 Task: Add a signature Jazmin Davis containing Best wishes for a happy National Teachers Day, Jazmin Davis to email address softage.8@softage.net and add a label Assignments
Action: Mouse moved to (1030, 58)
Screenshot: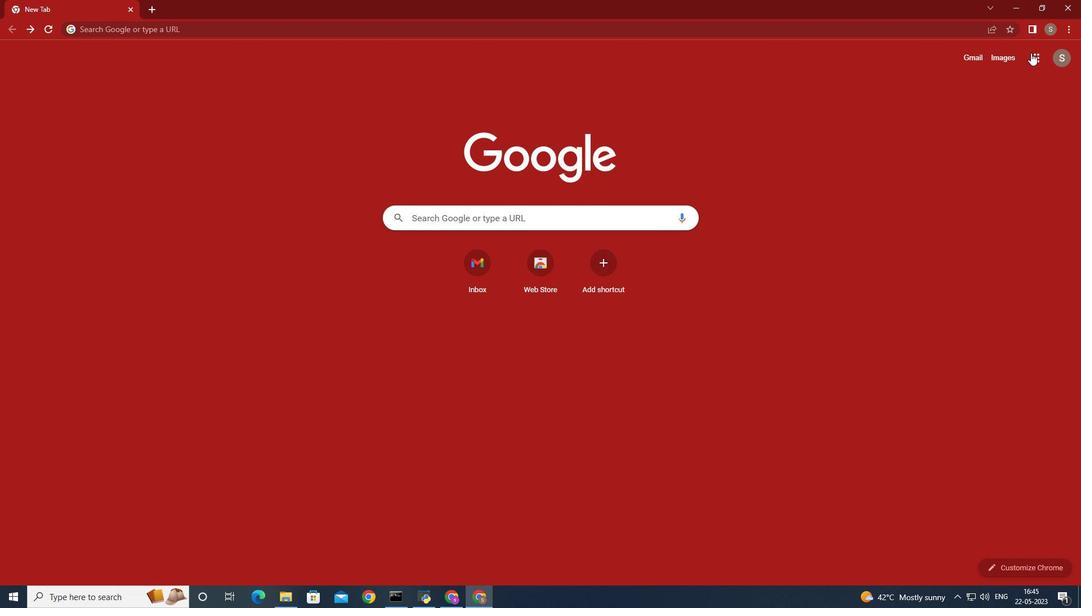 
Action: Mouse pressed left at (1030, 58)
Screenshot: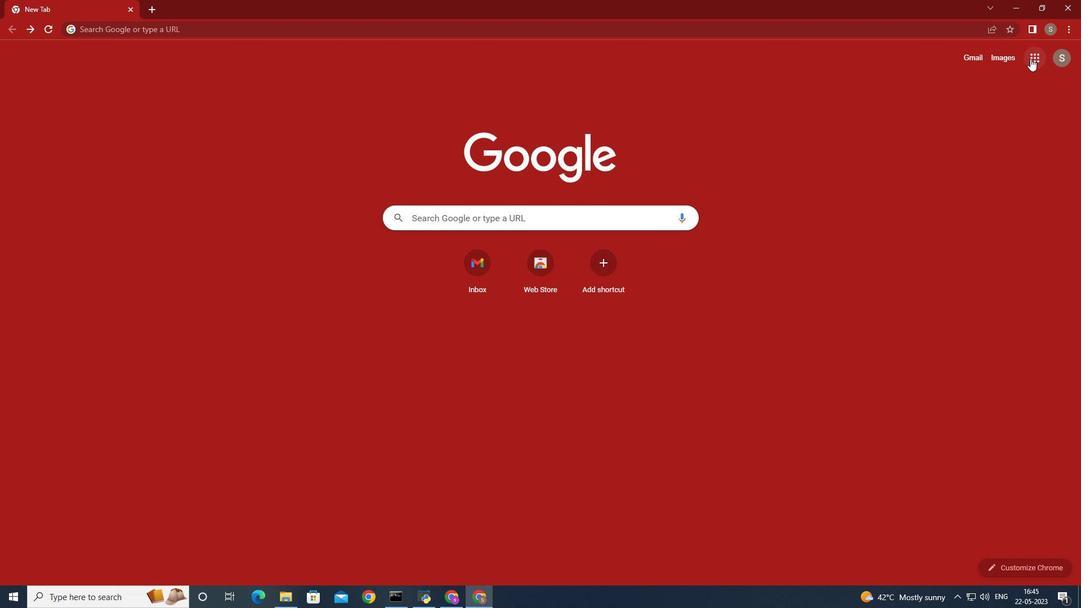 
Action: Mouse moved to (985, 114)
Screenshot: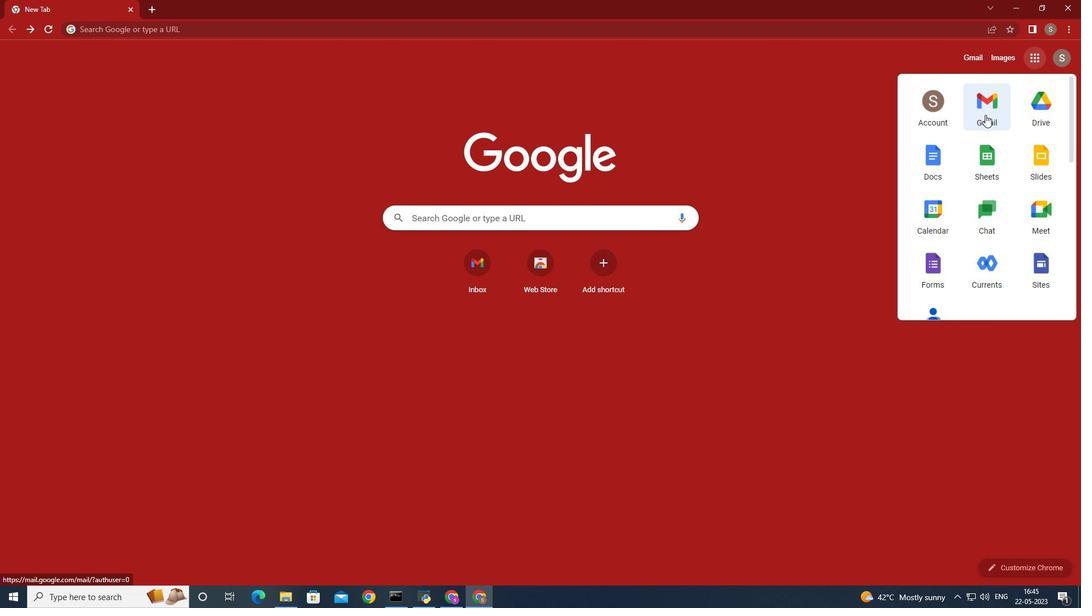 
Action: Mouse pressed left at (985, 114)
Screenshot: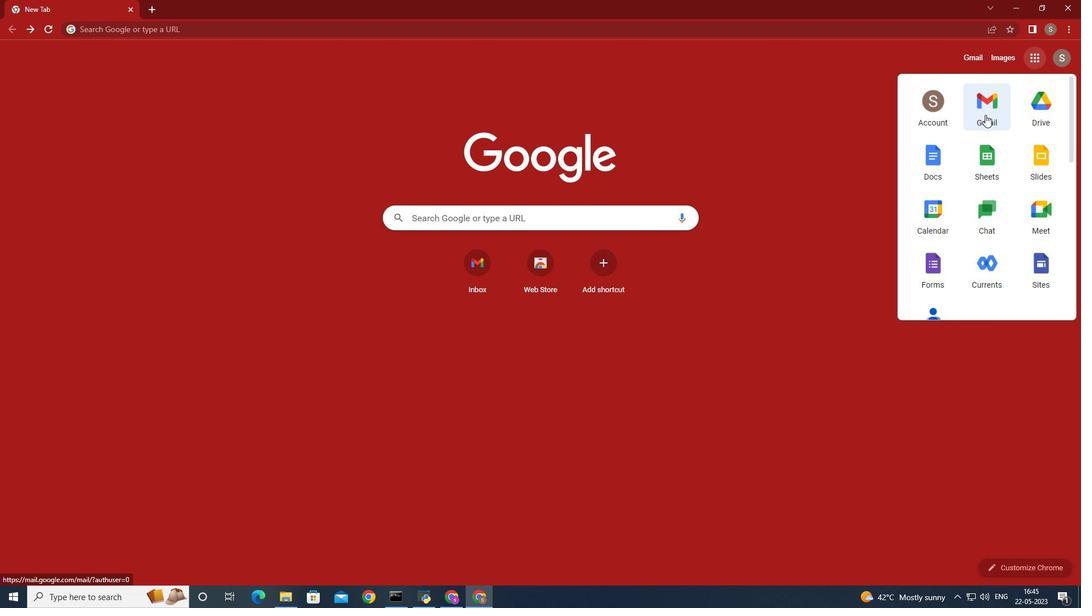 
Action: Mouse moved to (962, 77)
Screenshot: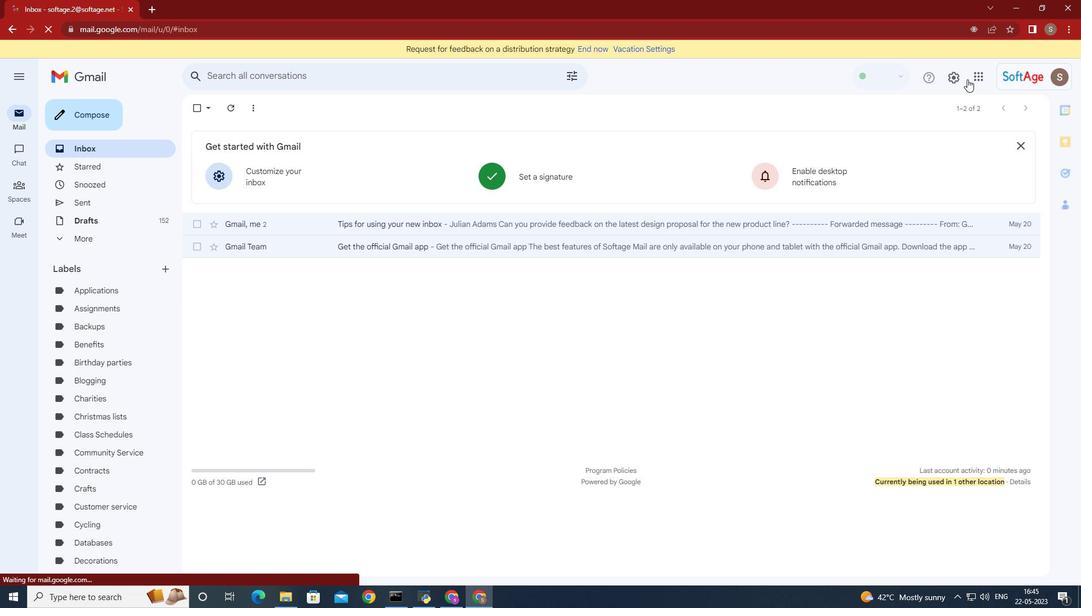 
Action: Mouse pressed left at (962, 77)
Screenshot: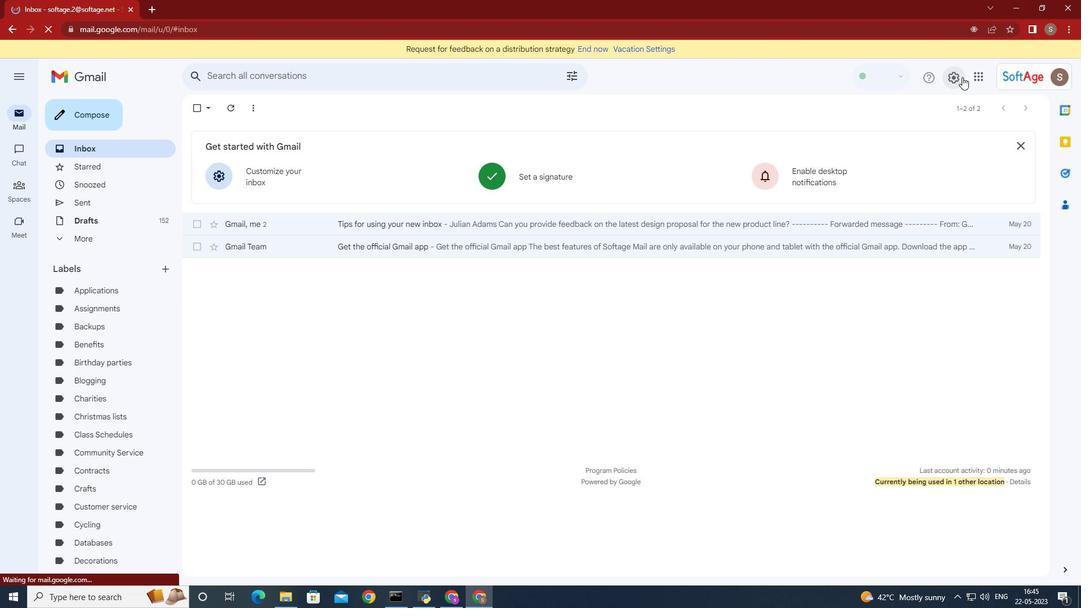 
Action: Mouse moved to (962, 133)
Screenshot: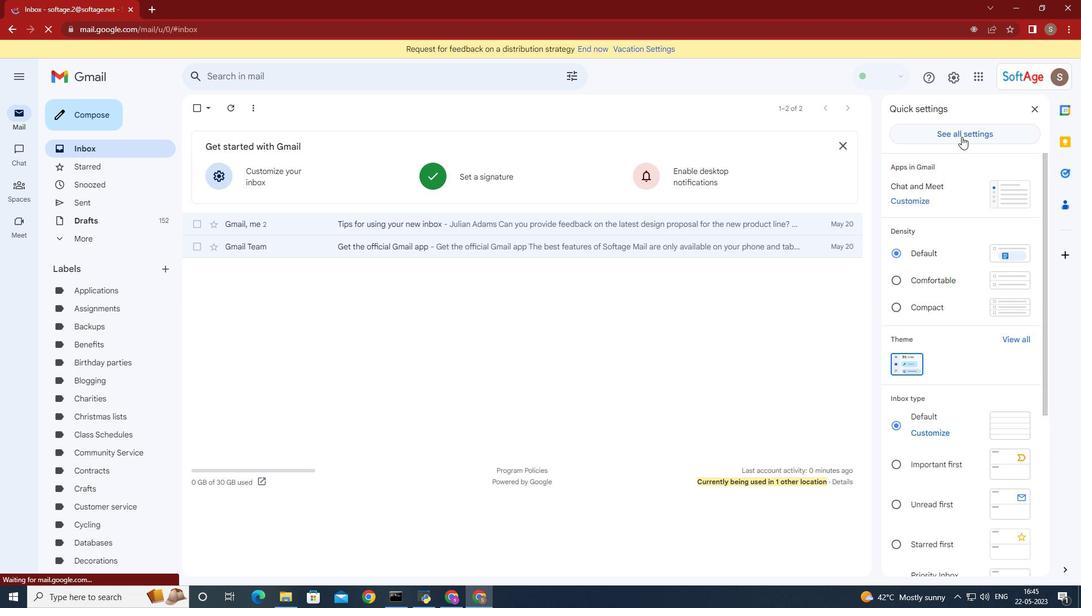 
Action: Mouse pressed left at (962, 133)
Screenshot: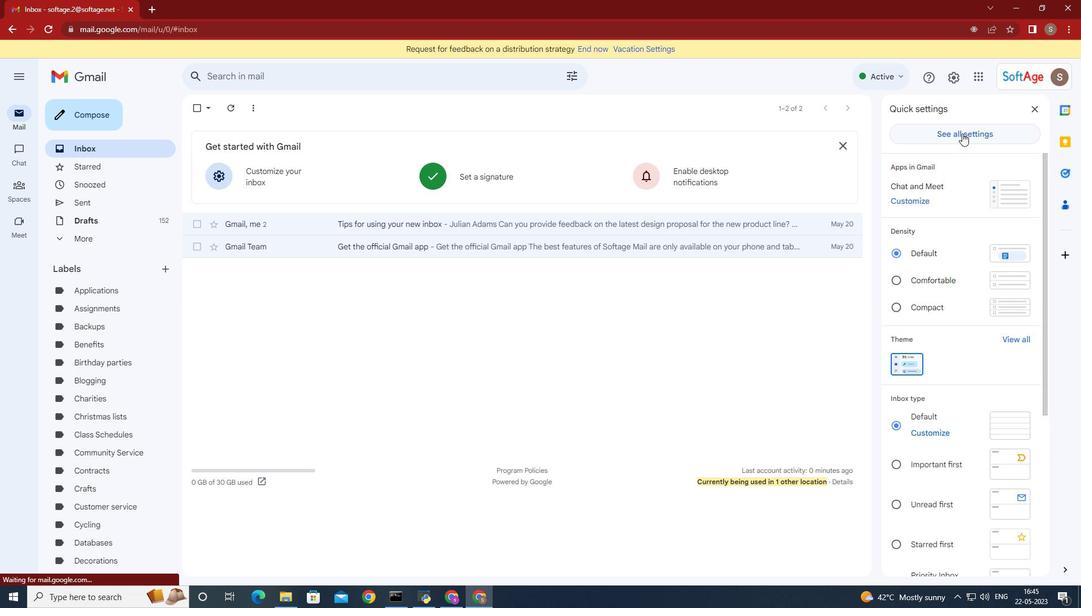 
Action: Mouse moved to (749, 264)
Screenshot: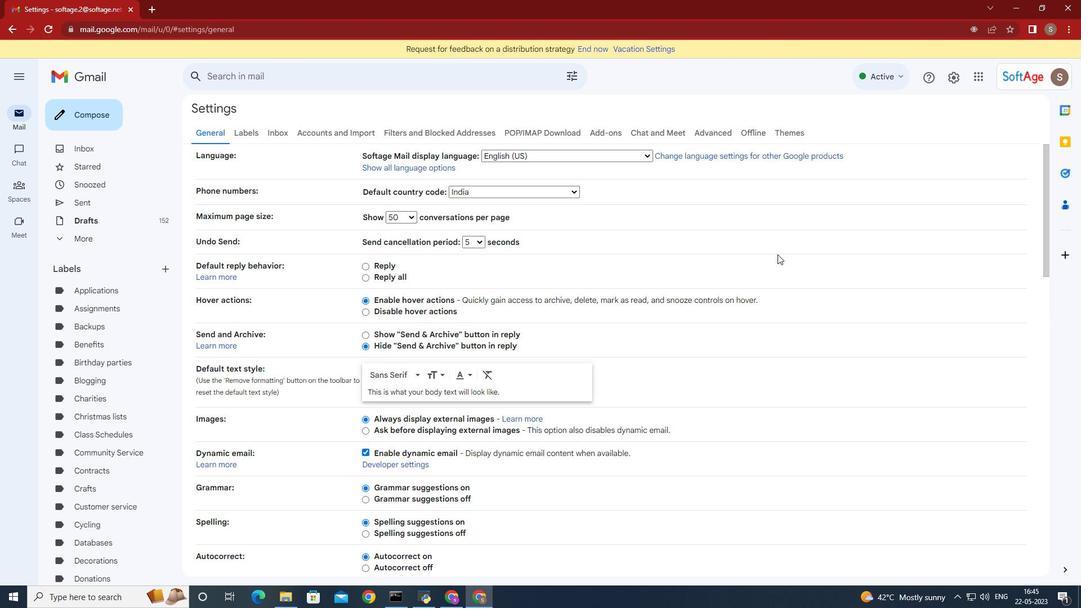 
Action: Mouse scrolled (749, 263) with delta (0, 0)
Screenshot: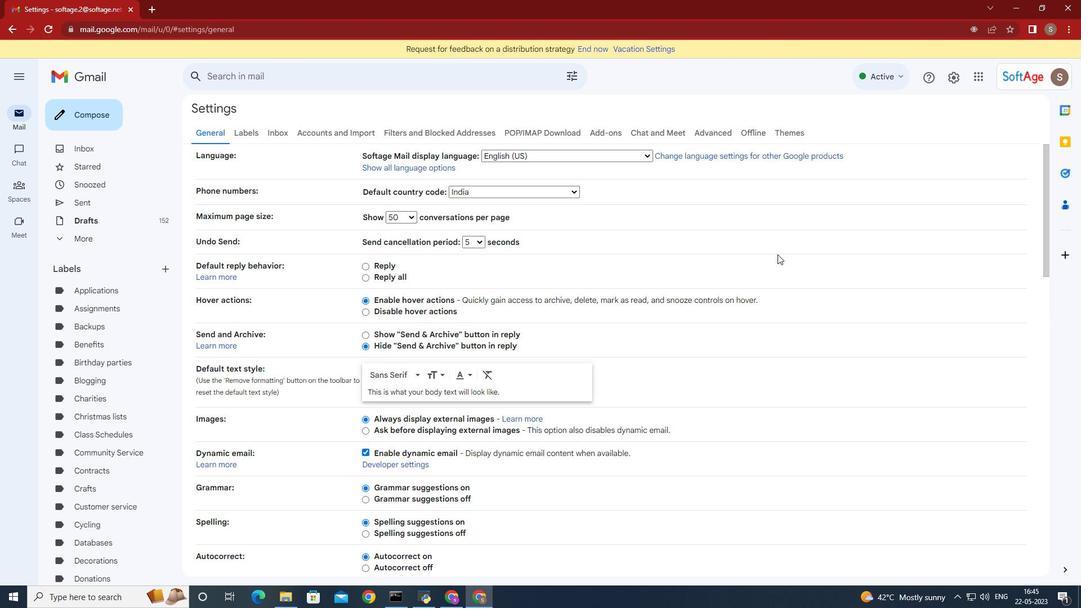 
Action: Mouse moved to (748, 264)
Screenshot: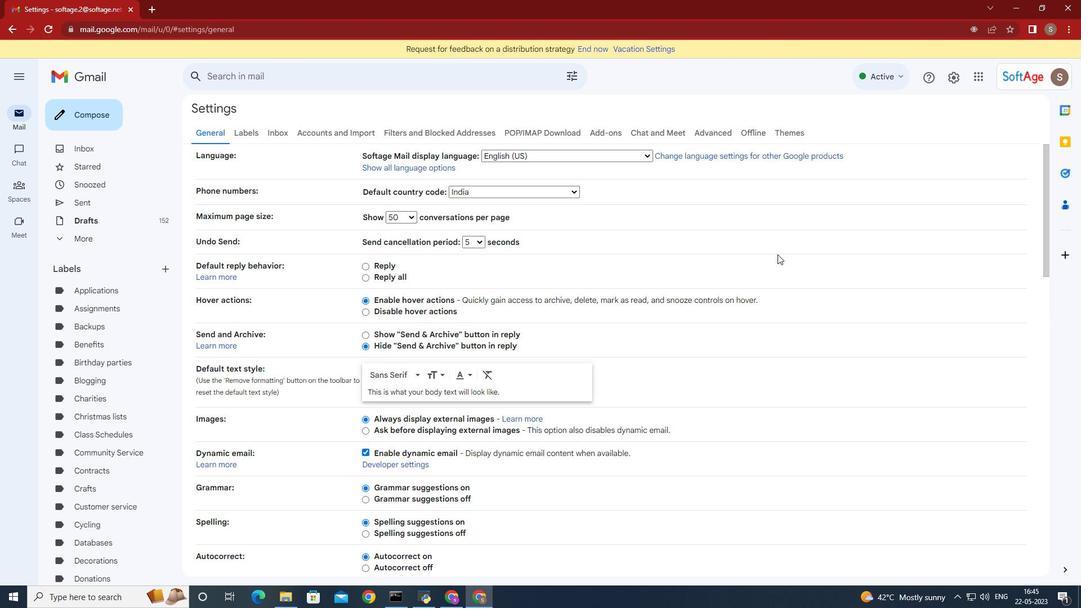
Action: Mouse scrolled (748, 263) with delta (0, 0)
Screenshot: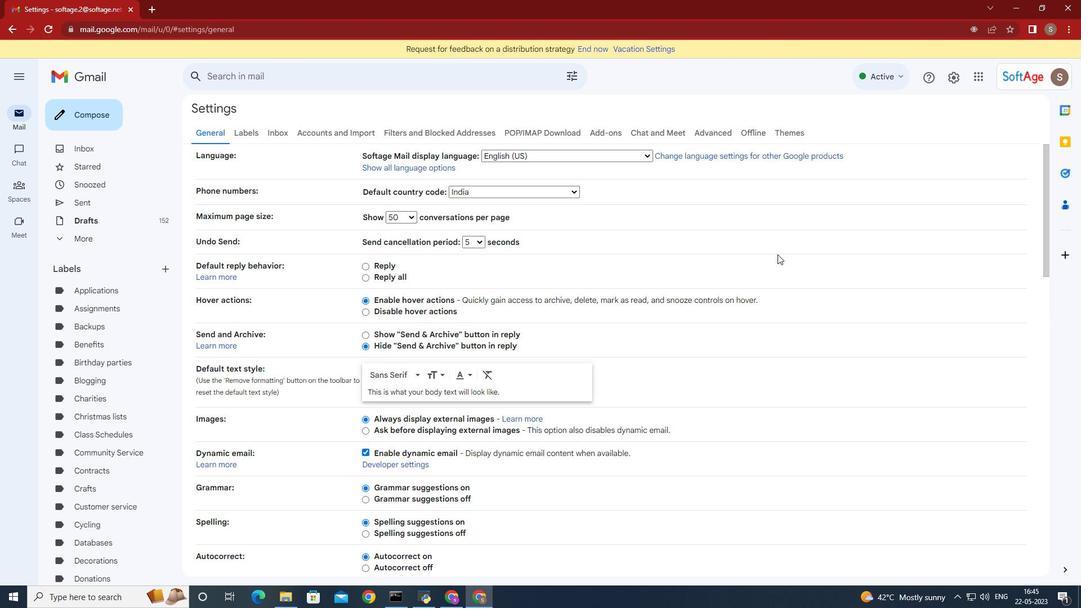 
Action: Mouse moved to (747, 266)
Screenshot: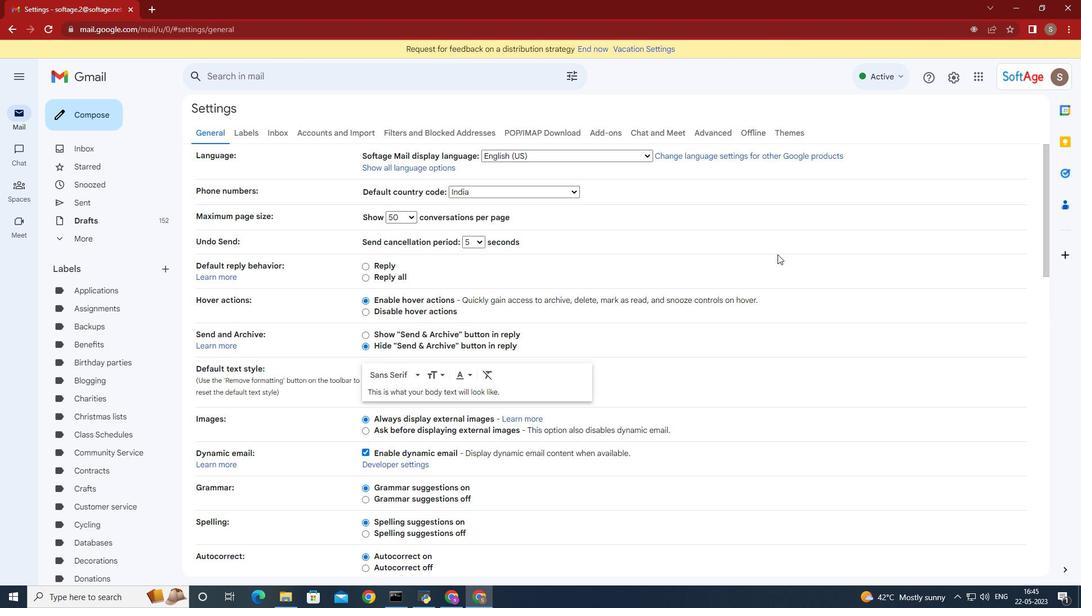 
Action: Mouse scrolled (747, 265) with delta (0, 0)
Screenshot: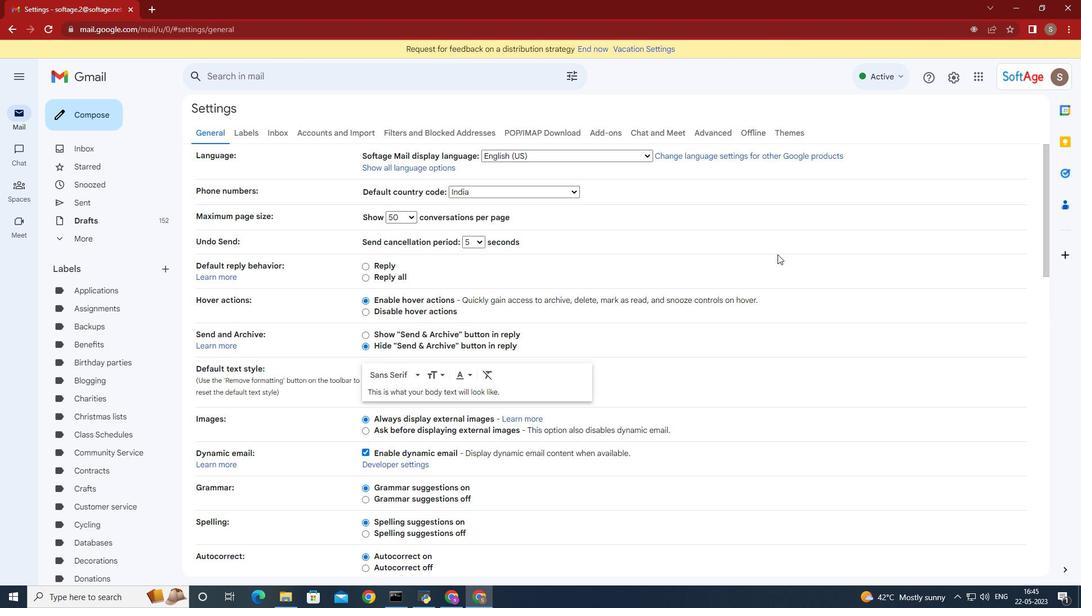 
Action: Mouse moved to (744, 269)
Screenshot: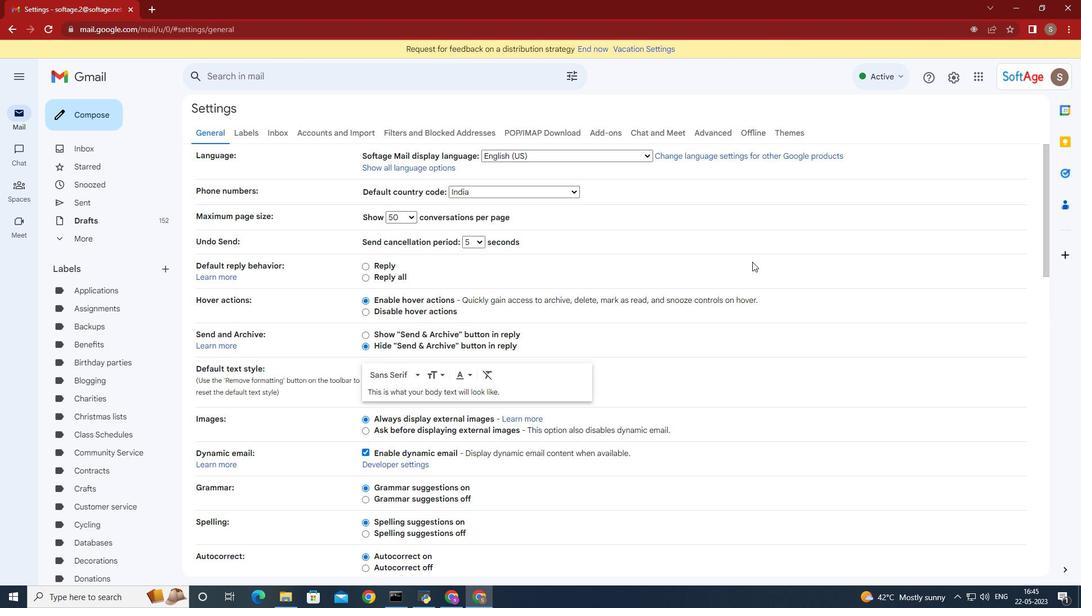 
Action: Mouse scrolled (744, 268) with delta (0, 0)
Screenshot: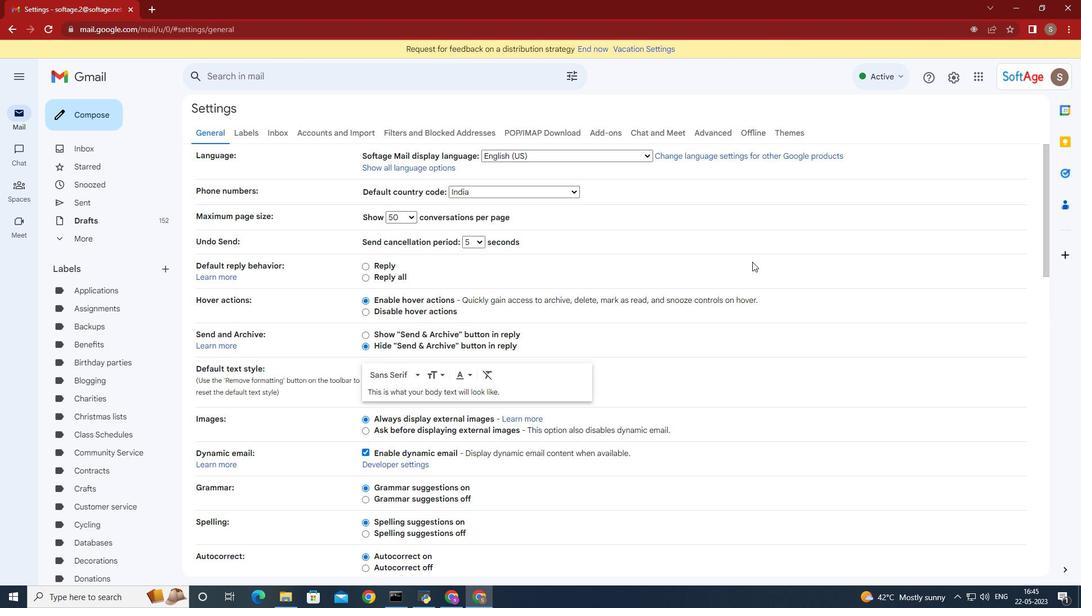 
Action: Mouse moved to (742, 271)
Screenshot: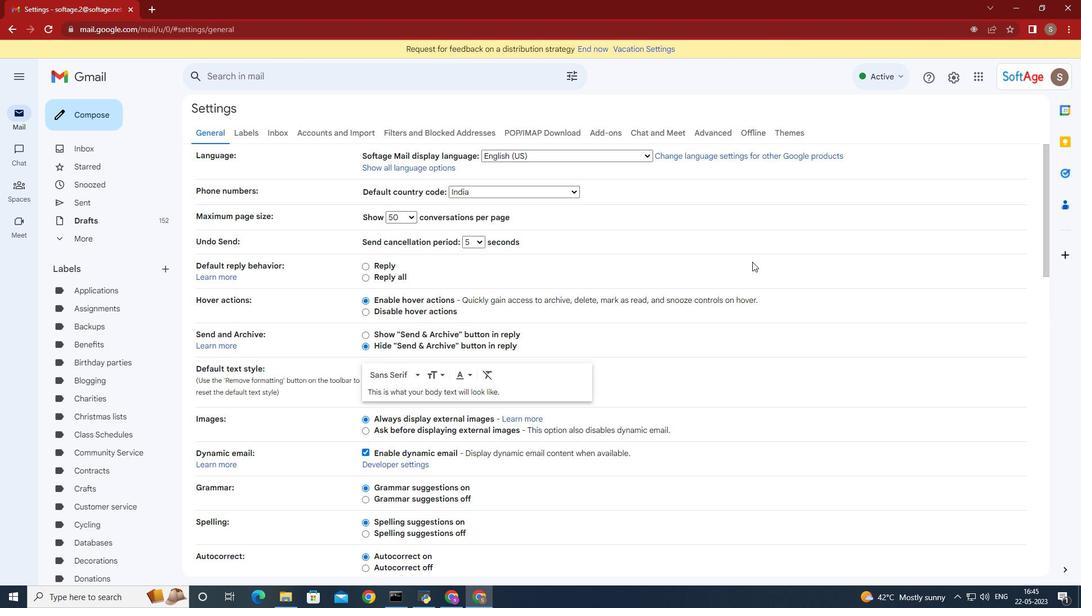 
Action: Mouse scrolled (742, 271) with delta (0, 0)
Screenshot: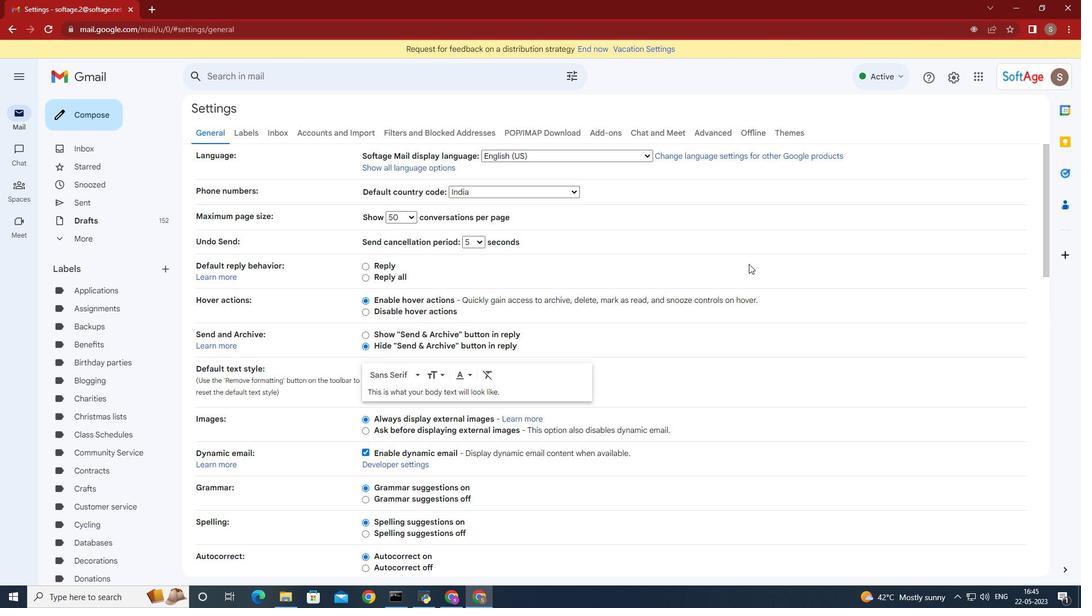 
Action: Mouse moved to (740, 272)
Screenshot: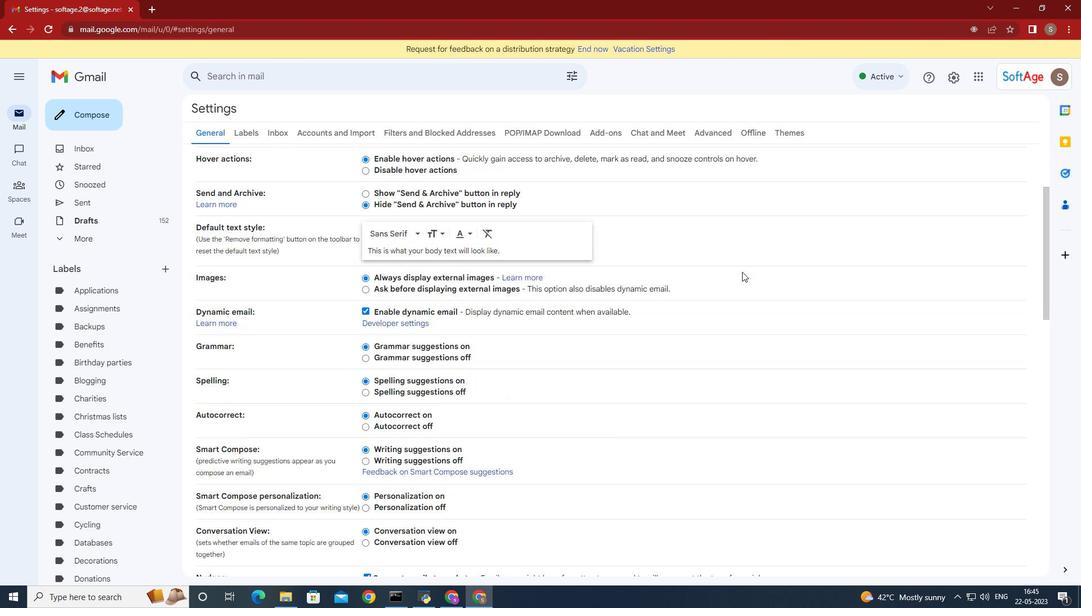 
Action: Mouse scrolled (741, 271) with delta (0, 0)
Screenshot: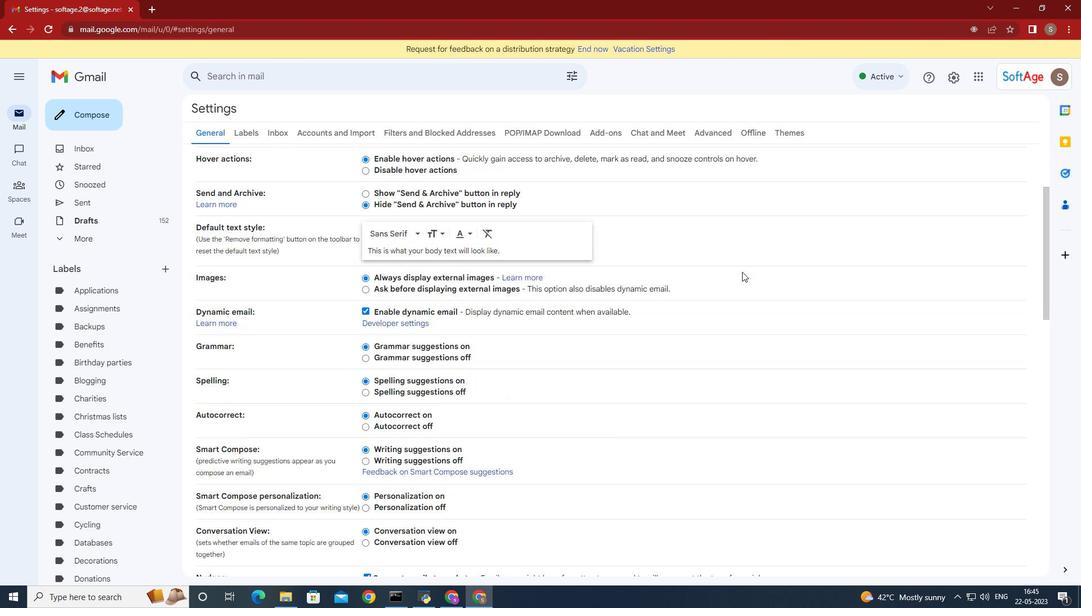 
Action: Mouse scrolled (741, 271) with delta (0, 0)
Screenshot: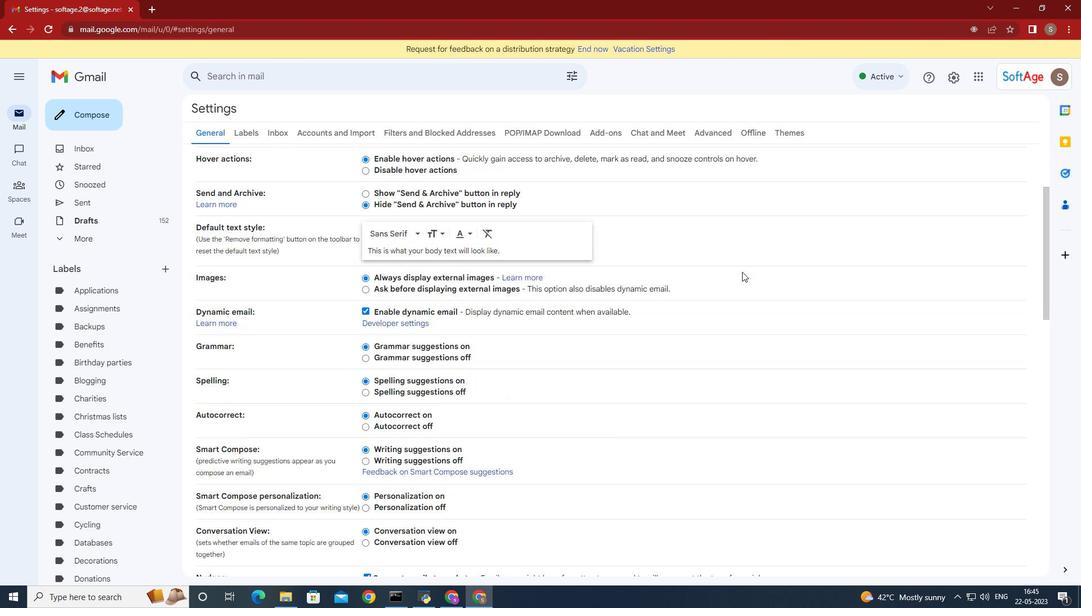 
Action: Mouse moved to (741, 277)
Screenshot: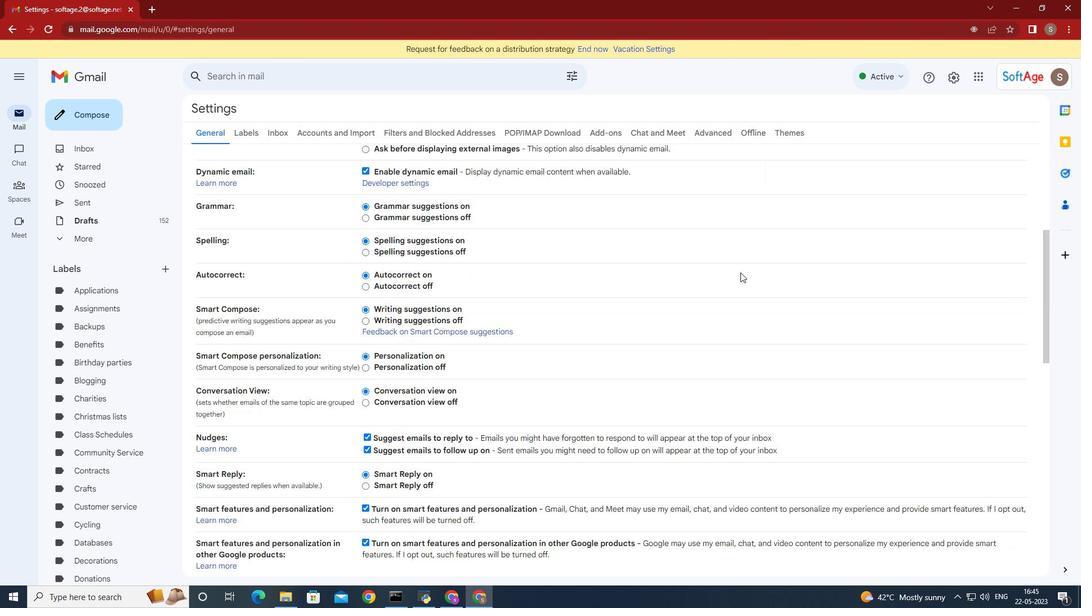 
Action: Mouse scrolled (741, 276) with delta (0, 0)
Screenshot: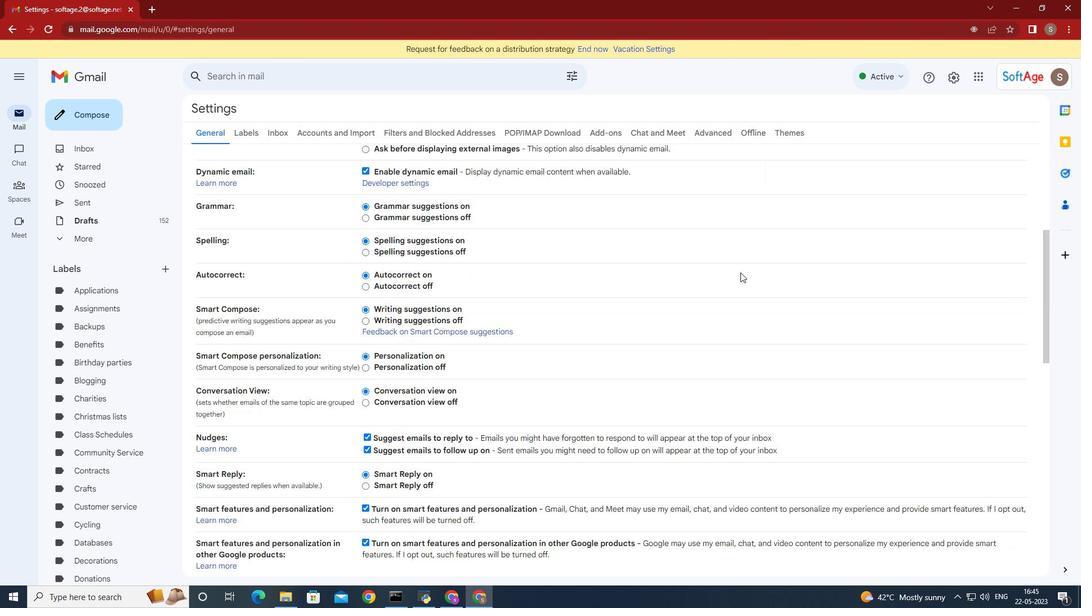 
Action: Mouse moved to (741, 278)
Screenshot: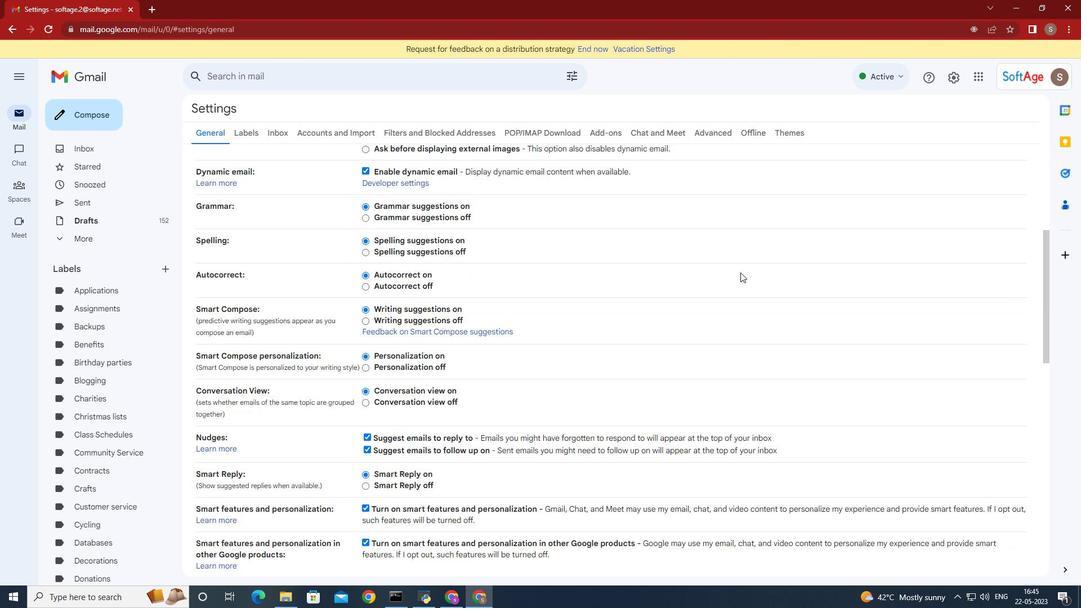 
Action: Mouse scrolled (741, 278) with delta (0, 0)
Screenshot: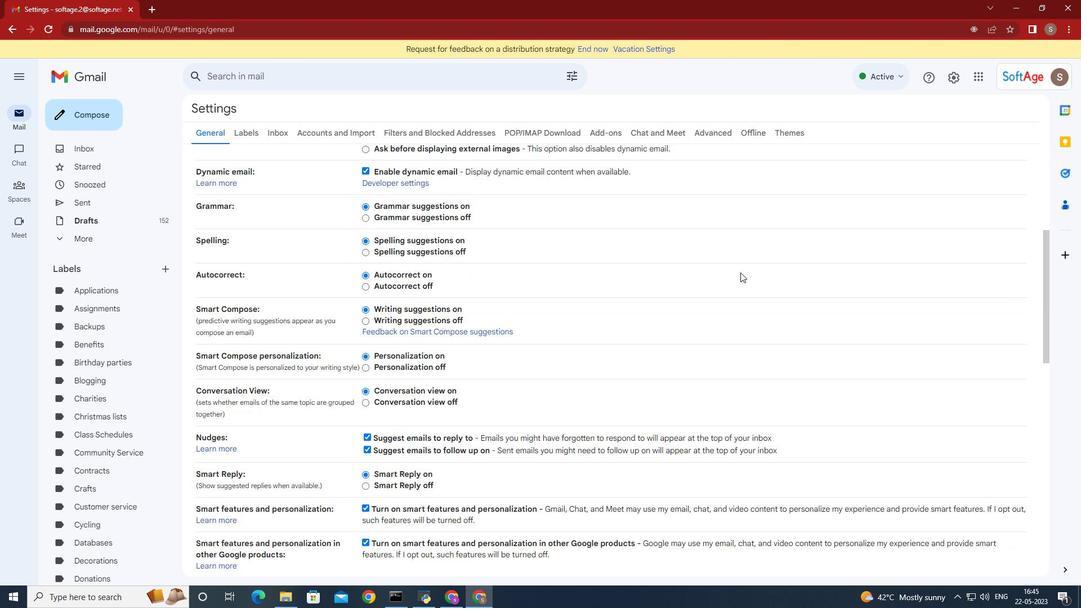 
Action: Mouse moved to (741, 280)
Screenshot: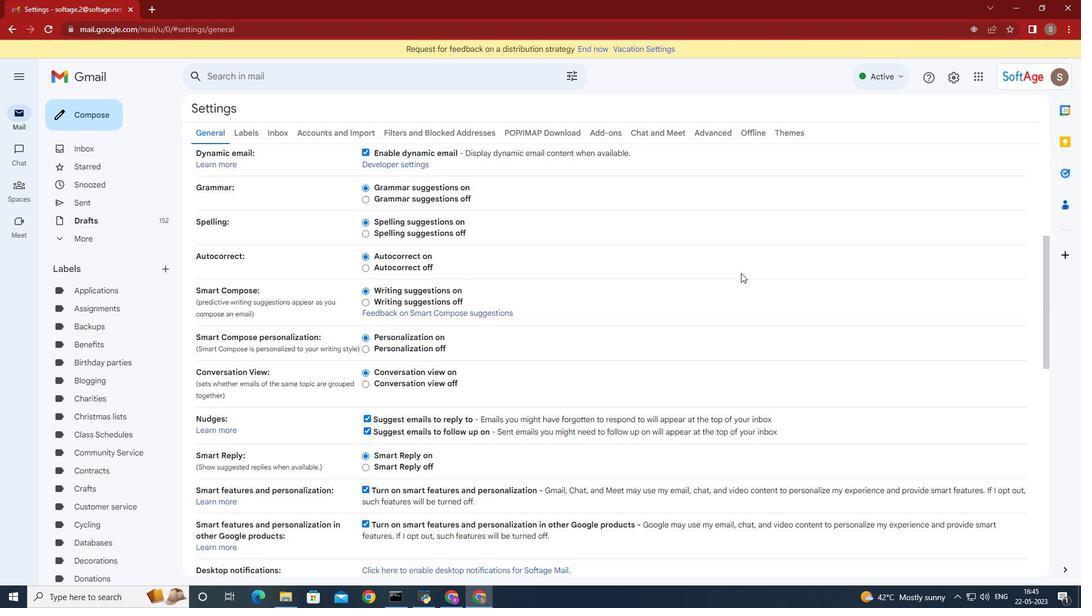 
Action: Mouse scrolled (741, 279) with delta (0, 0)
Screenshot: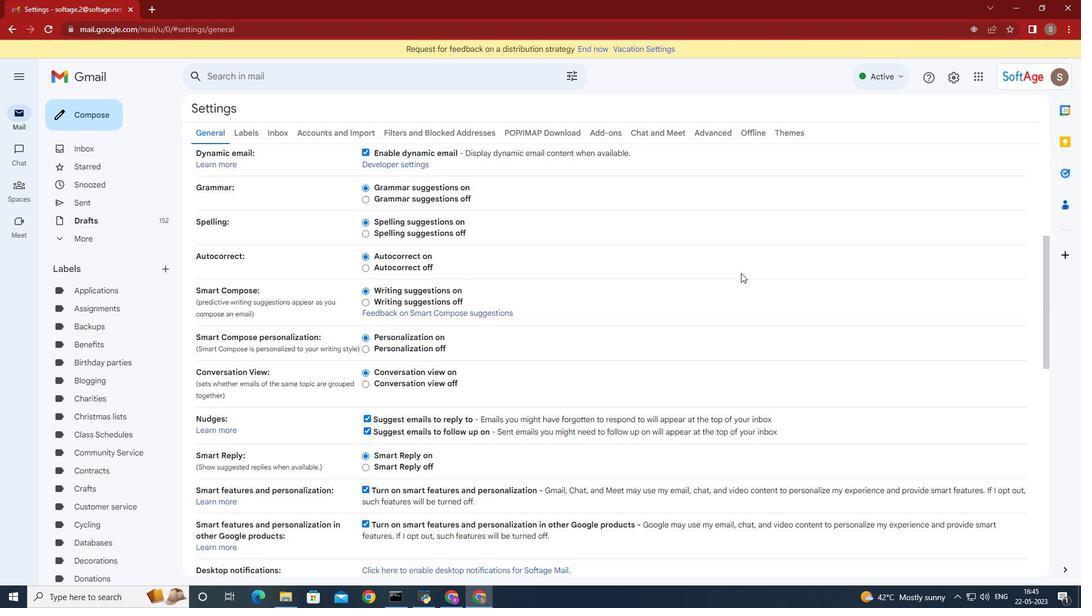 
Action: Mouse moved to (741, 280)
Screenshot: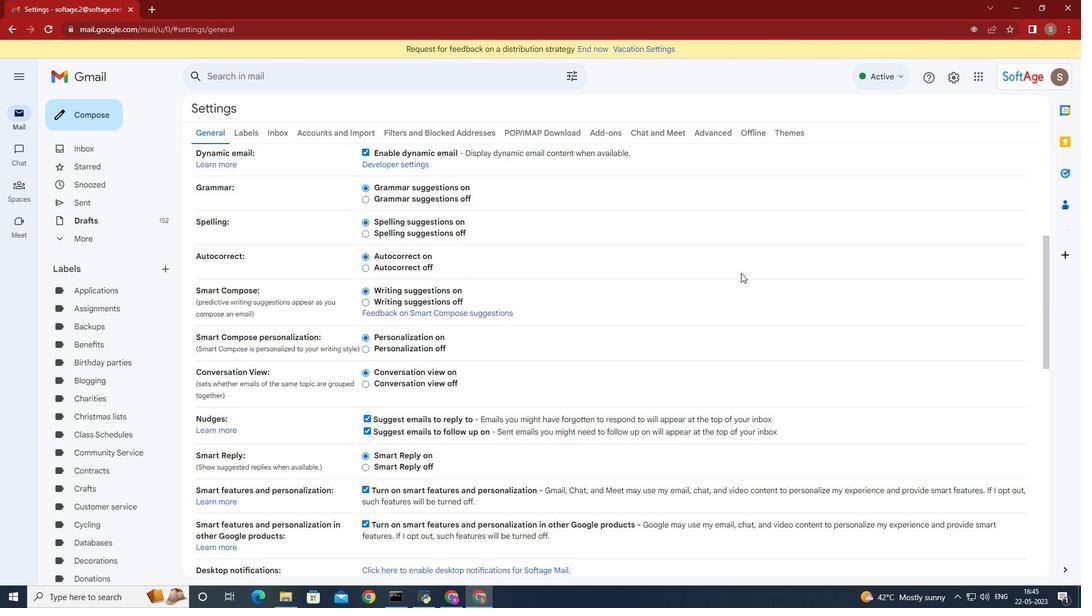 
Action: Mouse scrolled (741, 279) with delta (0, 0)
Screenshot: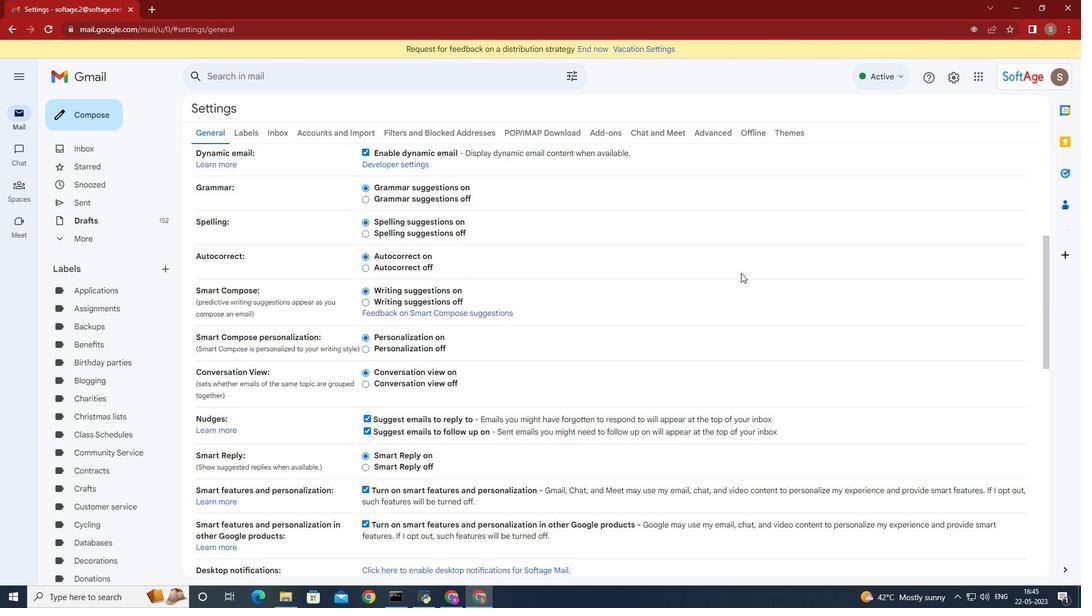 
Action: Mouse moved to (739, 274)
Screenshot: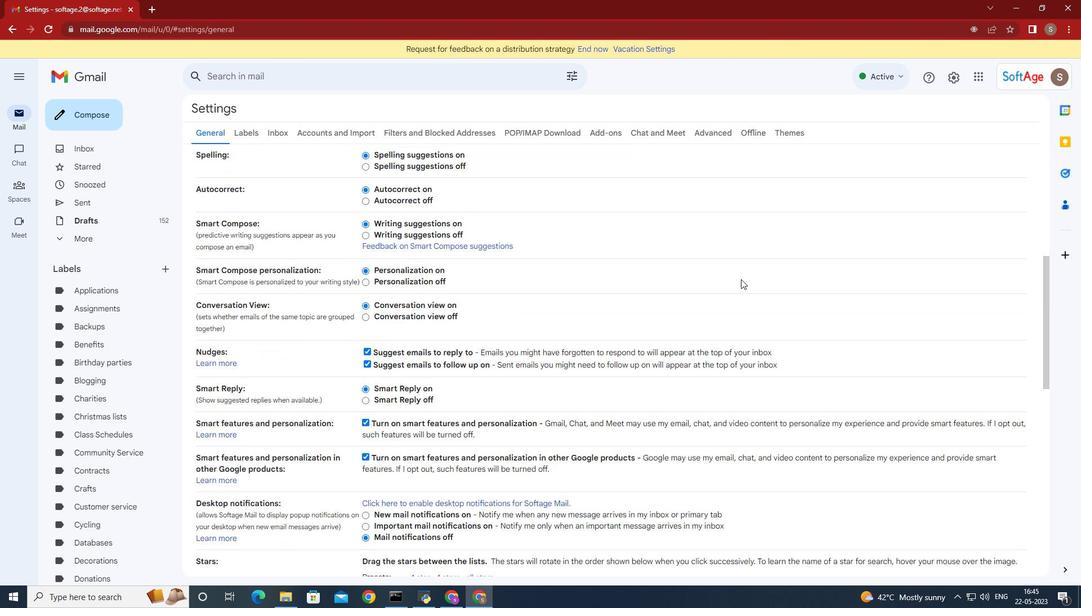
Action: Mouse scrolled (739, 273) with delta (0, 0)
Screenshot: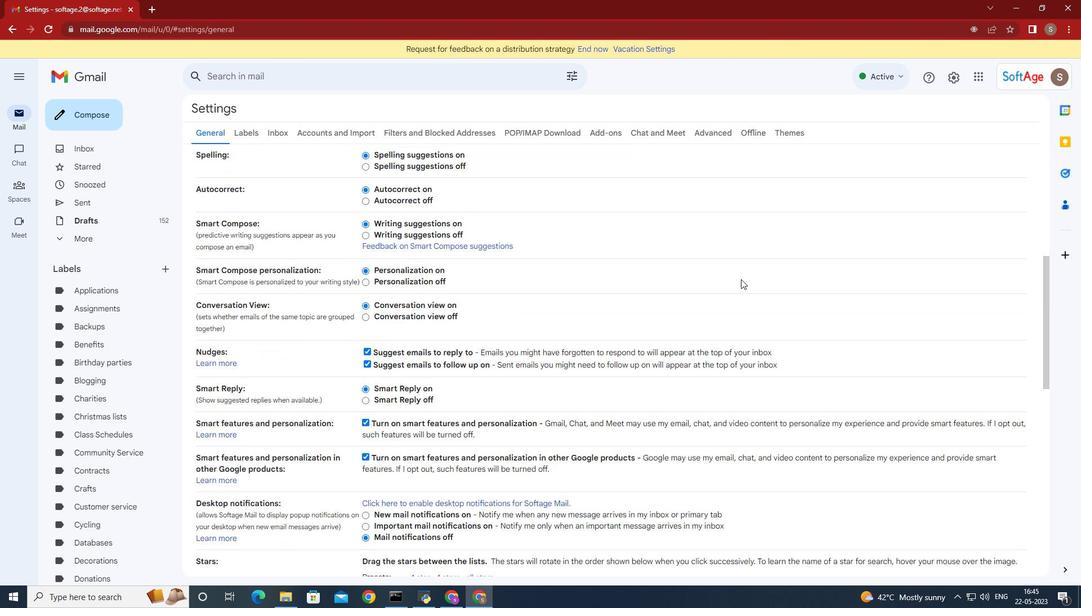 
Action: Mouse moved to (735, 232)
Screenshot: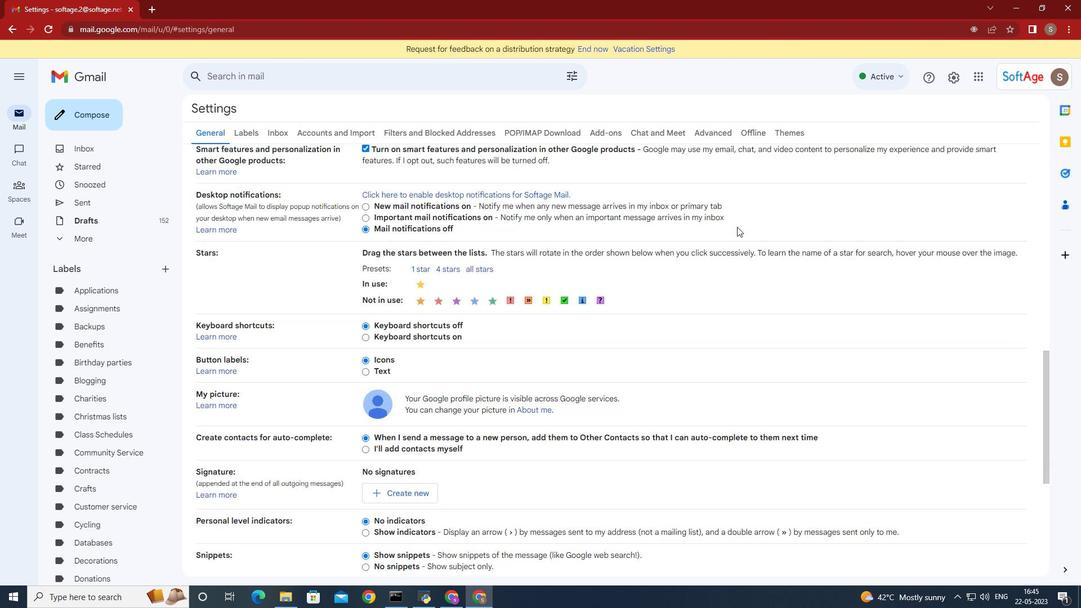 
Action: Mouse scrolled (735, 232) with delta (0, 0)
Screenshot: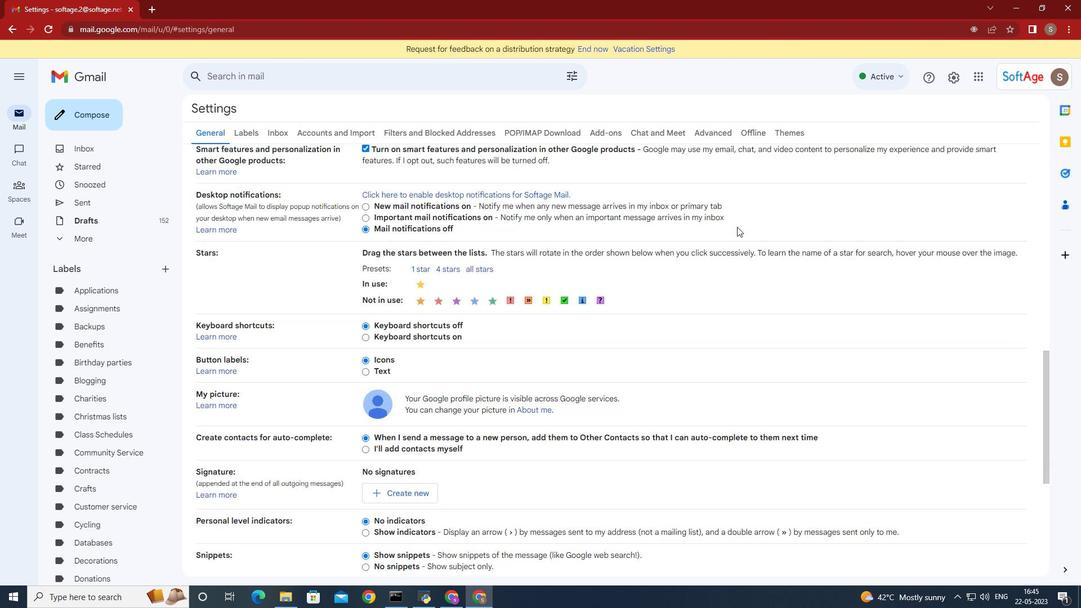 
Action: Mouse moved to (735, 233)
Screenshot: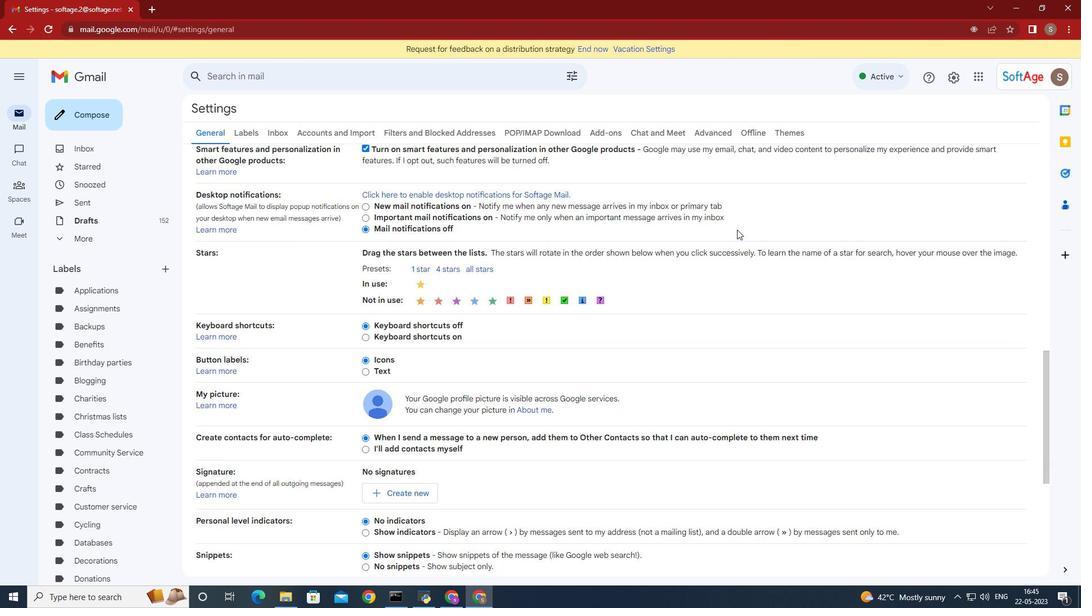
Action: Mouse scrolled (735, 232) with delta (0, 0)
Screenshot: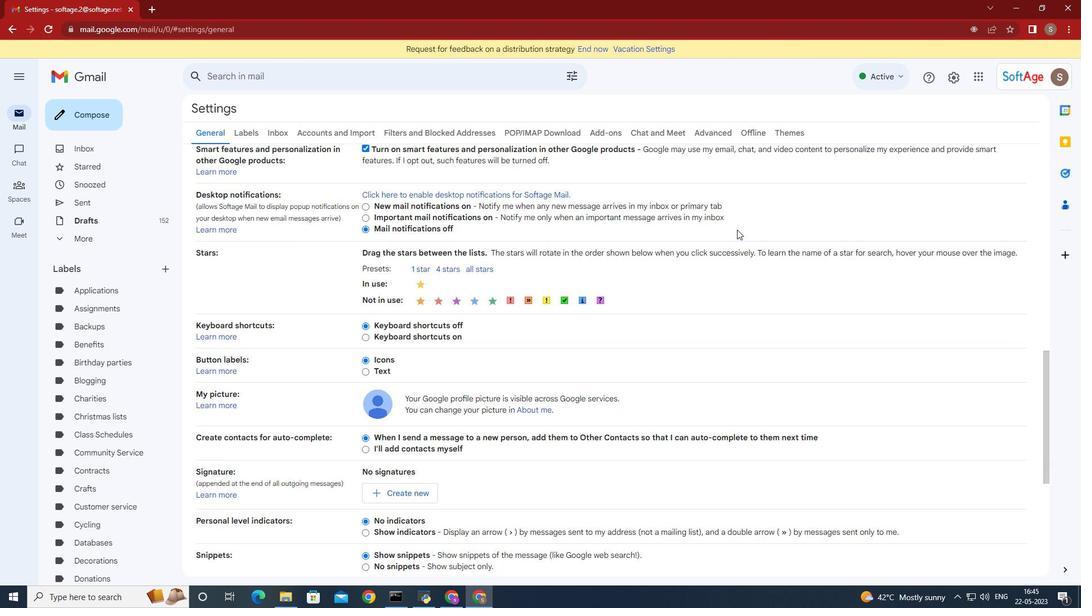 
Action: Mouse moved to (734, 233)
Screenshot: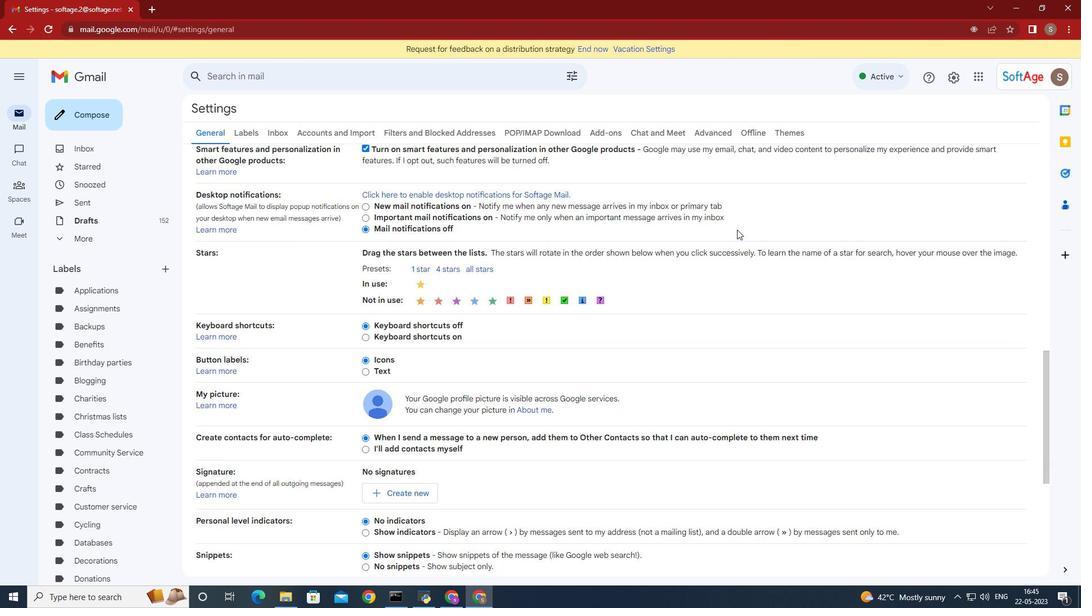 
Action: Mouse scrolled (734, 233) with delta (0, 0)
Screenshot: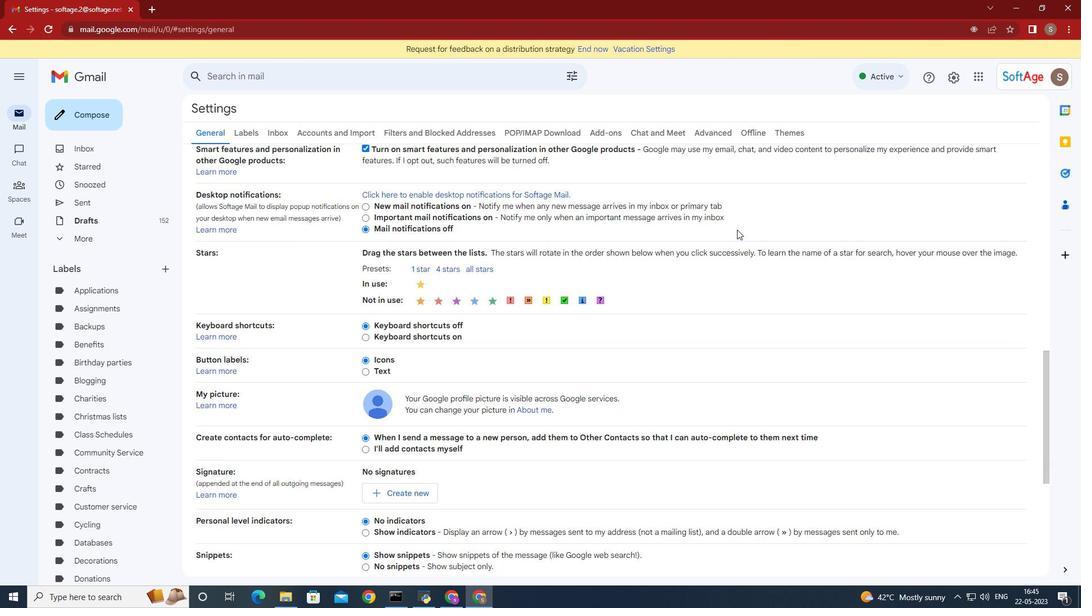 
Action: Mouse moved to (734, 233)
Screenshot: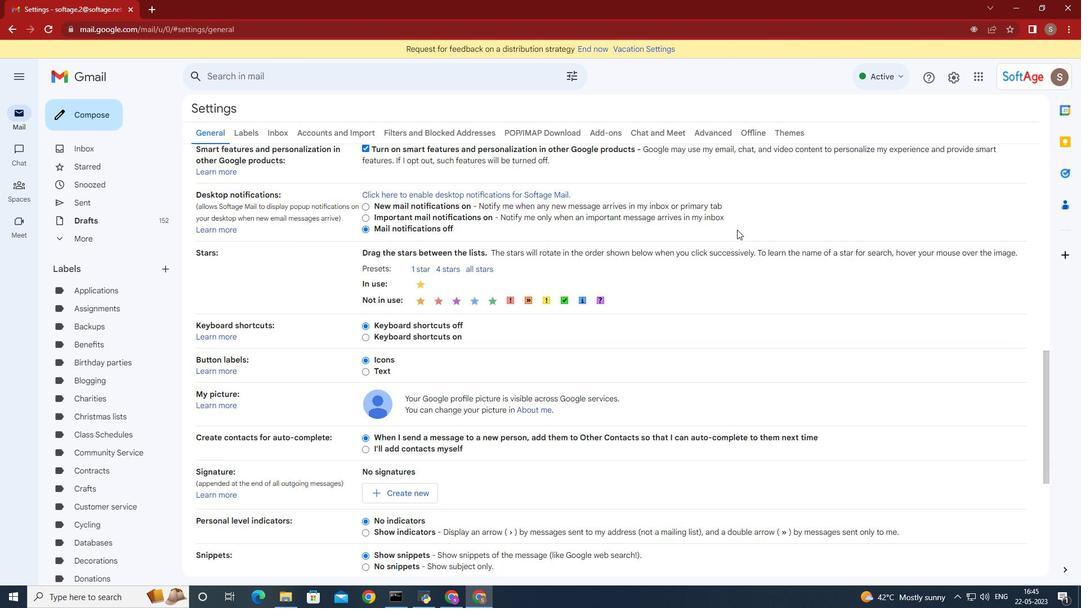 
Action: Mouse scrolled (734, 233) with delta (0, 0)
Screenshot: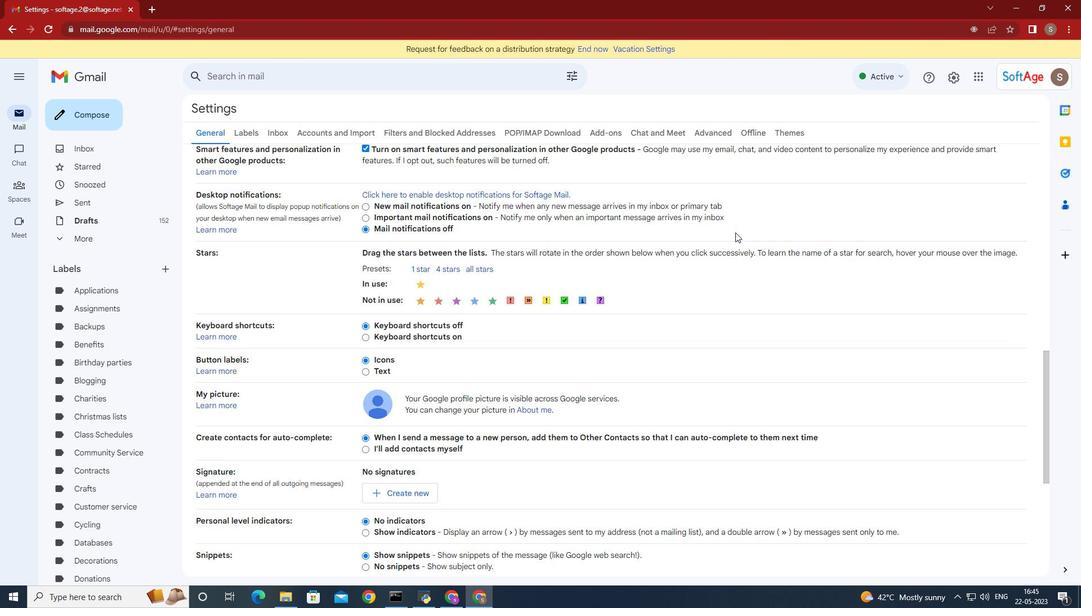 
Action: Mouse moved to (415, 270)
Screenshot: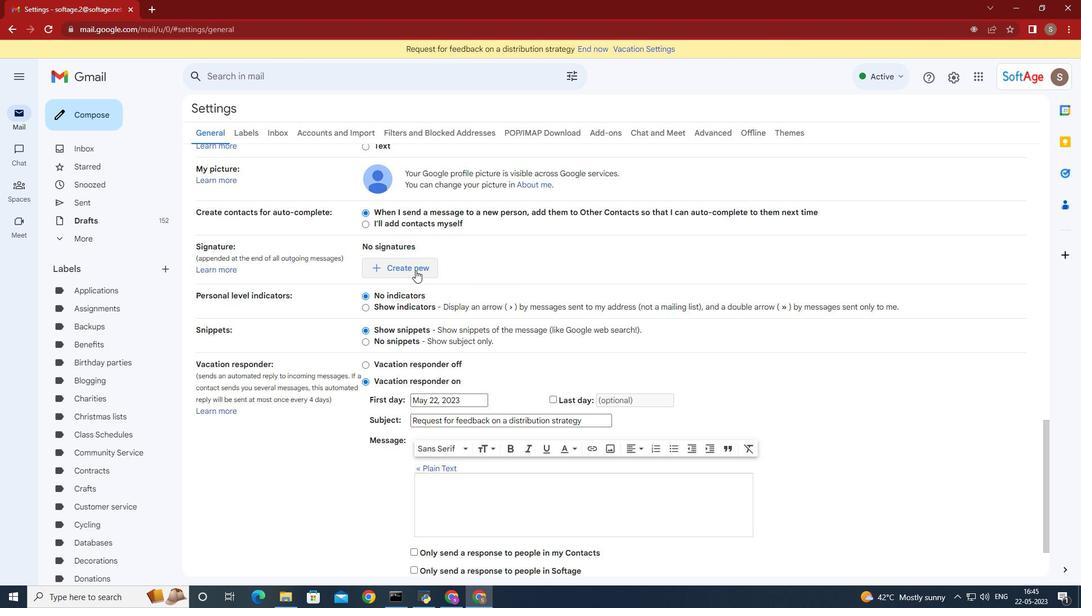 
Action: Mouse pressed left at (415, 270)
Screenshot: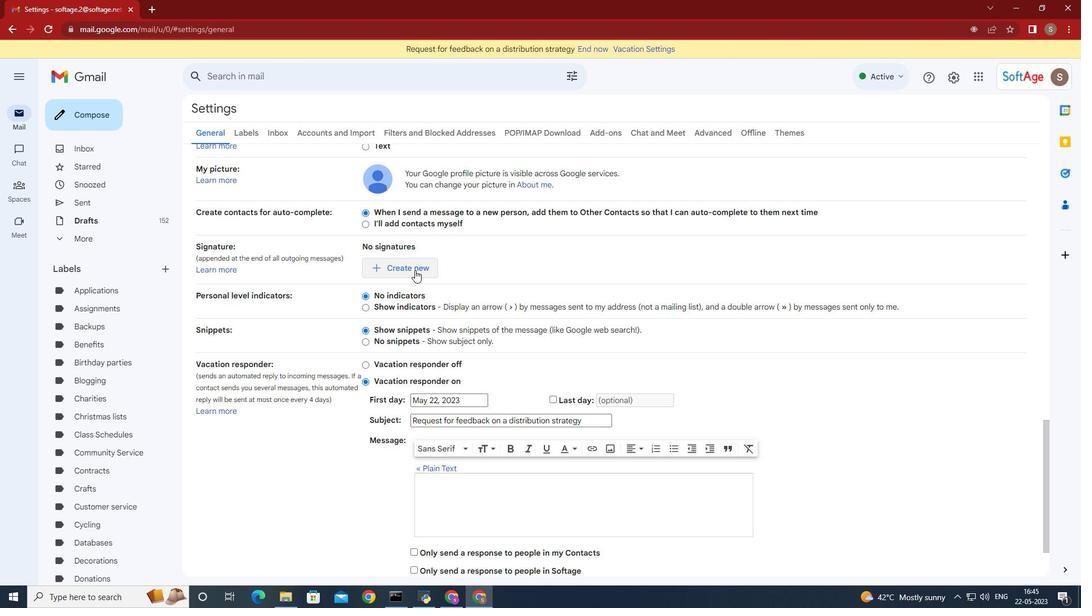 
Action: Mouse moved to (585, 282)
Screenshot: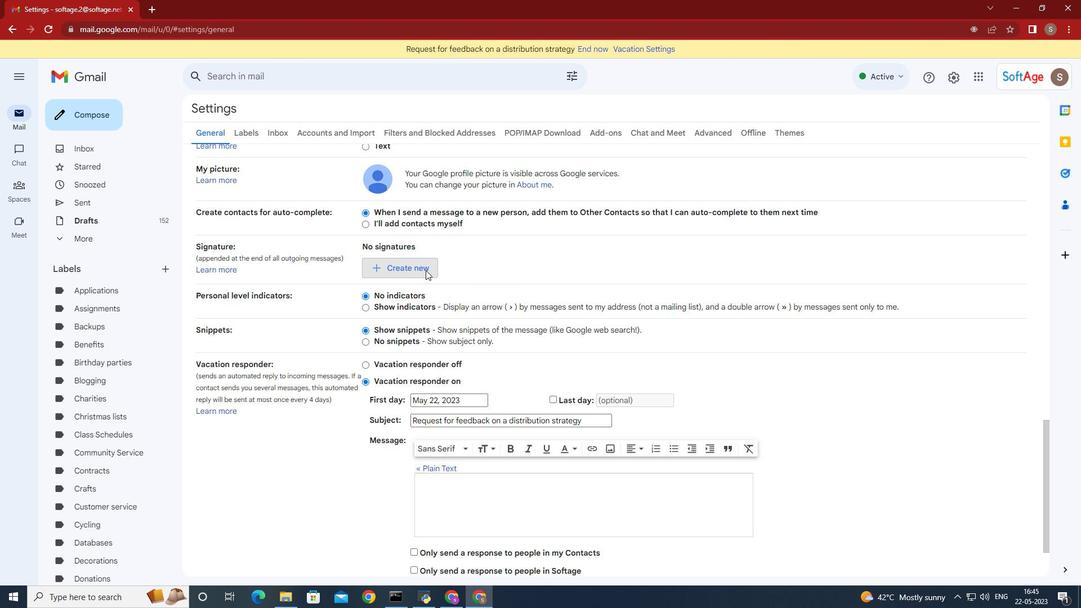 
Action: Key pressed <Key.shift><Key.shift><Key.shift><Key.shift><Key.shift><Key.shift><Key.shift><Key.shift><Key.shift><Key.shift>Jazmin<Key.space><Key.shift>Davis<Key.space>
Screenshot: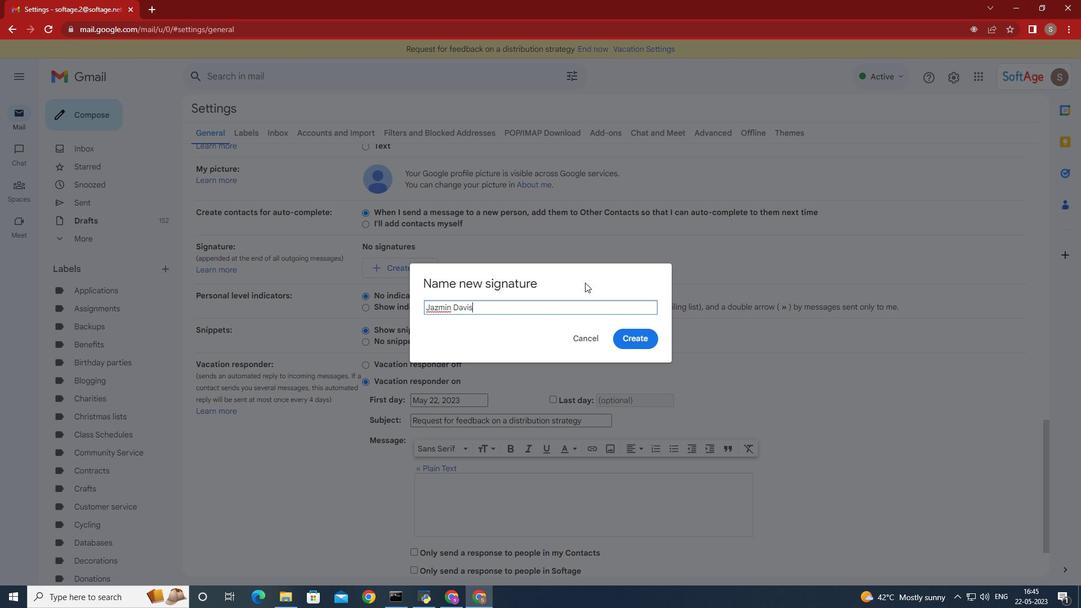 
Action: Mouse moved to (628, 344)
Screenshot: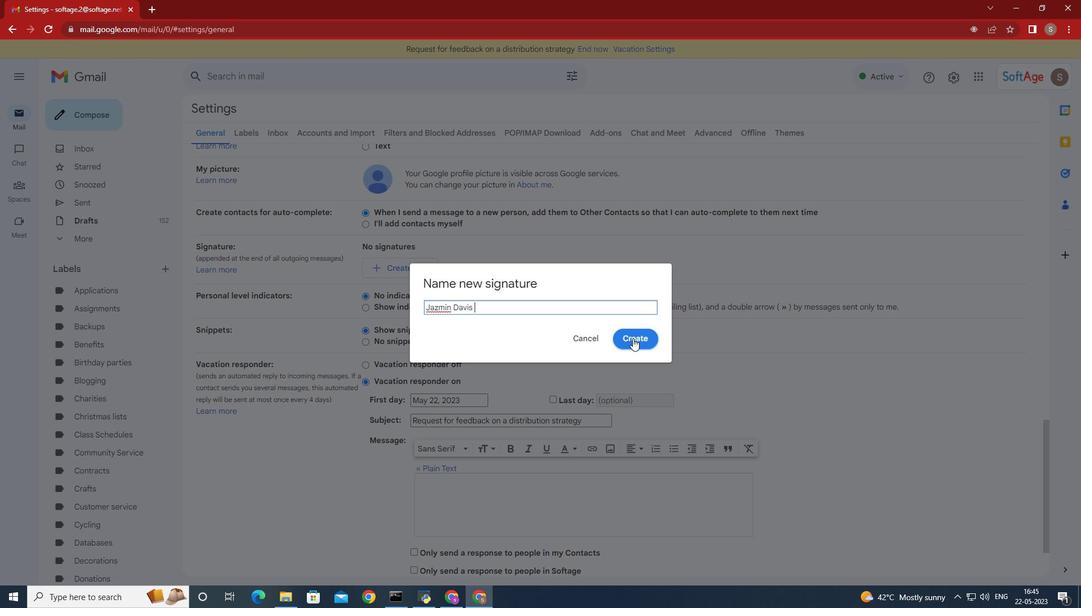 
Action: Mouse pressed left at (628, 344)
Screenshot: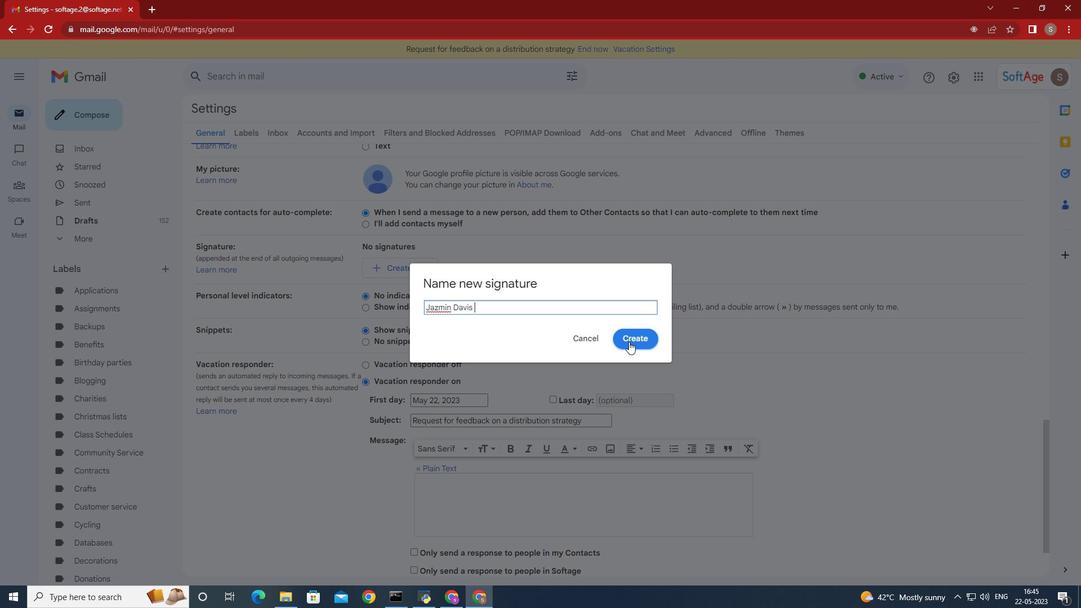 
Action: Mouse moved to (534, 255)
Screenshot: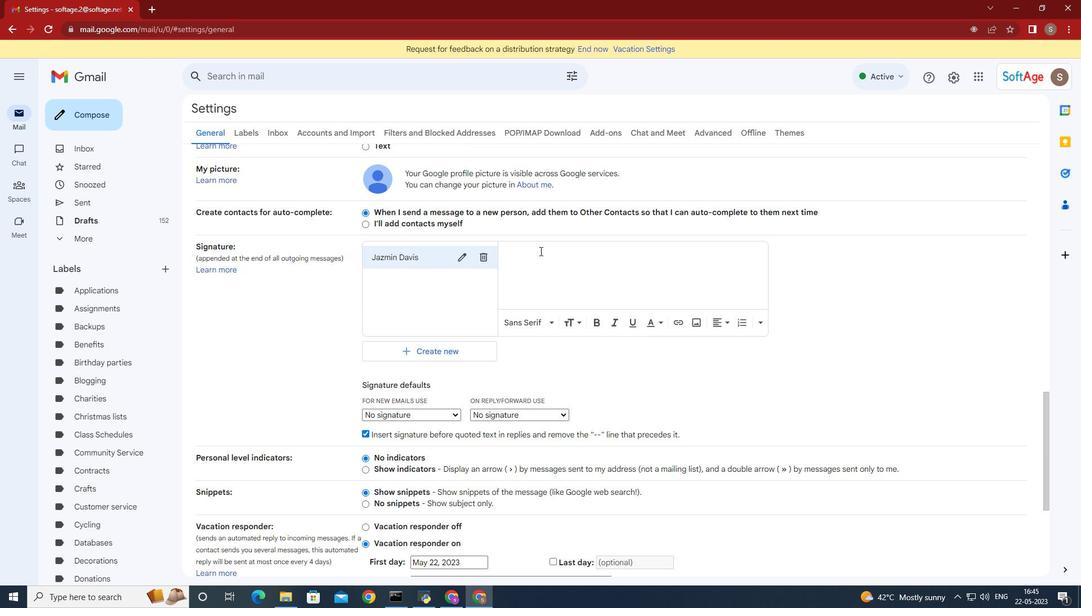 
Action: Mouse pressed left at (534, 255)
Screenshot: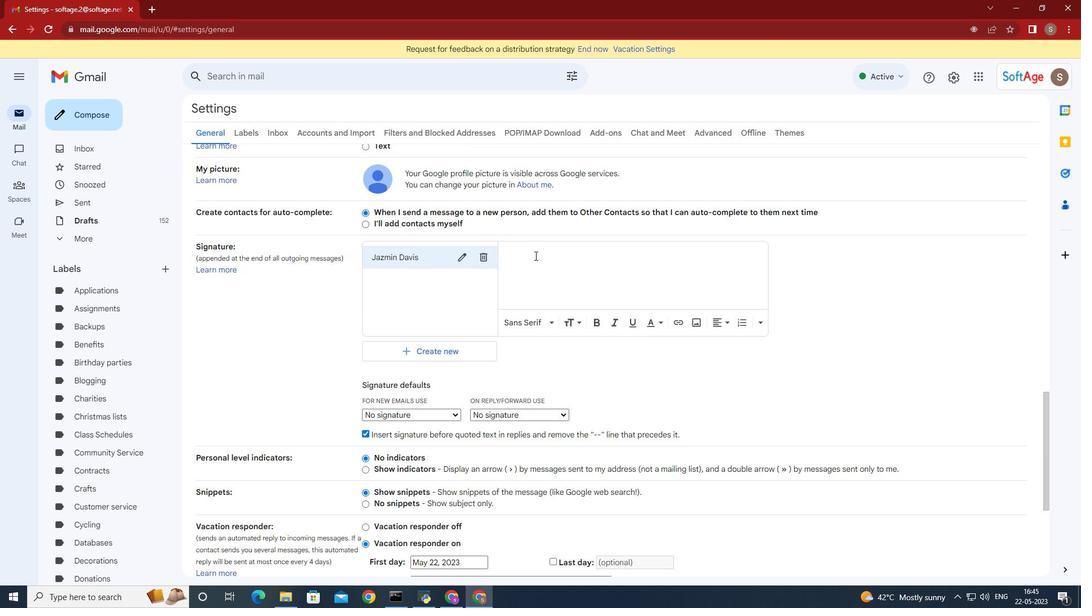 
Action: Key pressed <Key.shift>Best<Key.space>wishes<Key.space>for<Key.space>a<Key.space>happy<Key.space><Key.shift>National<Key.space><Key.shift>Teachers<Key.space><Key.shift>Day,<Key.enter><Key.shift><Key.shift><Key.shift><Key.shift><Key.shift><Key.shift><Key.shift>Jazmin<Key.space><Key.shift>Davis<Key.space>
Screenshot: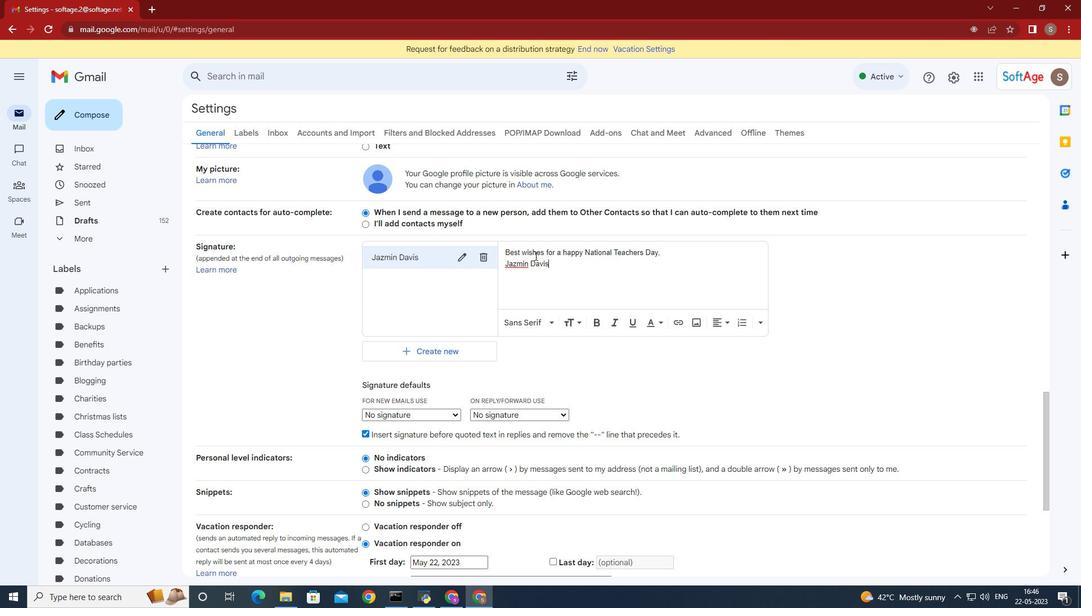 
Action: Mouse moved to (546, 273)
Screenshot: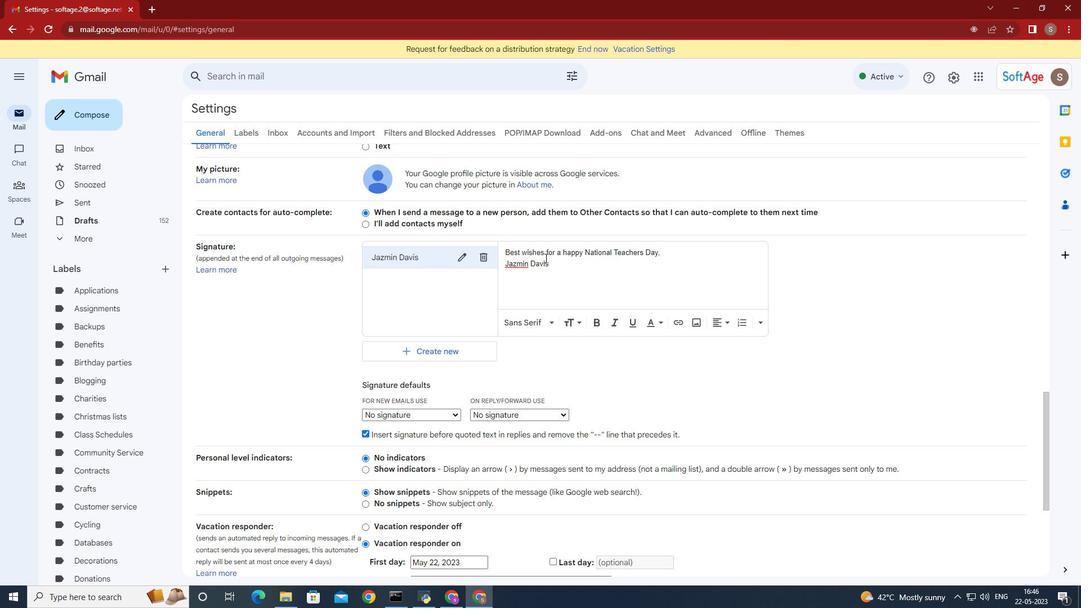 
Action: Mouse scrolled (546, 273) with delta (0, 0)
Screenshot: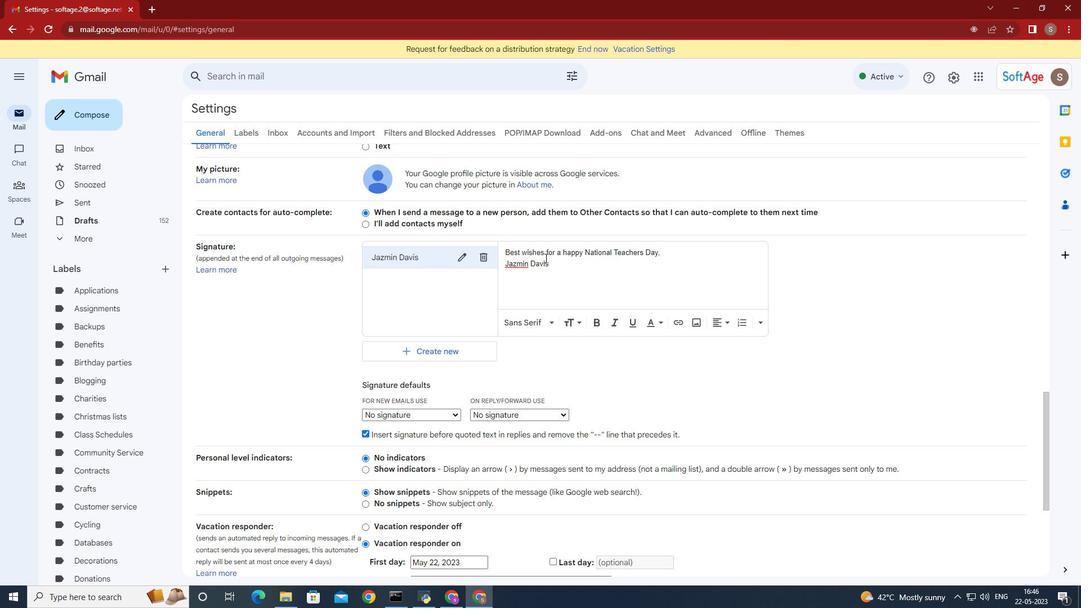 
Action: Mouse moved to (547, 282)
Screenshot: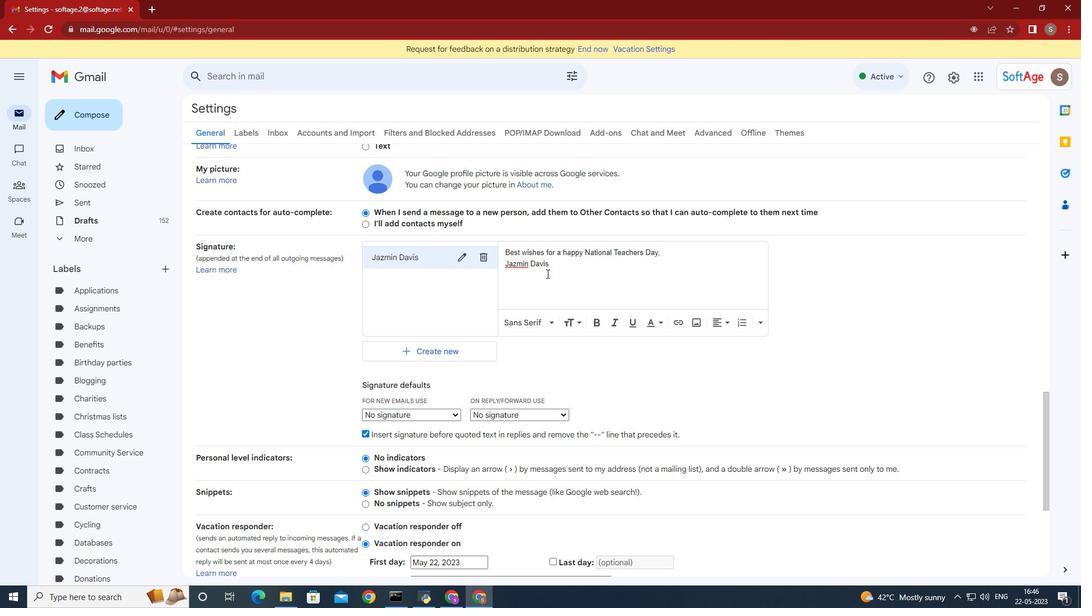 
Action: Mouse scrolled (547, 281) with delta (0, 0)
Screenshot: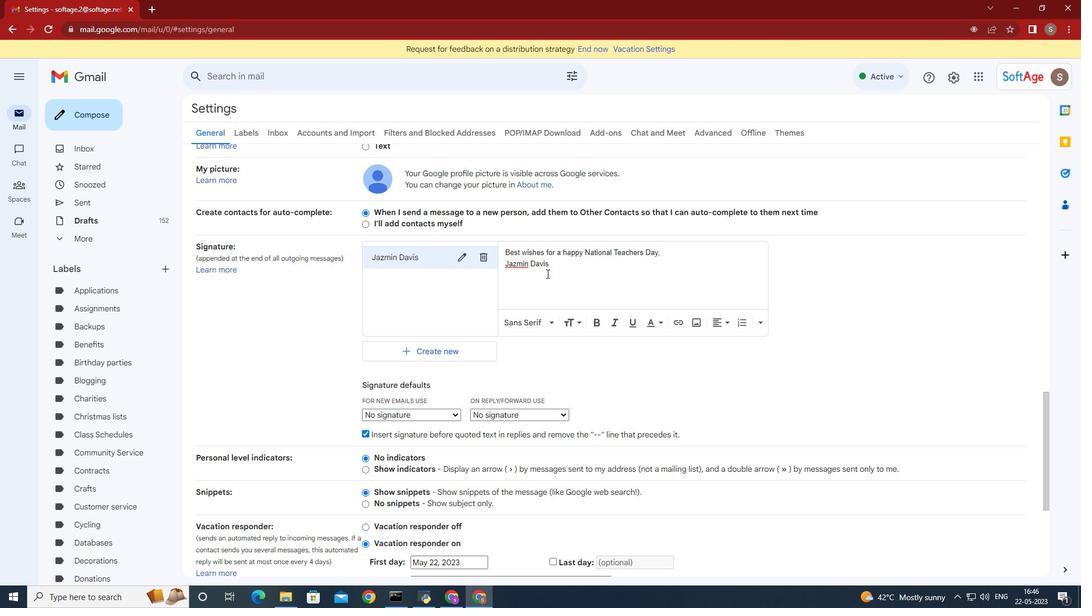 
Action: Mouse moved to (451, 302)
Screenshot: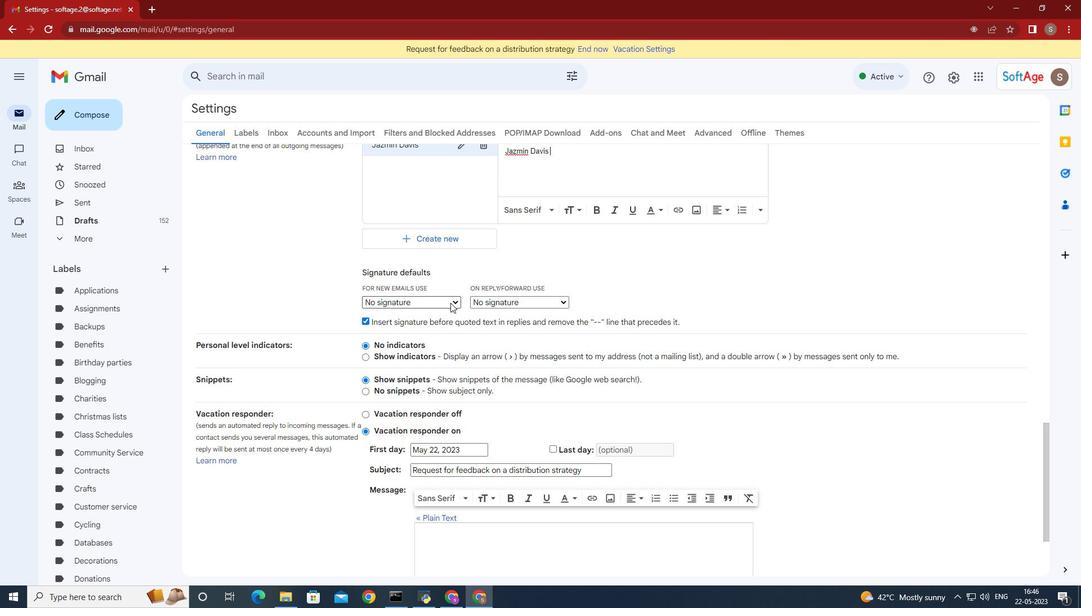 
Action: Mouse pressed left at (451, 302)
Screenshot: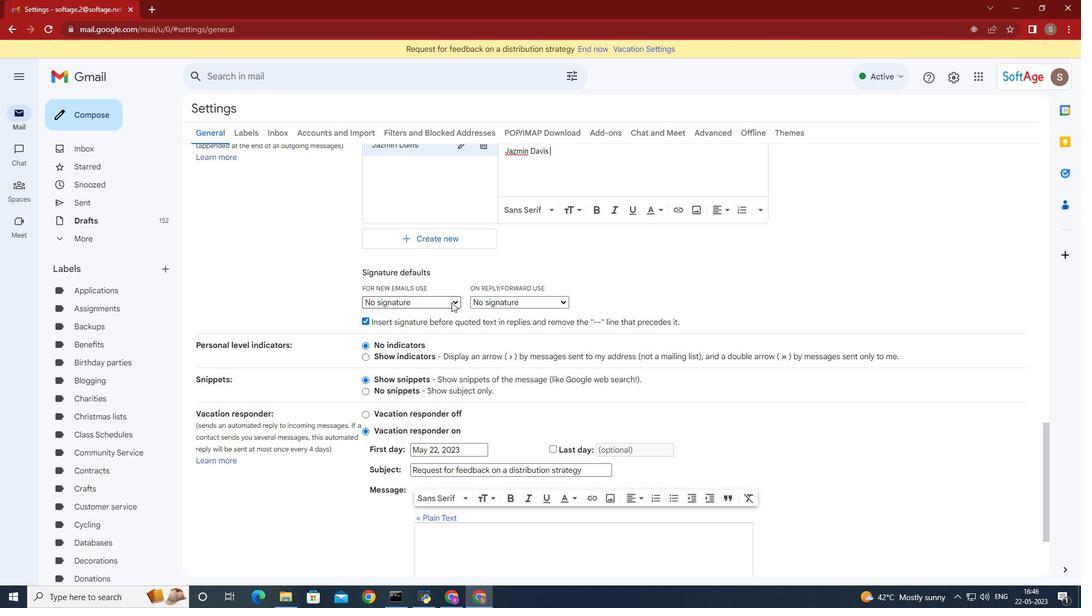 
Action: Mouse moved to (473, 322)
Screenshot: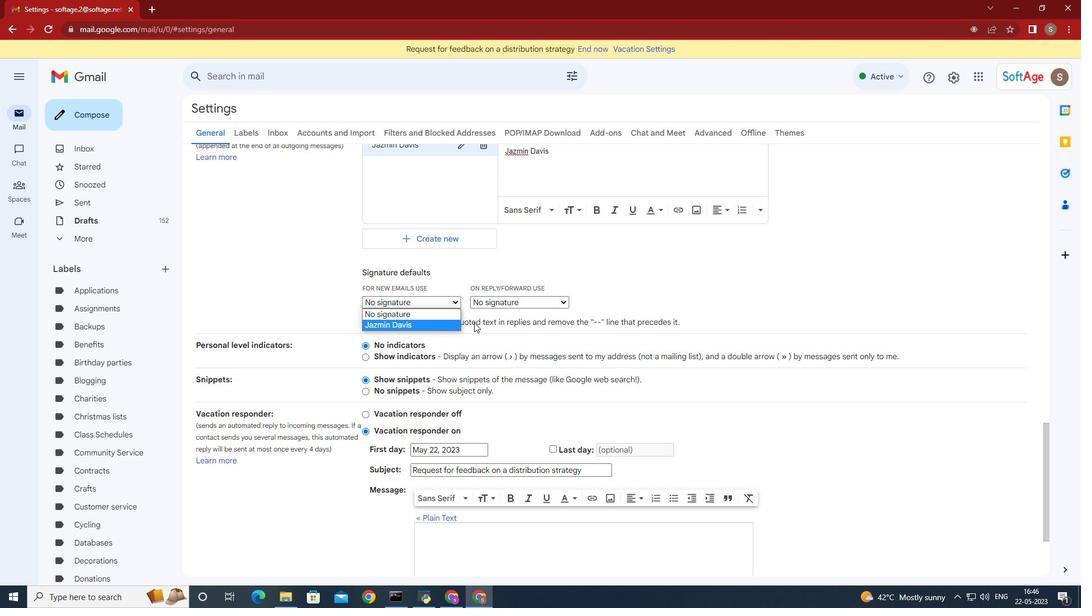 
Action: Mouse pressed left at (474, 322)
Screenshot: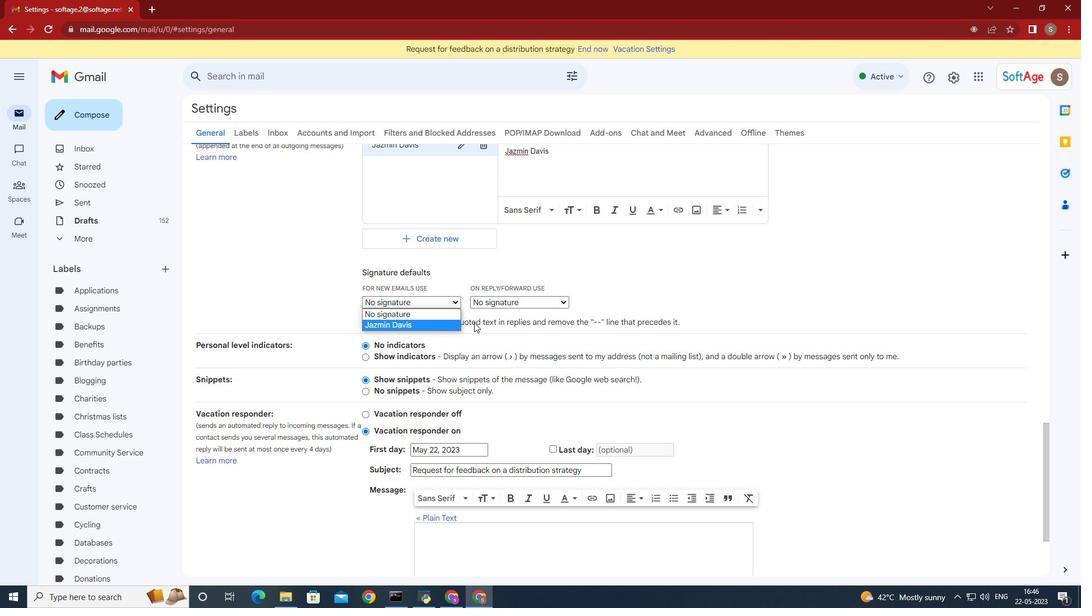 
Action: Mouse moved to (456, 301)
Screenshot: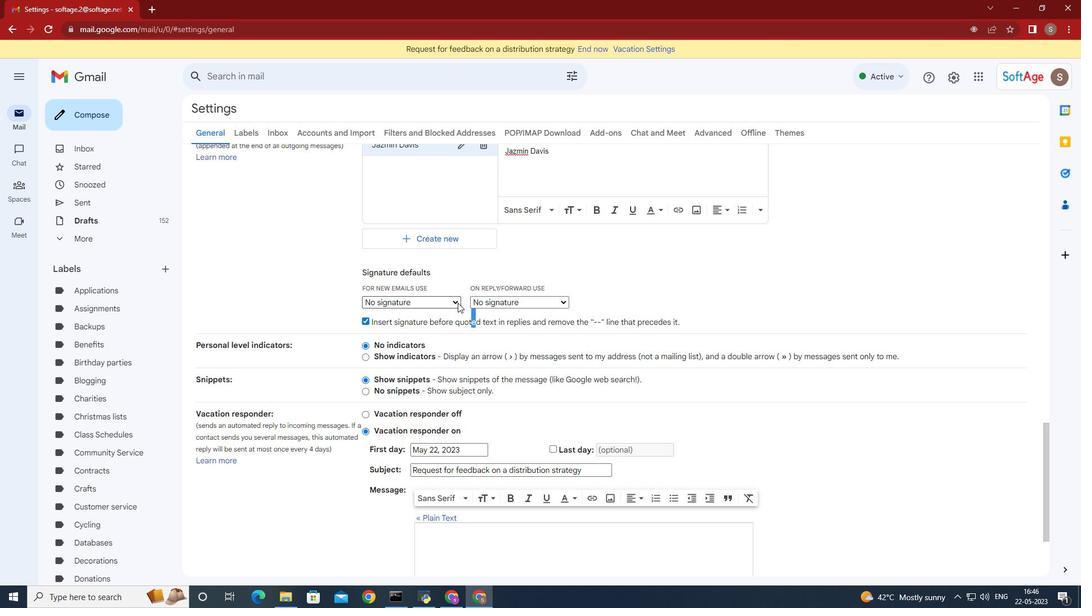 
Action: Mouse pressed left at (456, 301)
Screenshot: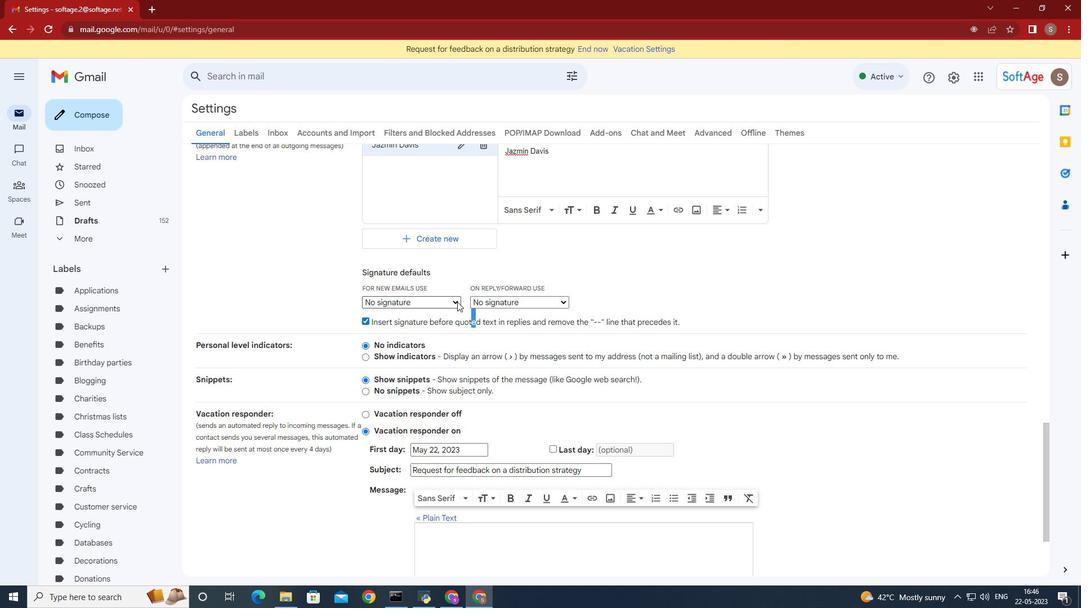 
Action: Mouse moved to (444, 322)
Screenshot: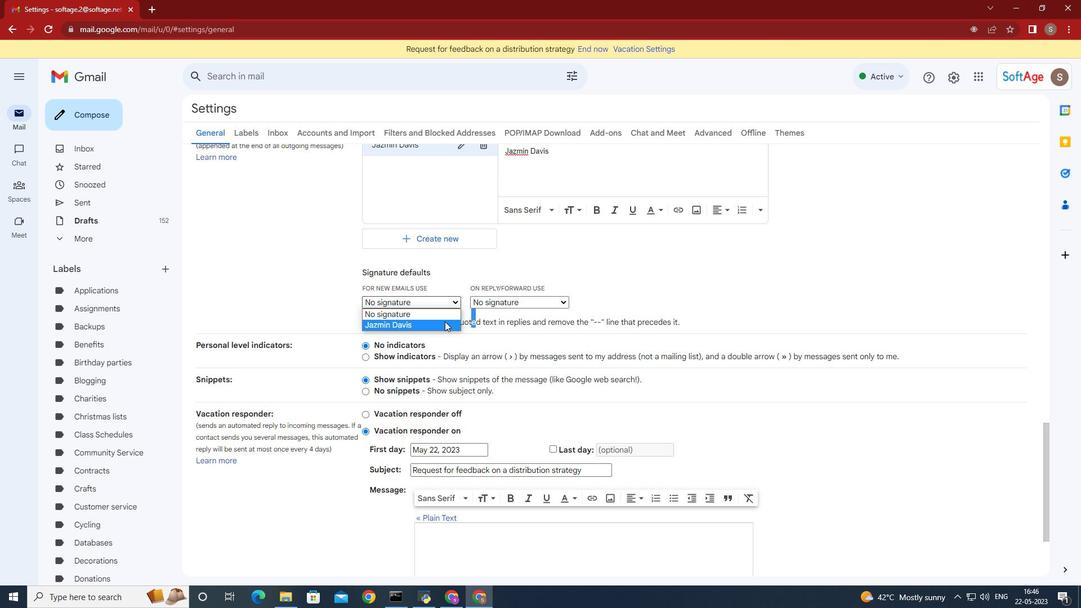 
Action: Mouse pressed left at (444, 322)
Screenshot: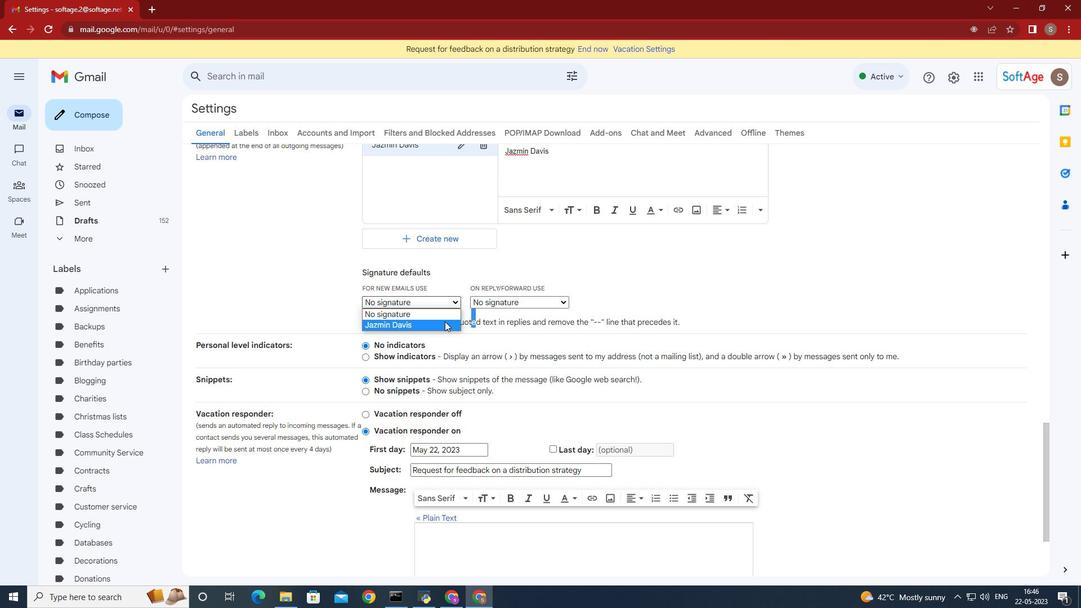
Action: Mouse moved to (558, 300)
Screenshot: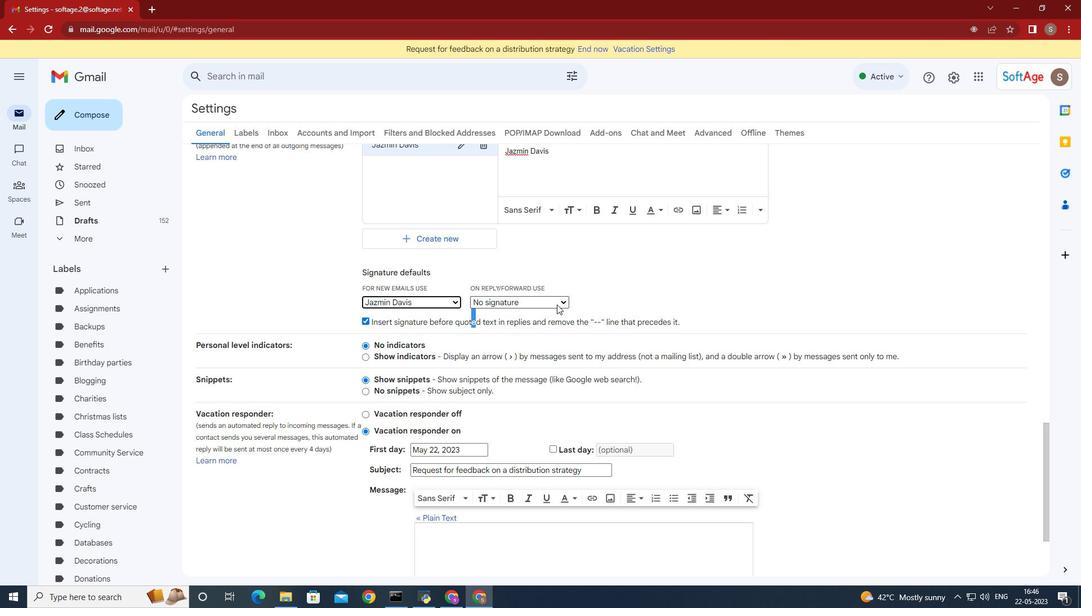 
Action: Mouse pressed left at (558, 300)
Screenshot: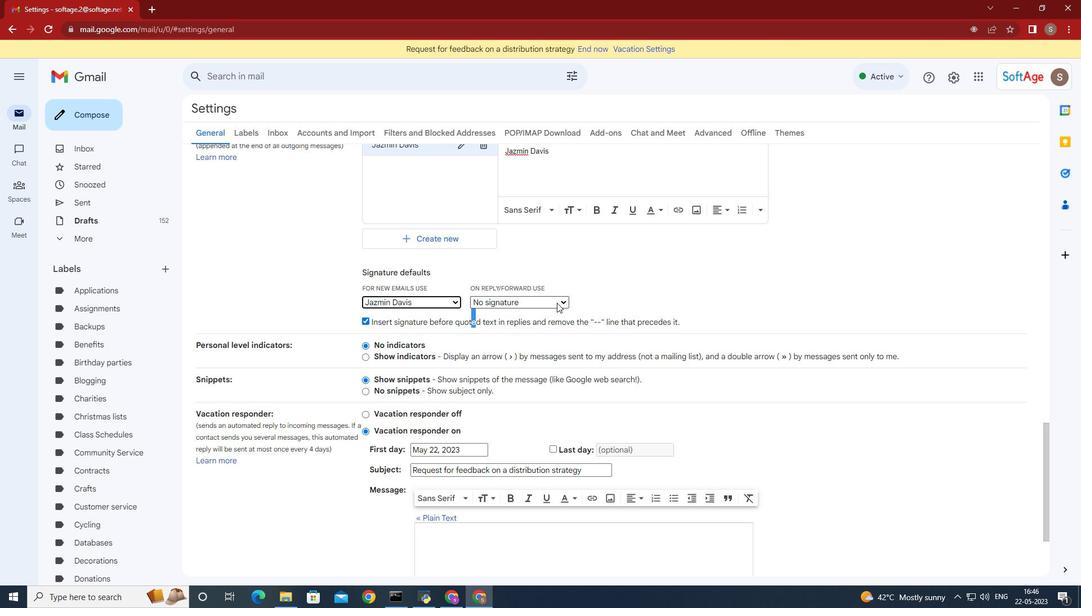 
Action: Mouse moved to (546, 326)
Screenshot: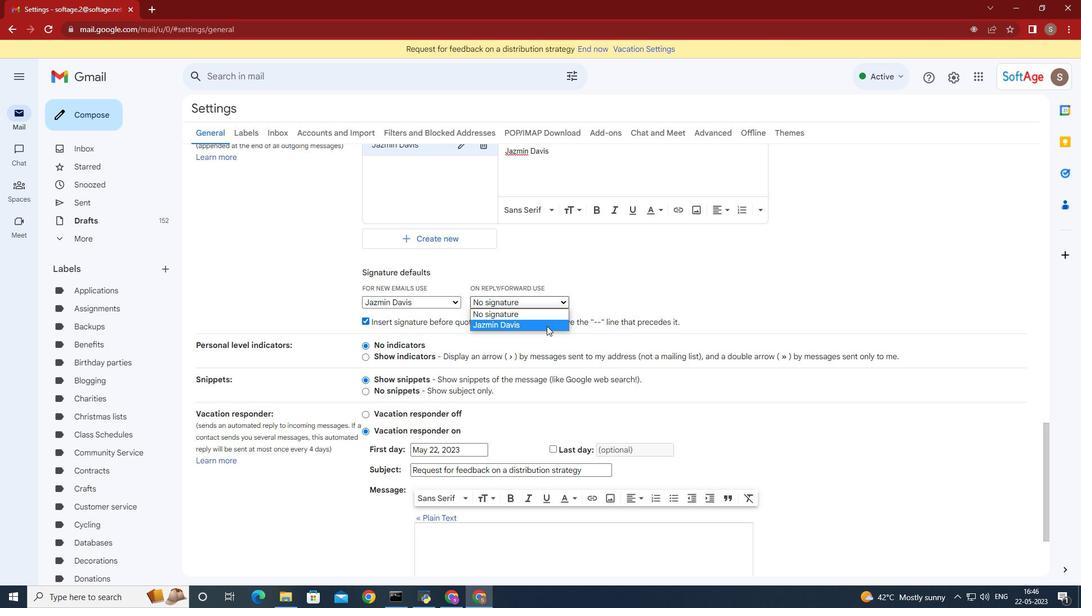 
Action: Mouse pressed left at (546, 326)
Screenshot: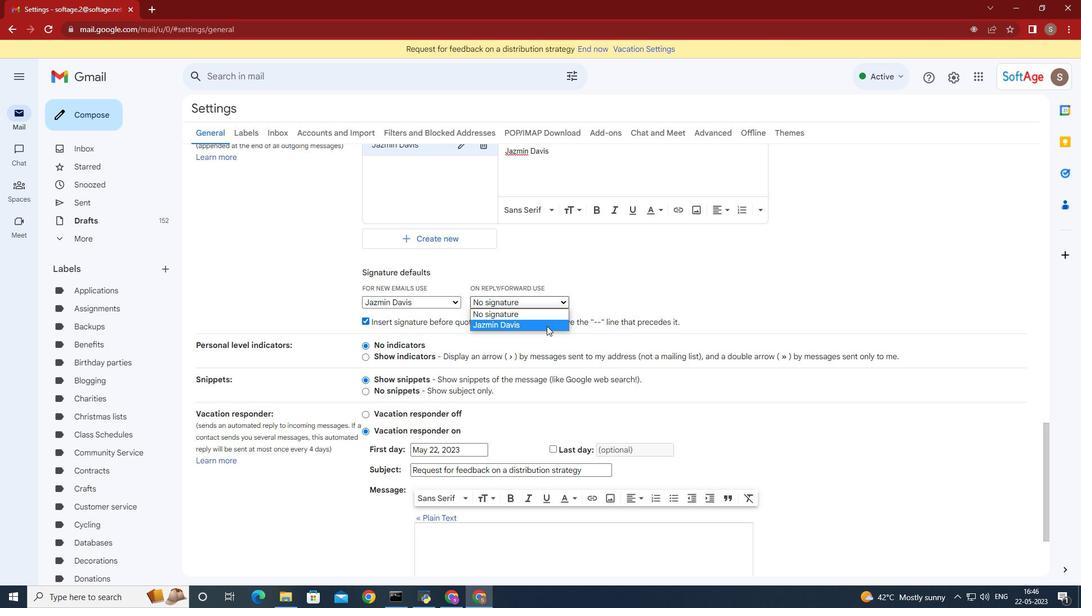 
Action: Mouse moved to (790, 322)
Screenshot: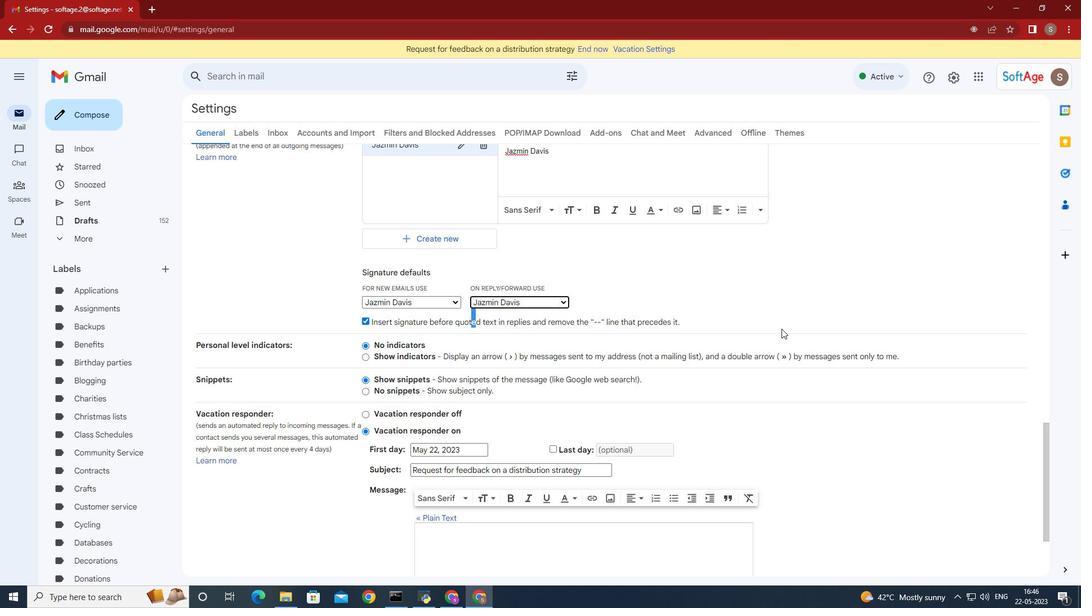 
Action: Mouse scrolled (790, 321) with delta (0, 0)
Screenshot: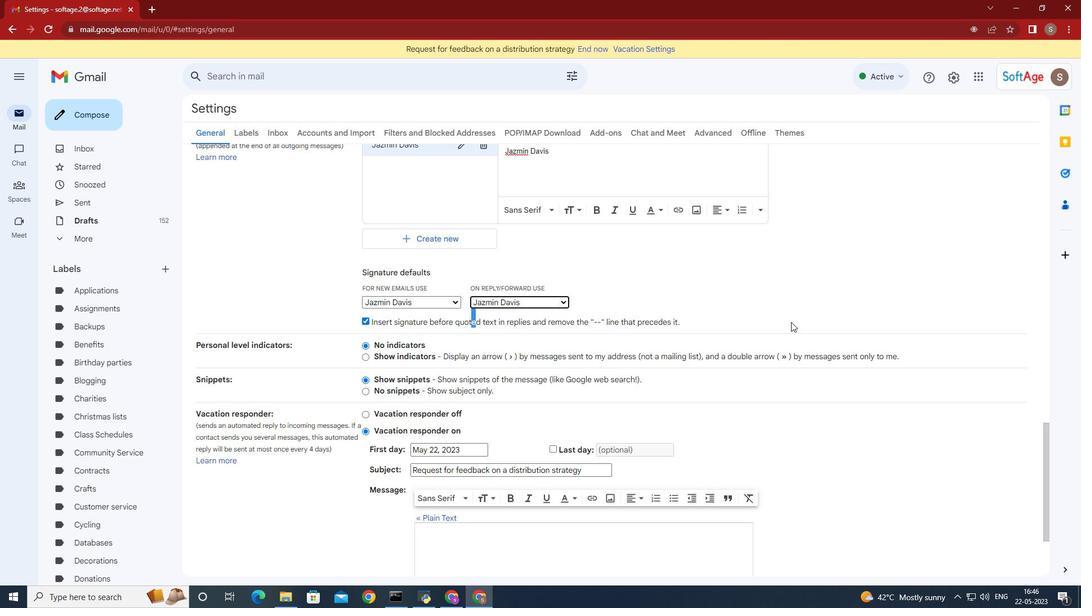 
Action: Mouse moved to (790, 322)
Screenshot: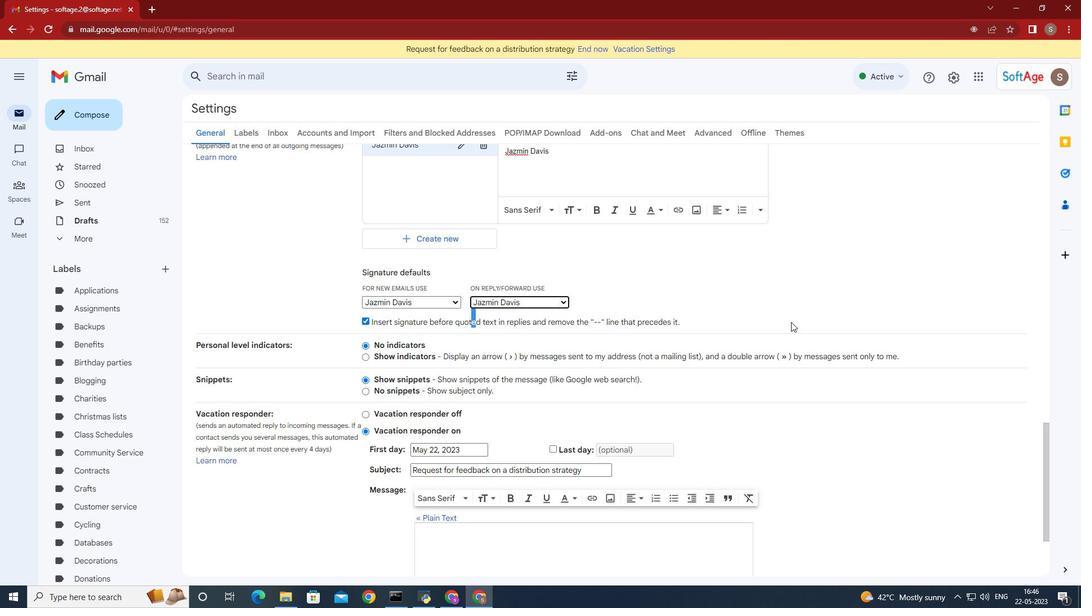 
Action: Mouse scrolled (790, 321) with delta (0, 0)
Screenshot: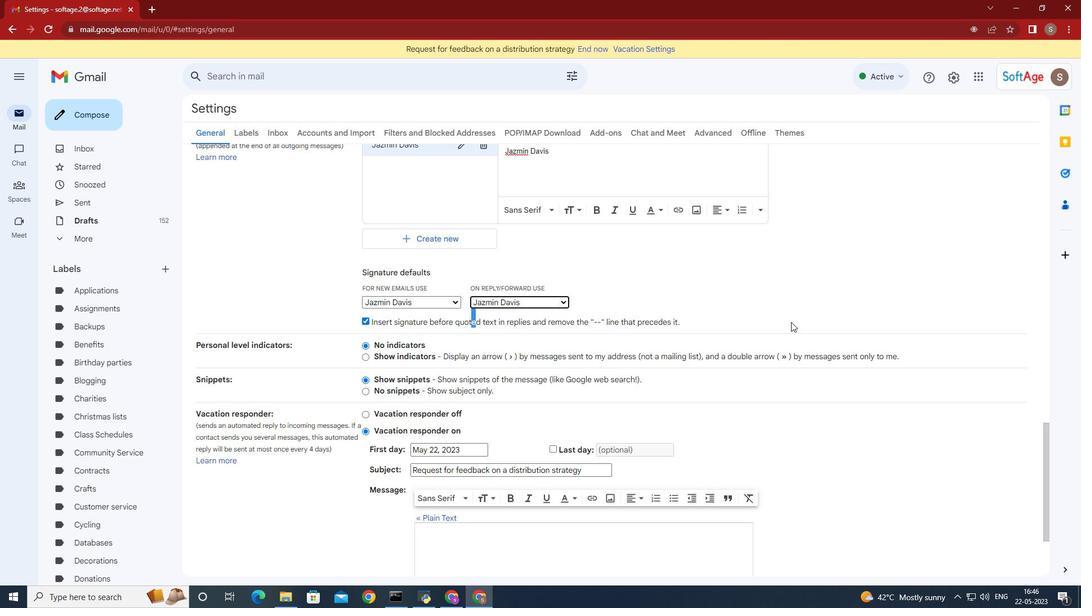 
Action: Mouse moved to (788, 322)
Screenshot: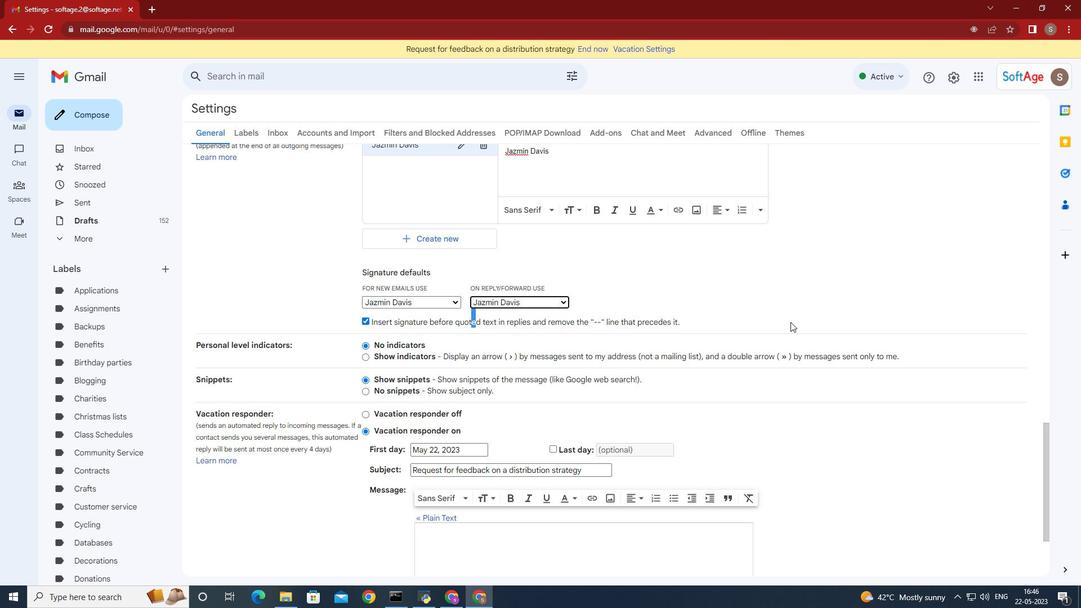 
Action: Mouse scrolled (788, 322) with delta (0, 0)
Screenshot: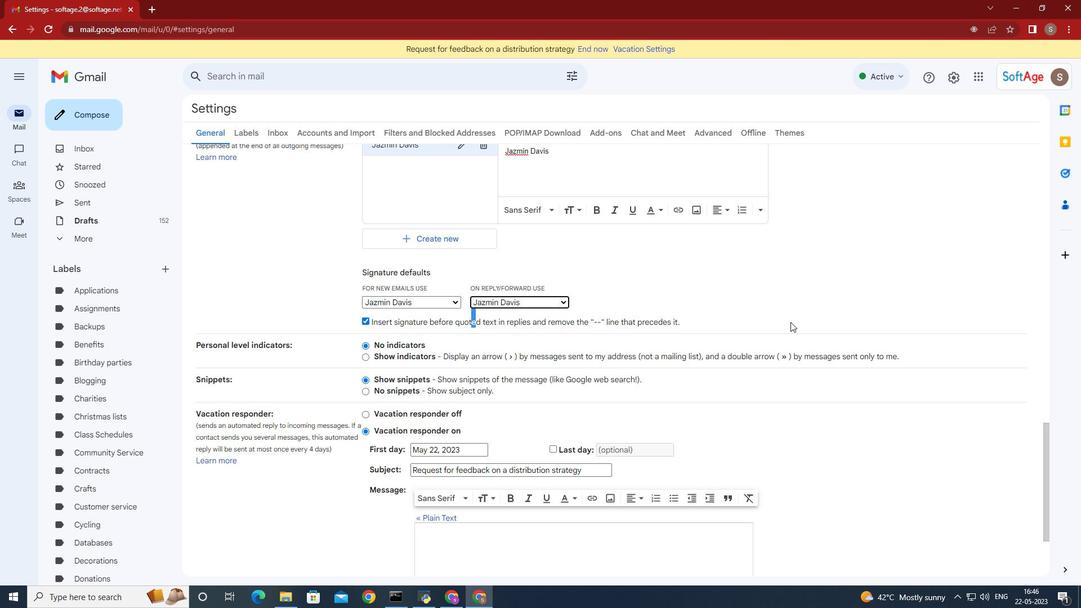 
Action: Mouse moved to (787, 323)
Screenshot: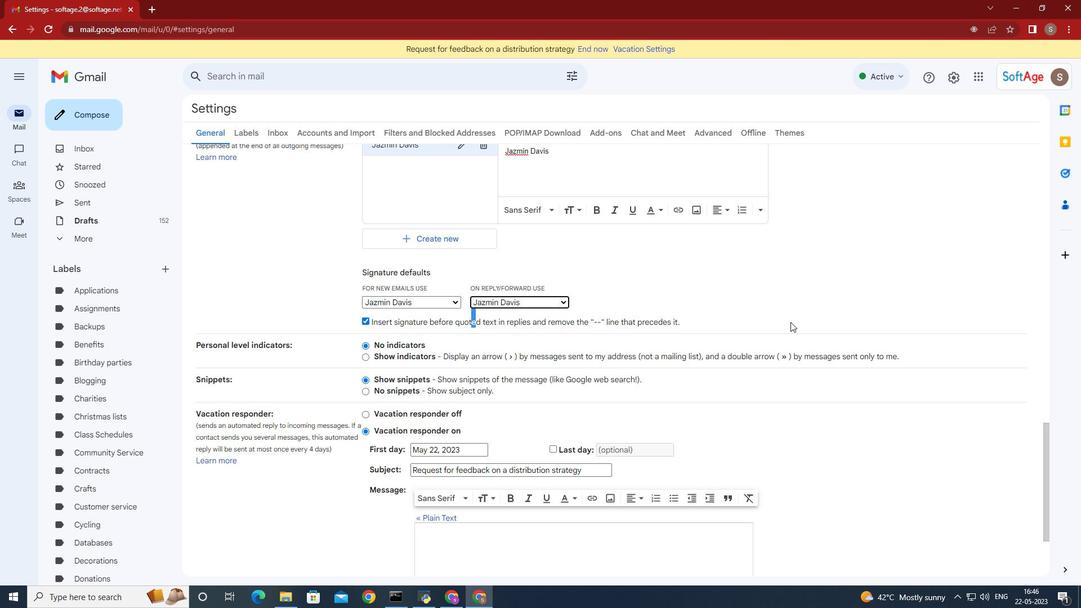 
Action: Mouse scrolled (787, 322) with delta (0, 0)
Screenshot: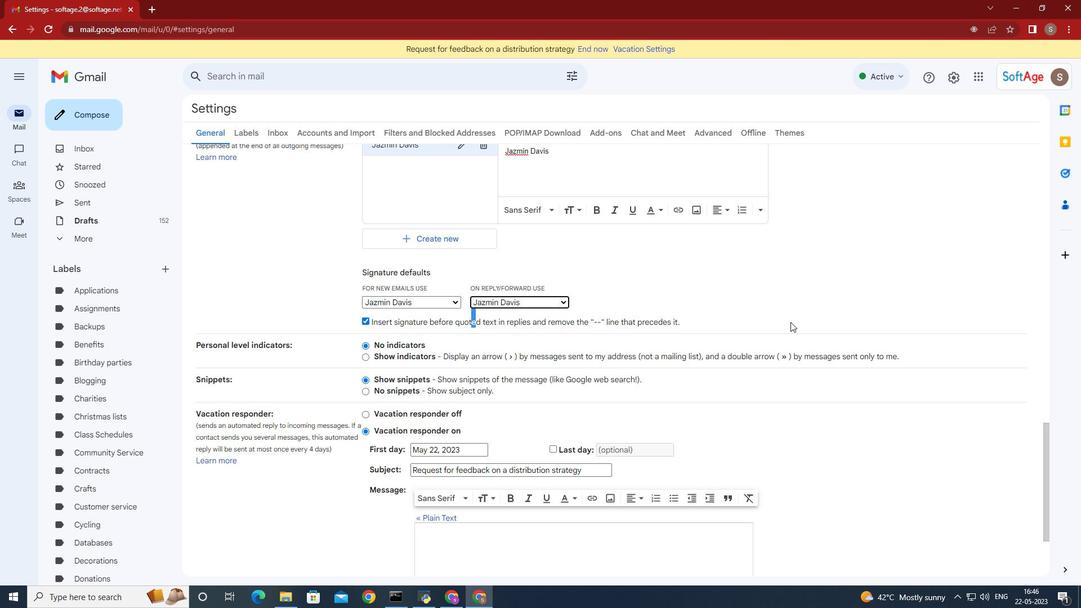 
Action: Mouse moved to (786, 323)
Screenshot: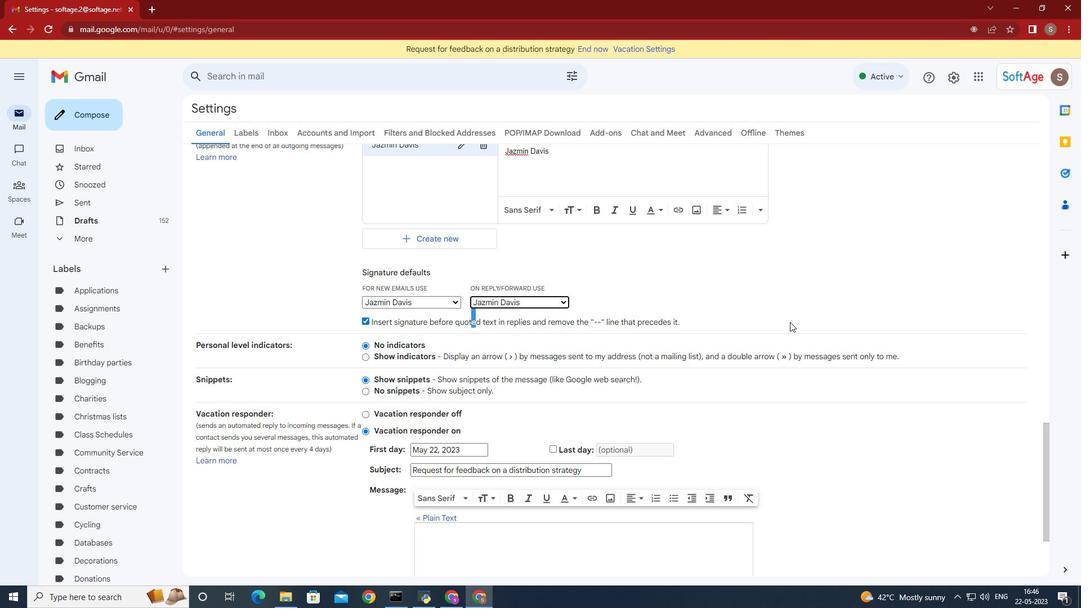 
Action: Mouse scrolled (786, 322) with delta (0, 0)
Screenshot: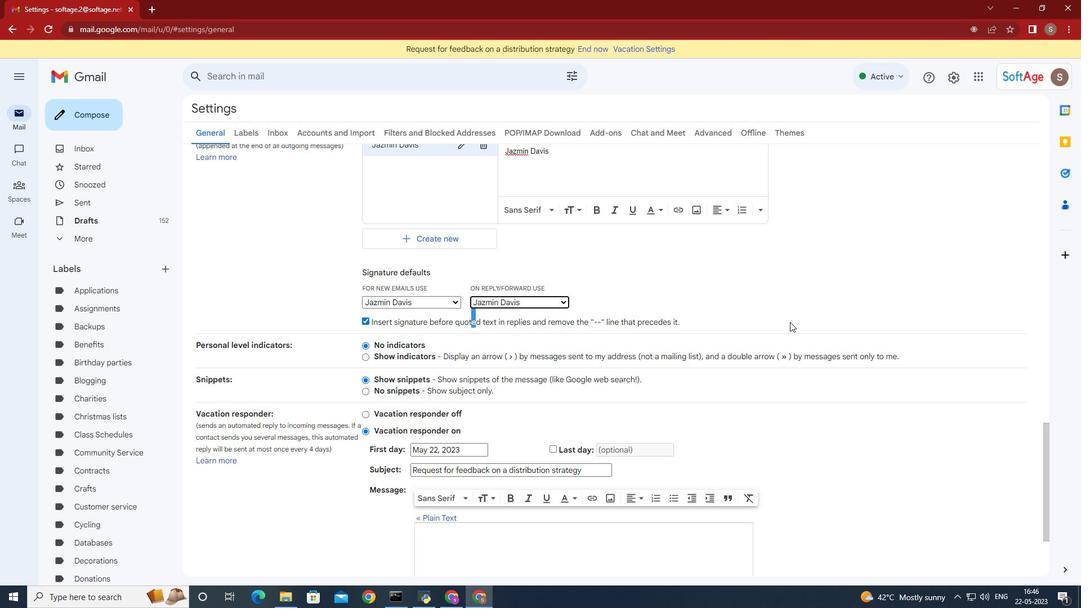 
Action: Mouse moved to (784, 323)
Screenshot: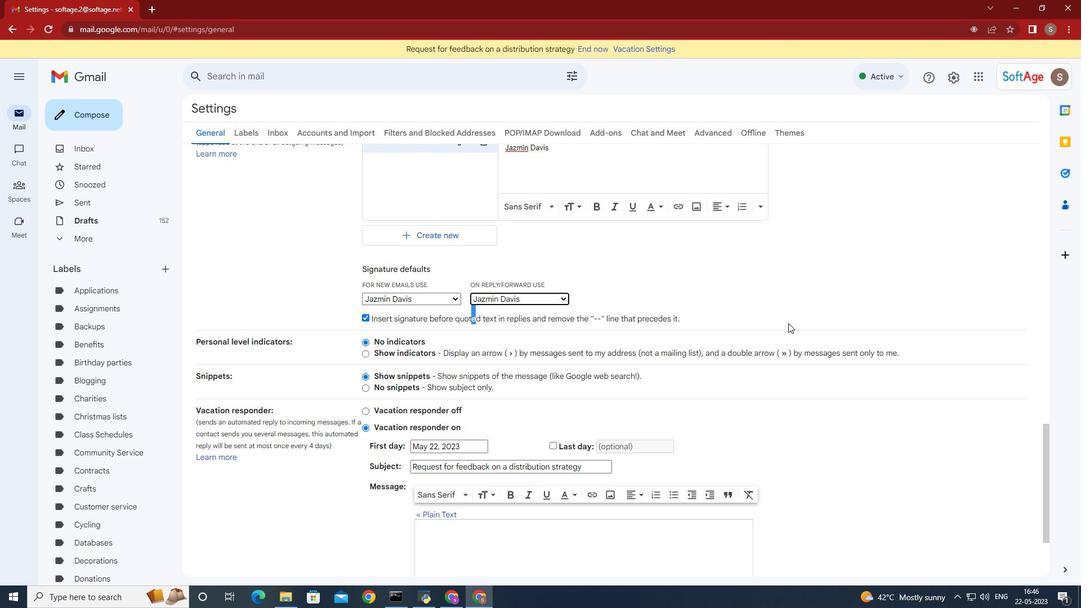
Action: Mouse scrolled (784, 322) with delta (0, 0)
Screenshot: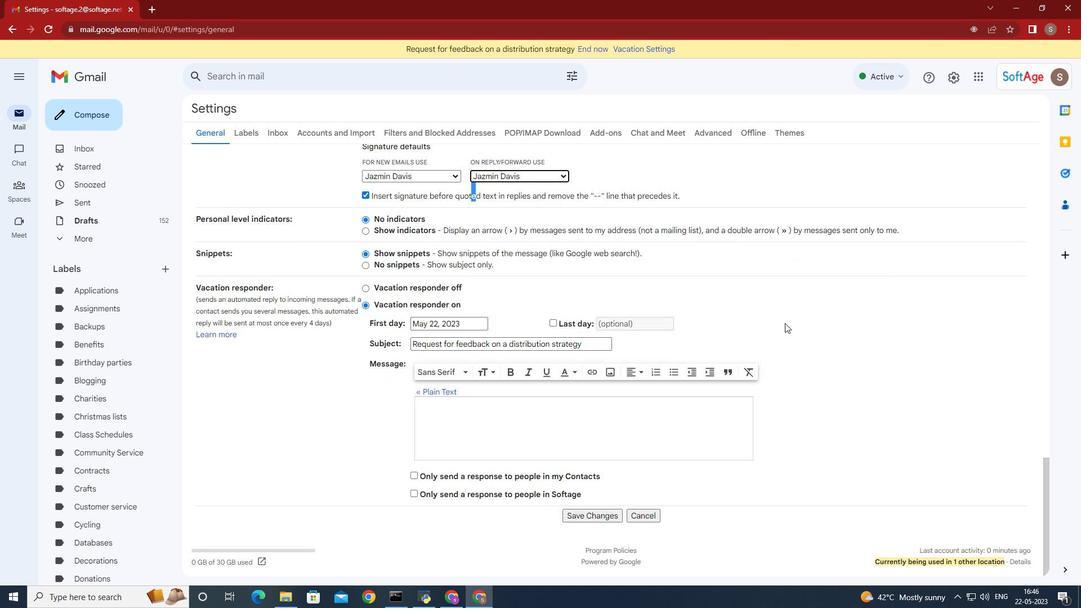 
Action: Mouse moved to (784, 323)
Screenshot: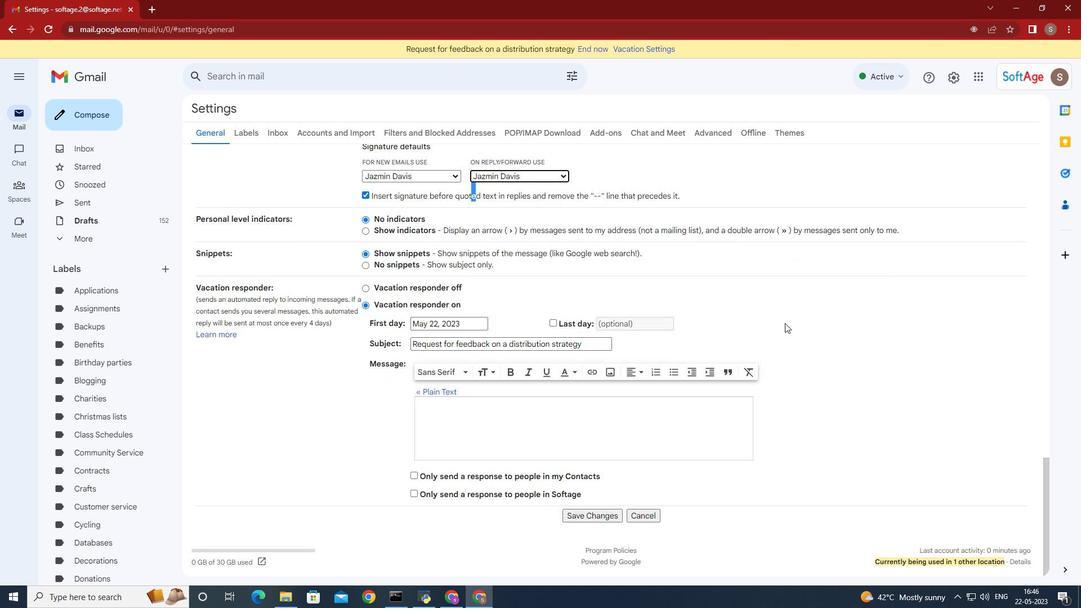 
Action: Mouse scrolled (784, 322) with delta (0, 0)
Screenshot: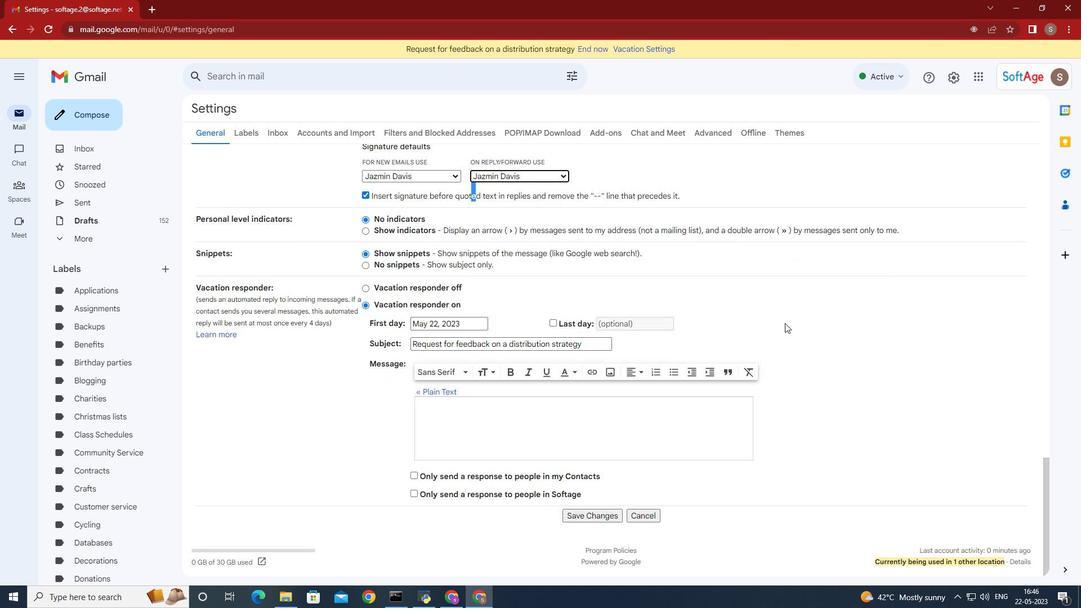 
Action: Mouse moved to (786, 326)
Screenshot: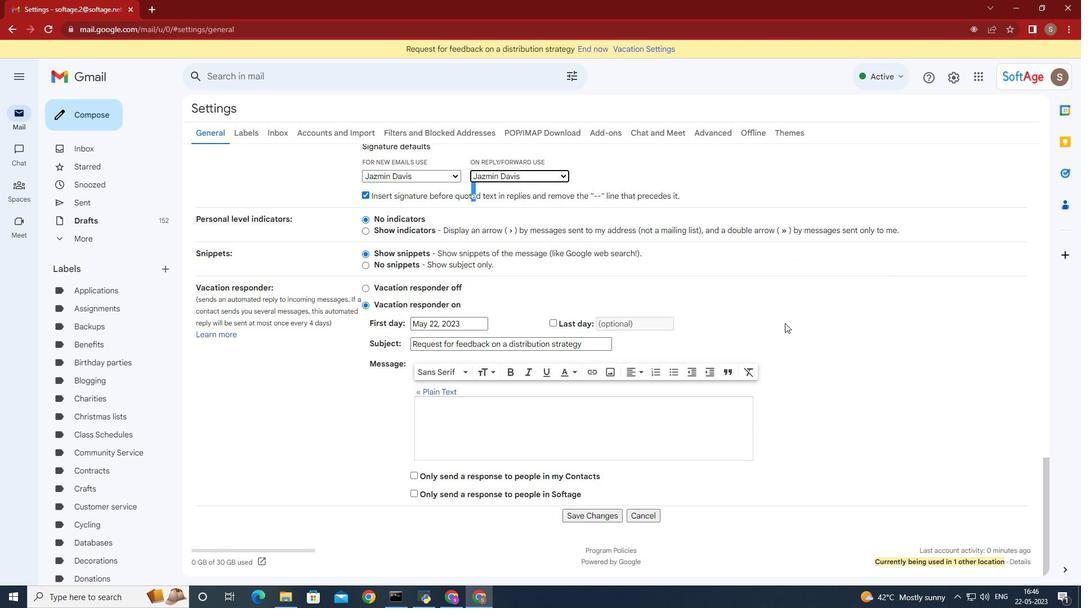 
Action: Mouse scrolled (785, 323) with delta (0, 0)
Screenshot: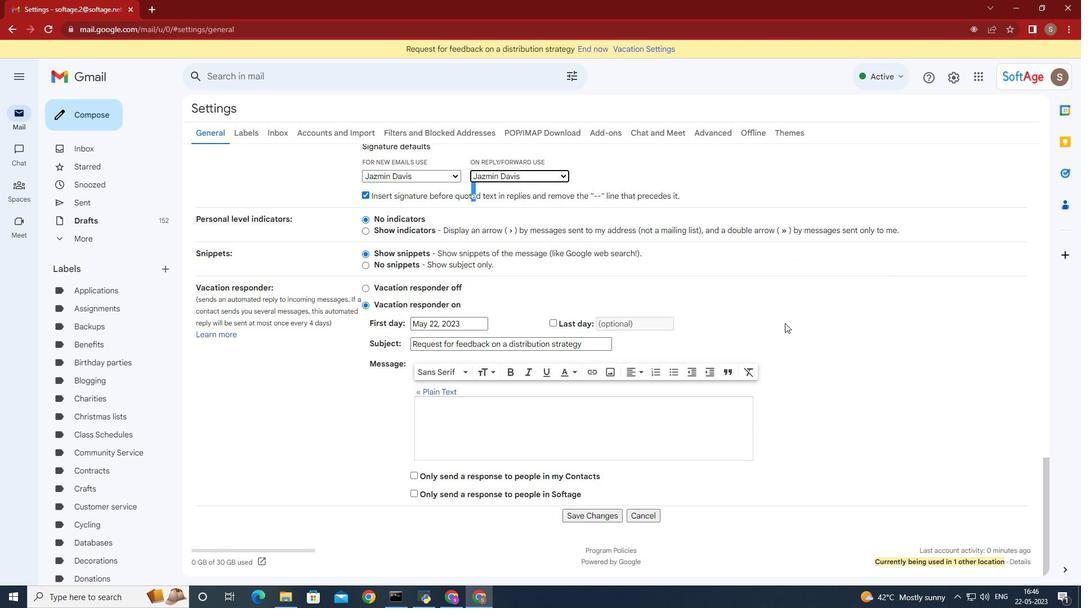 
Action: Mouse moved to (763, 353)
Screenshot: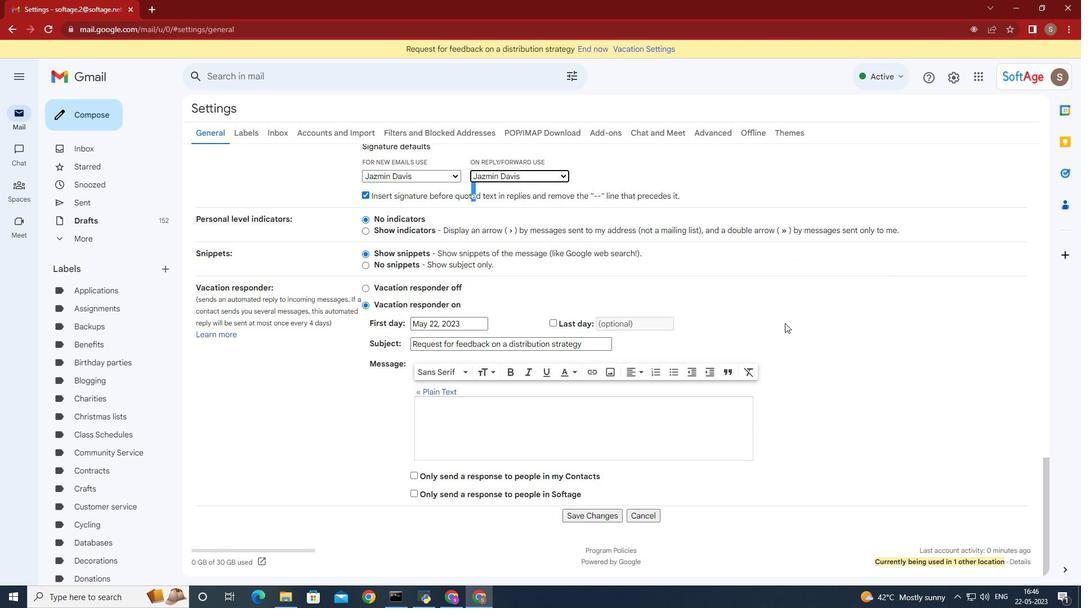 
Action: Mouse scrolled (786, 326) with delta (0, 0)
Screenshot: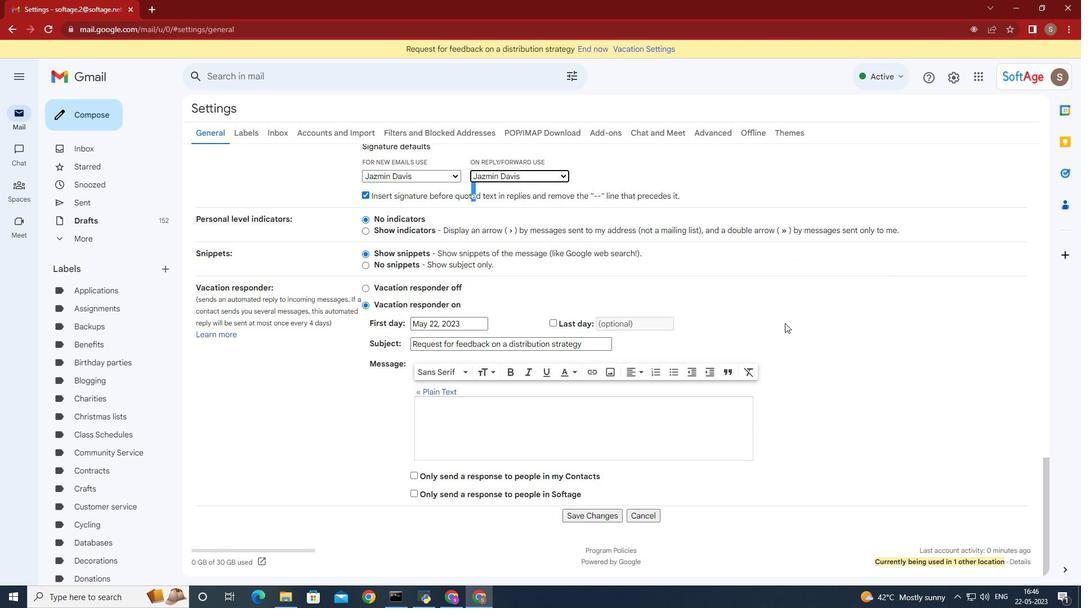 
Action: Mouse moved to (757, 357)
Screenshot: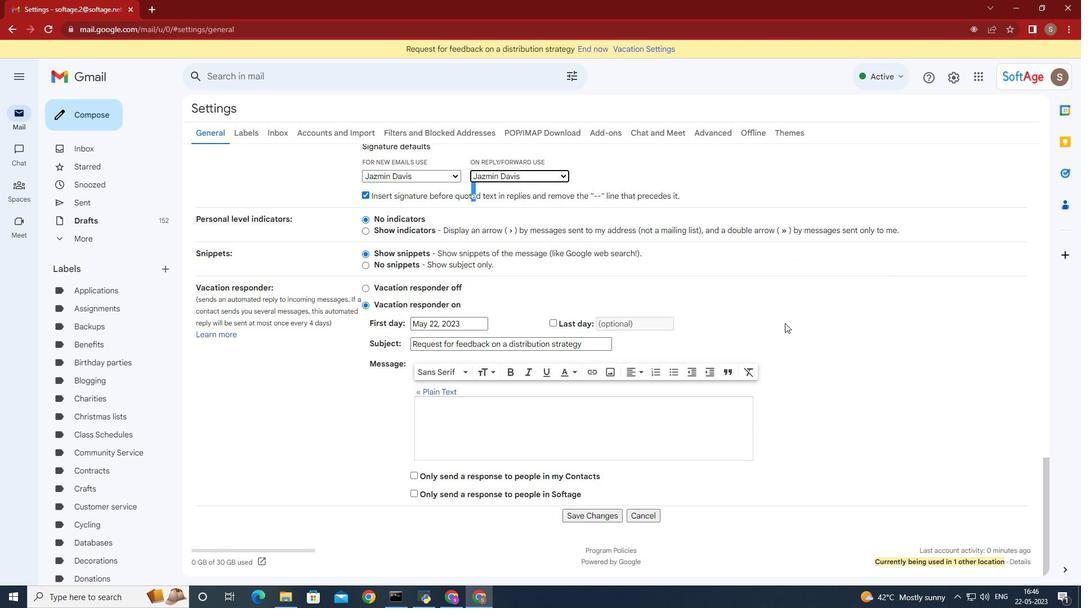 
Action: Mouse scrolled (786, 329) with delta (0, 0)
Screenshot: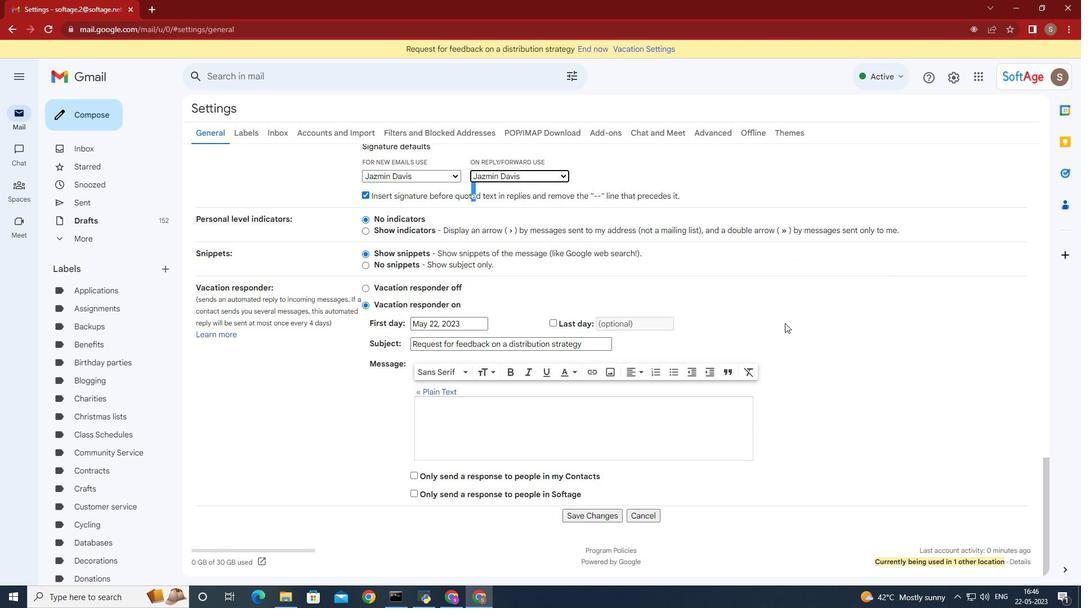 
Action: Mouse moved to (750, 363)
Screenshot: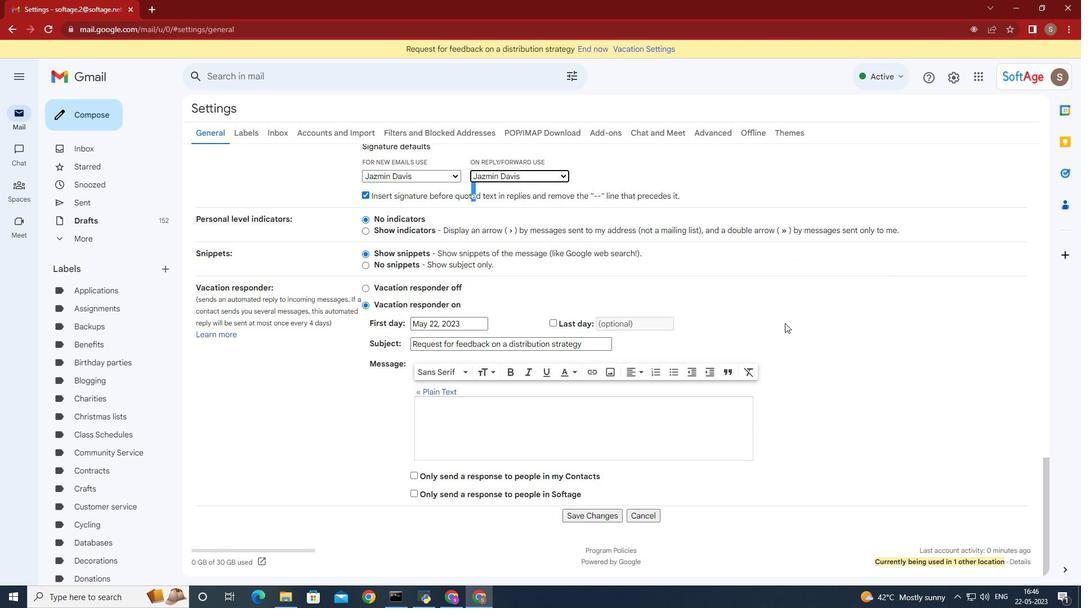 
Action: Mouse scrolled (786, 332) with delta (0, 0)
Screenshot: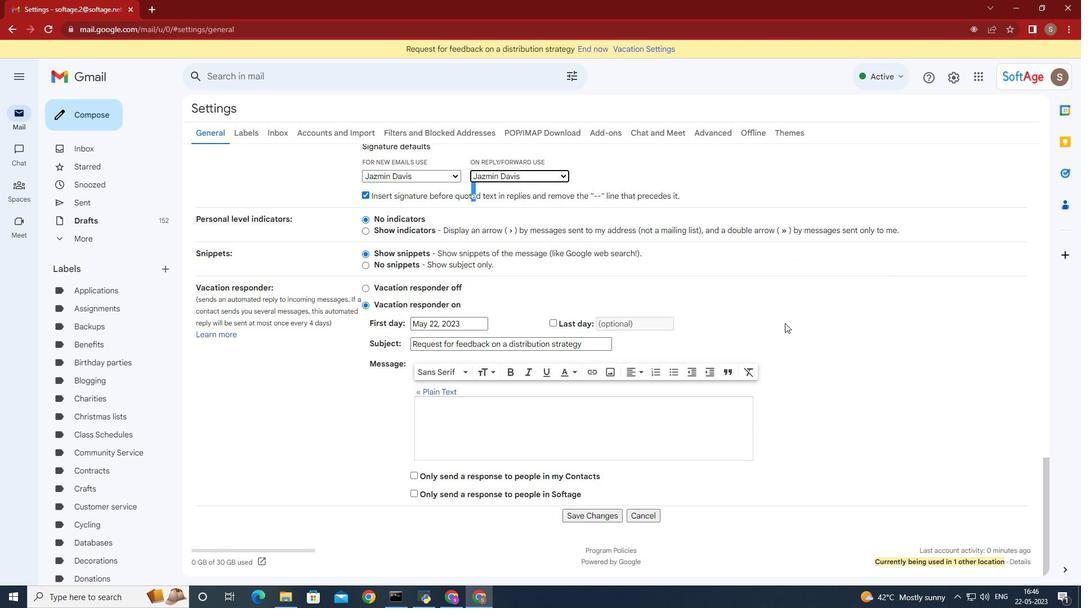 
Action: Mouse moved to (585, 519)
Screenshot: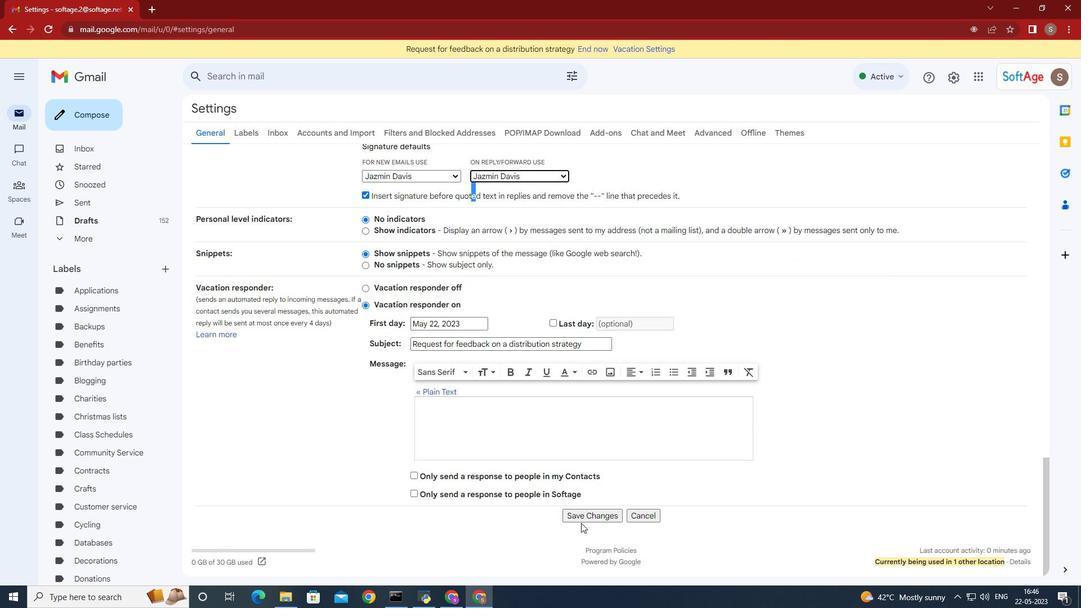 
Action: Mouse pressed left at (585, 519)
Screenshot: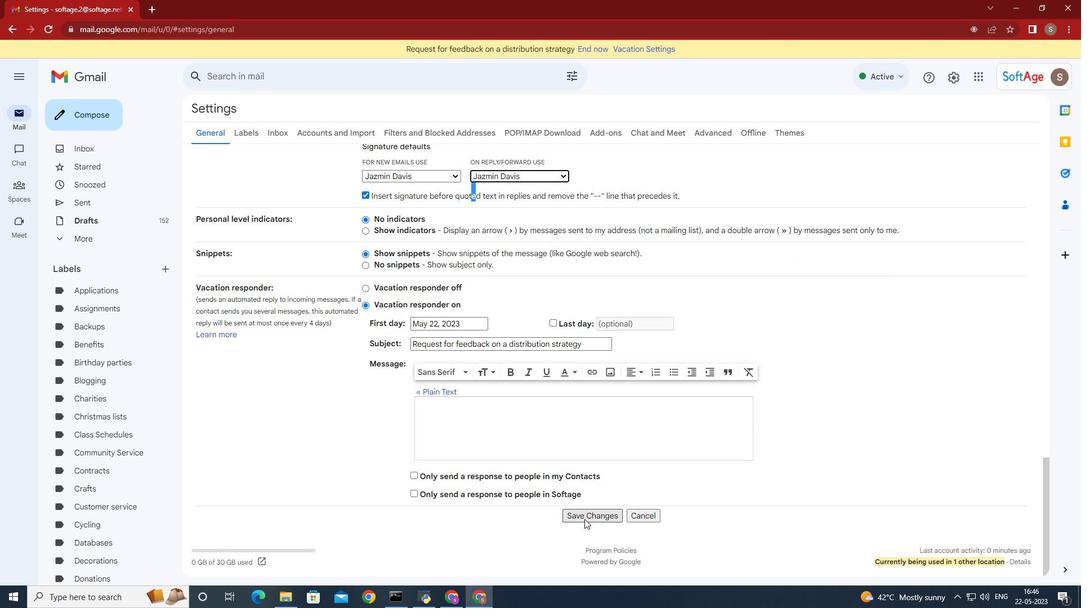 
Action: Mouse moved to (103, 112)
Screenshot: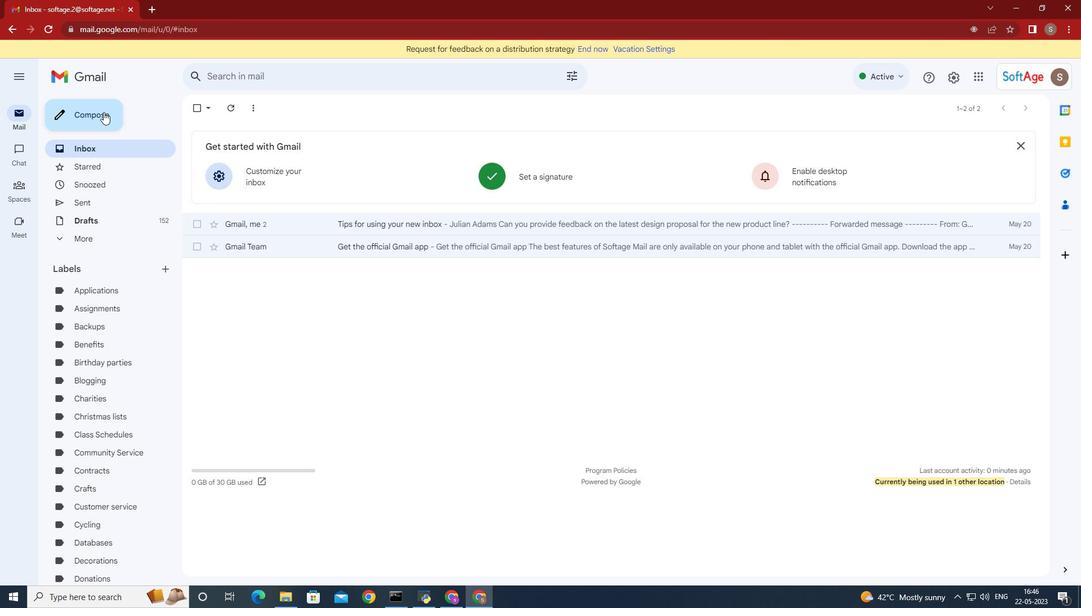 
Action: Mouse pressed left at (103, 112)
Screenshot: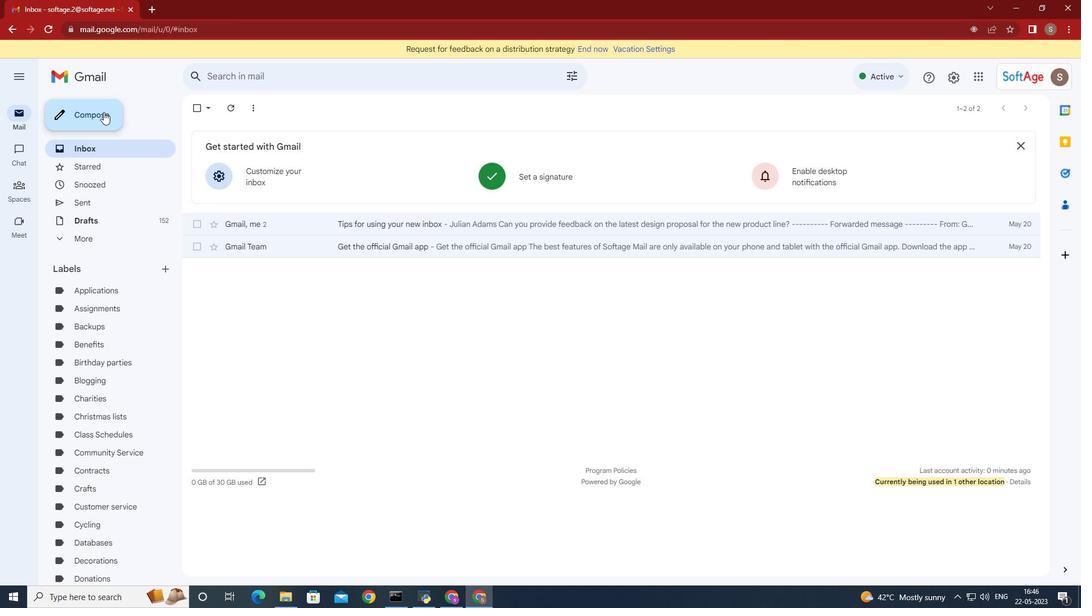 
Action: Mouse moved to (845, 289)
Screenshot: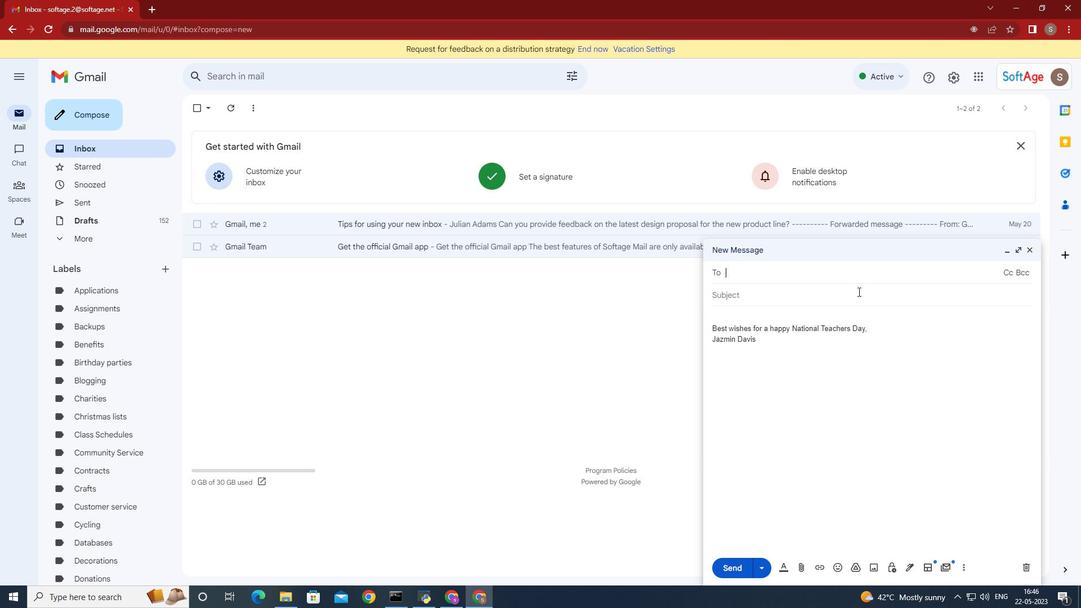 
Action: Key pressed <Key.shift>Si<Key.backspace>oftage.8
Screenshot: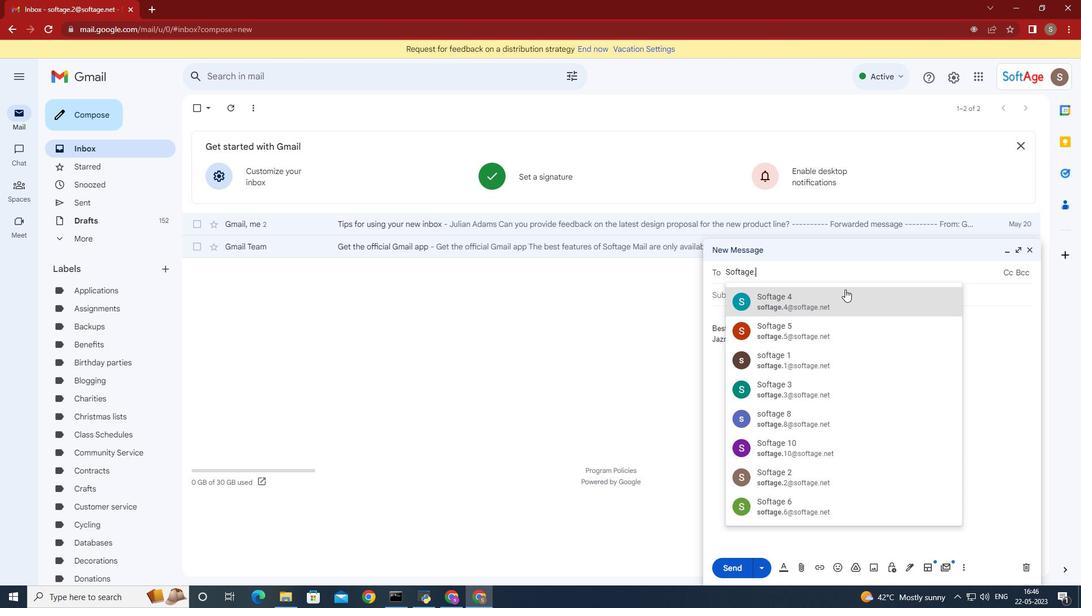 
Action: Mouse moved to (848, 309)
Screenshot: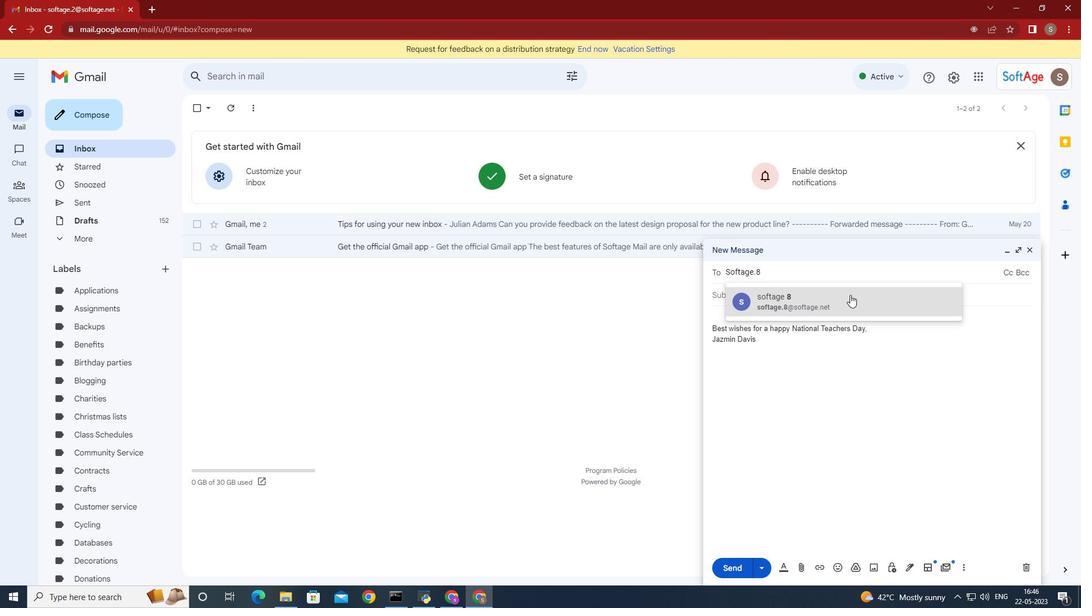 
Action: Mouse pressed left at (848, 309)
Screenshot: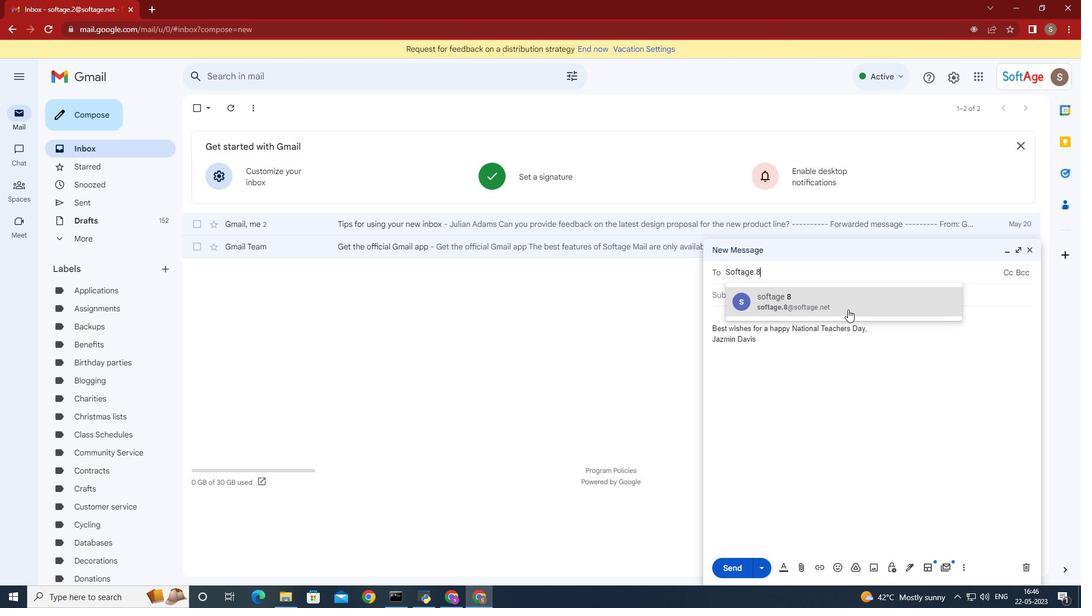 
Action: Mouse moved to (164, 274)
Screenshot: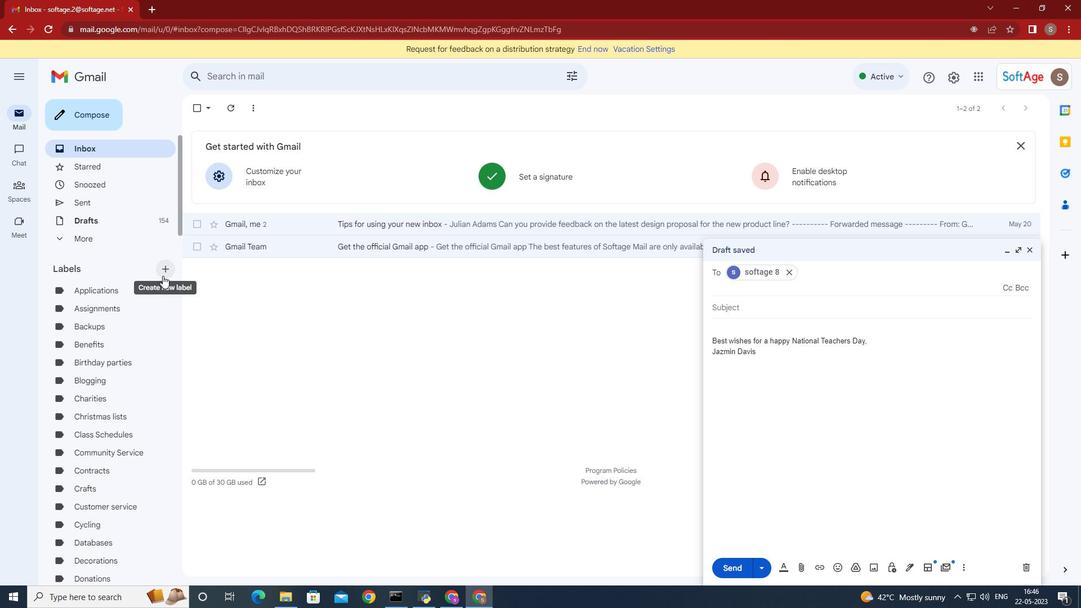 
Action: Mouse pressed left at (164, 274)
Screenshot: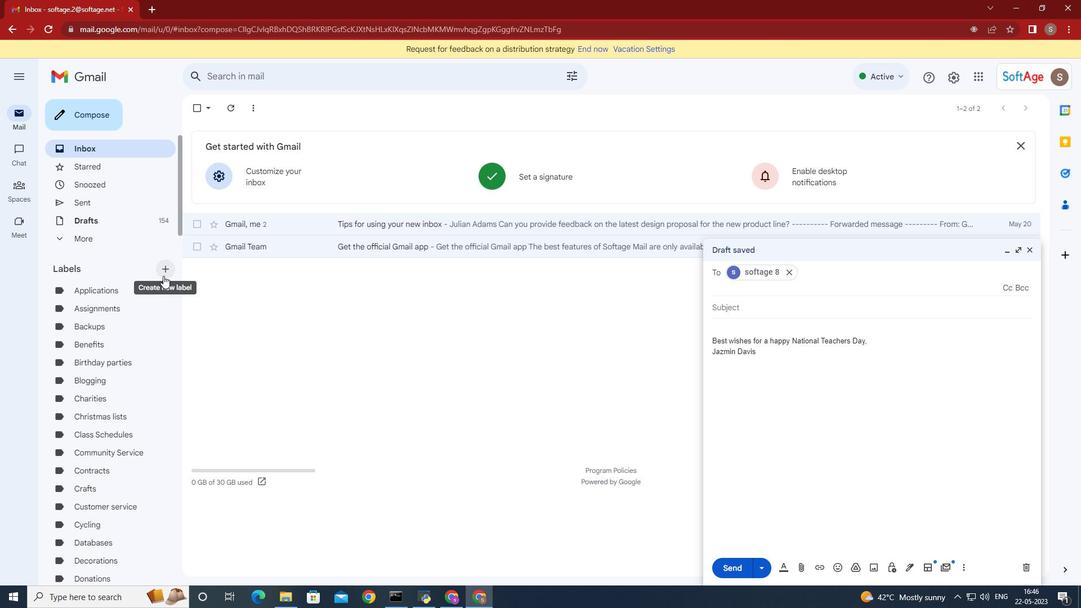 
Action: Mouse moved to (605, 355)
Screenshot: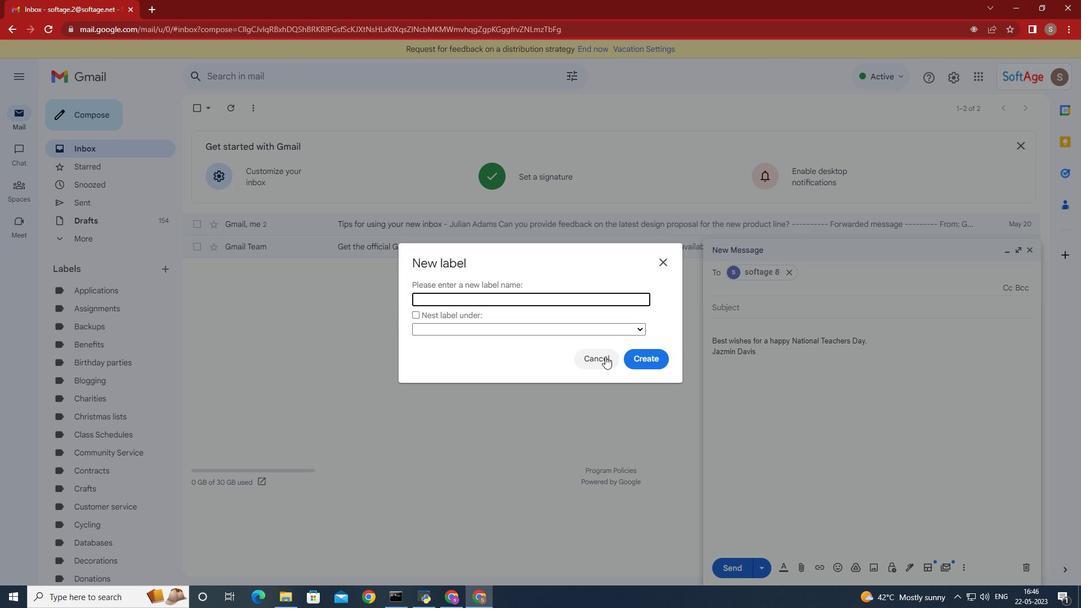 
Action: Mouse pressed left at (605, 355)
Screenshot: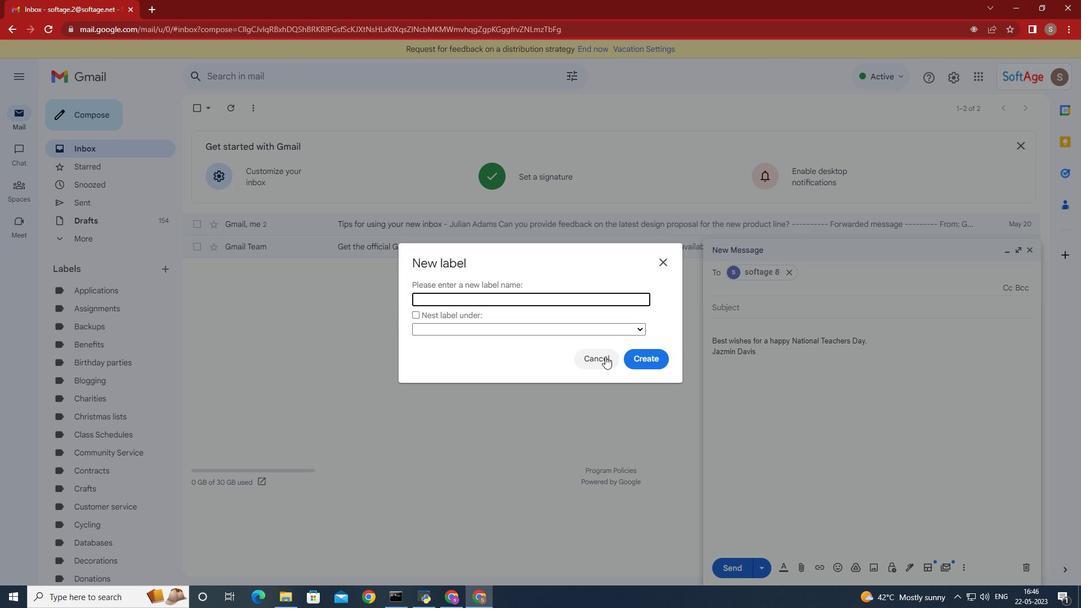 
Action: Mouse moved to (170, 309)
Screenshot: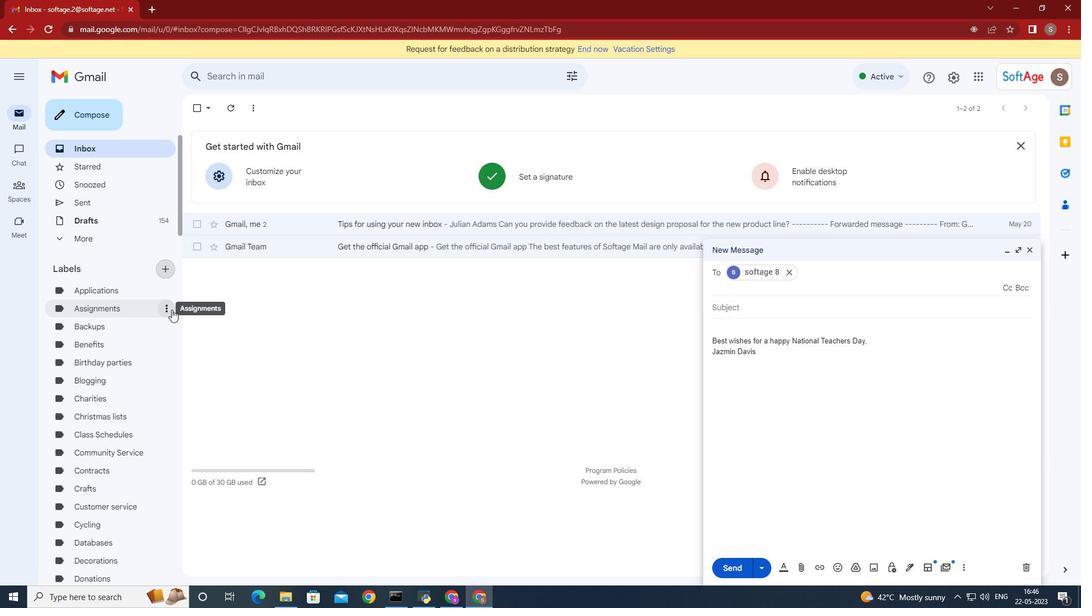 
Action: Mouse pressed left at (170, 309)
Screenshot: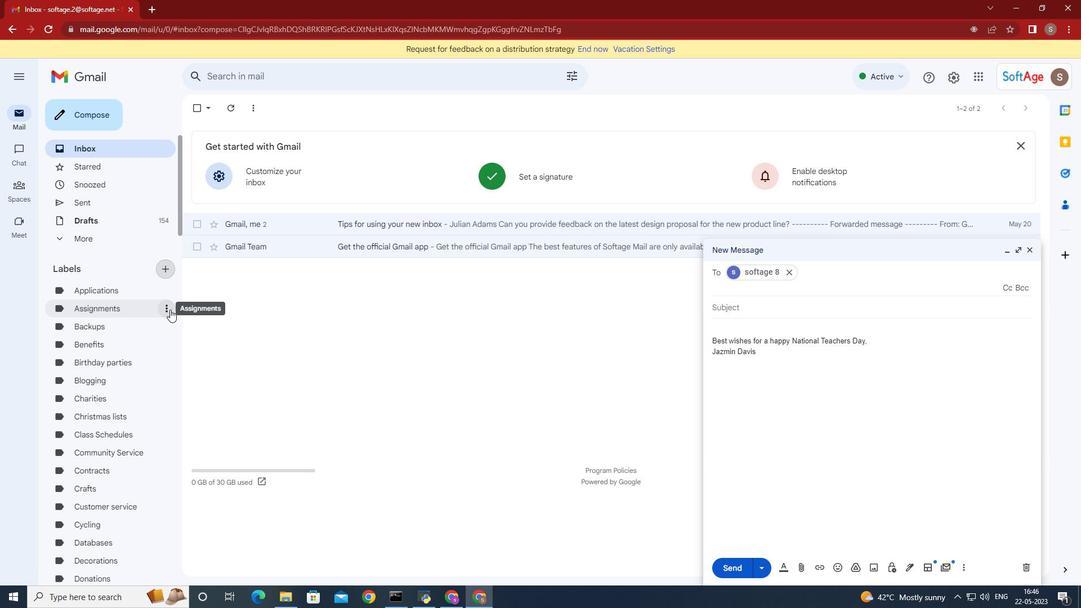 
Action: Mouse moved to (235, 505)
Screenshot: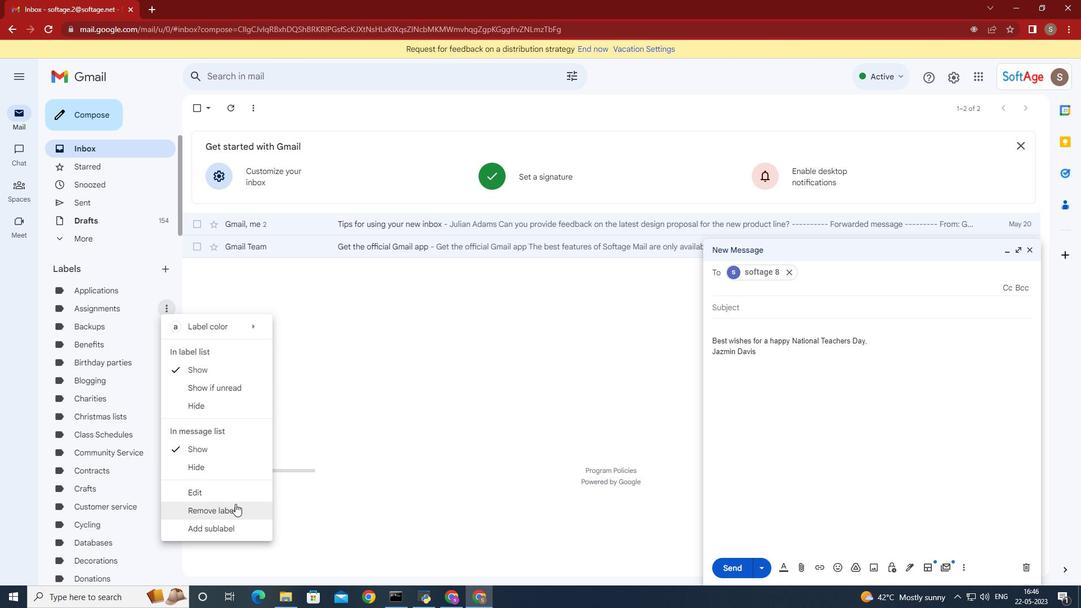 
Action: Mouse pressed left at (235, 505)
Screenshot: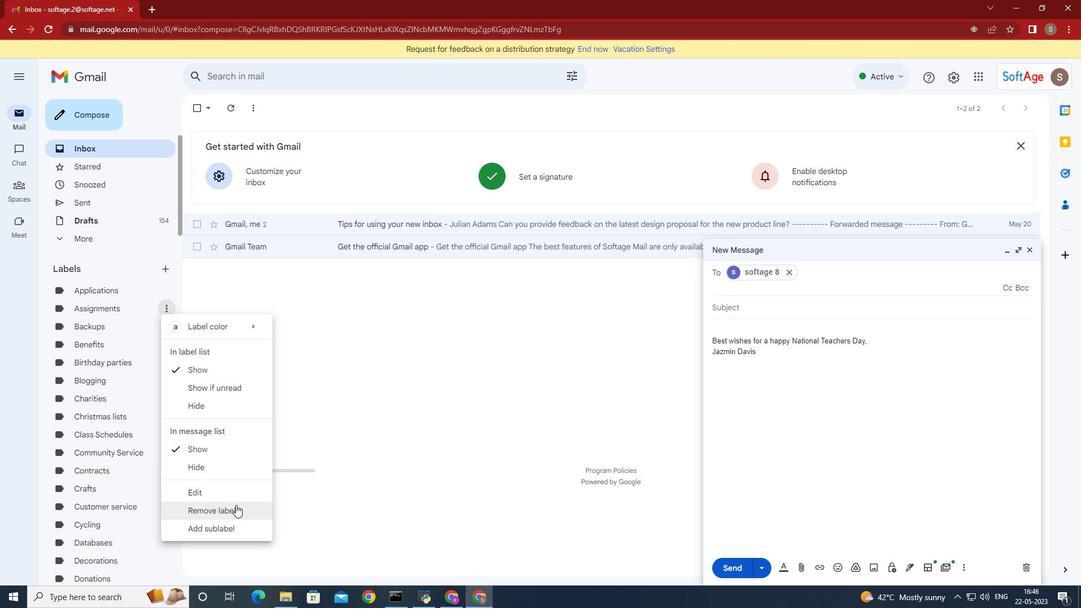 
Action: Mouse moved to (644, 332)
Screenshot: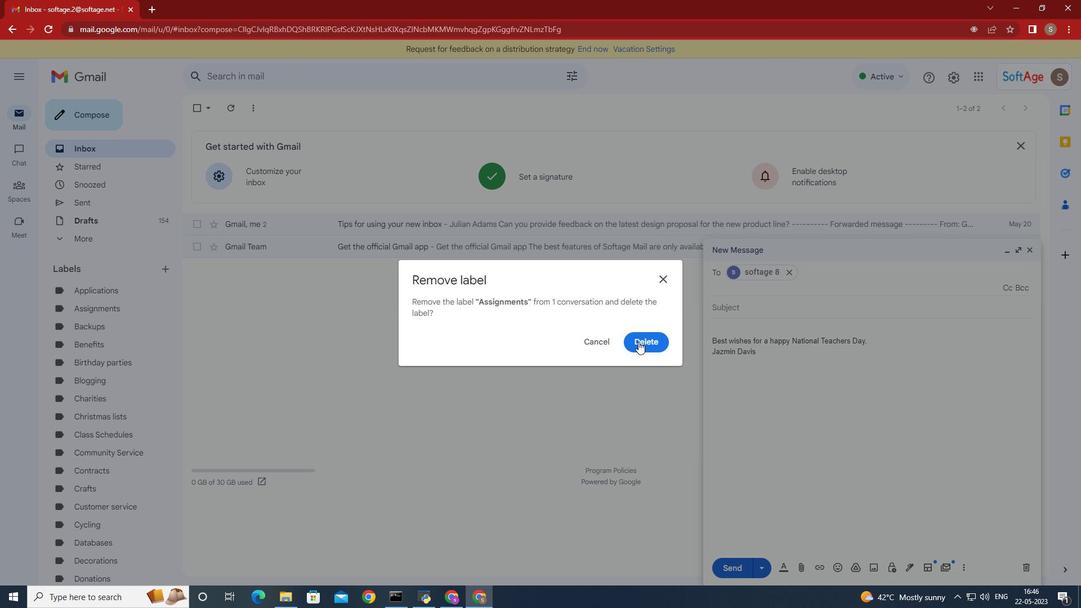
Action: Mouse pressed left at (644, 332)
Screenshot: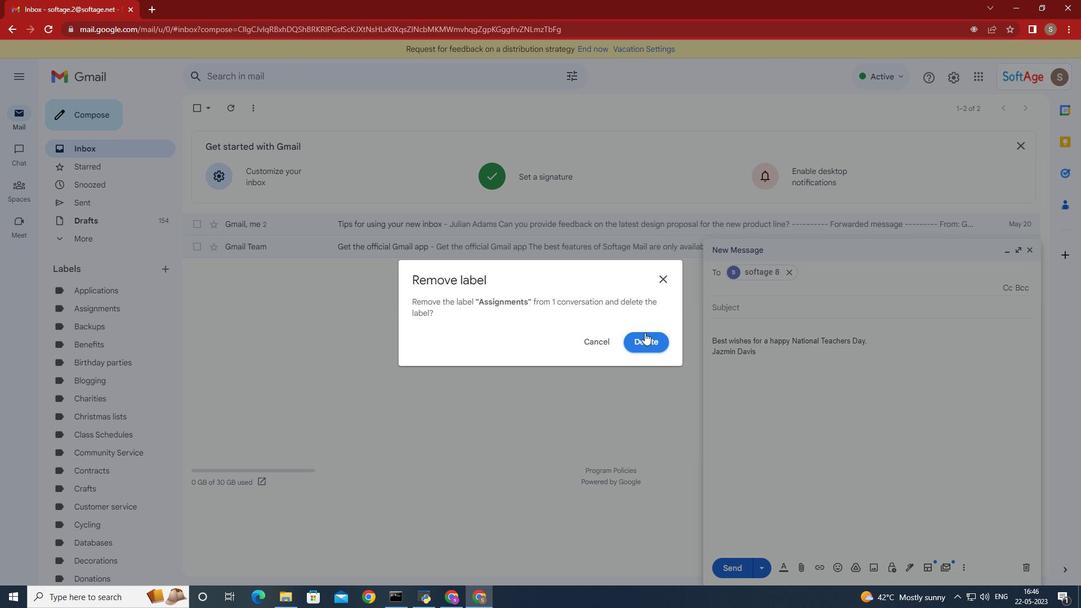 
Action: Mouse moved to (174, 270)
Screenshot: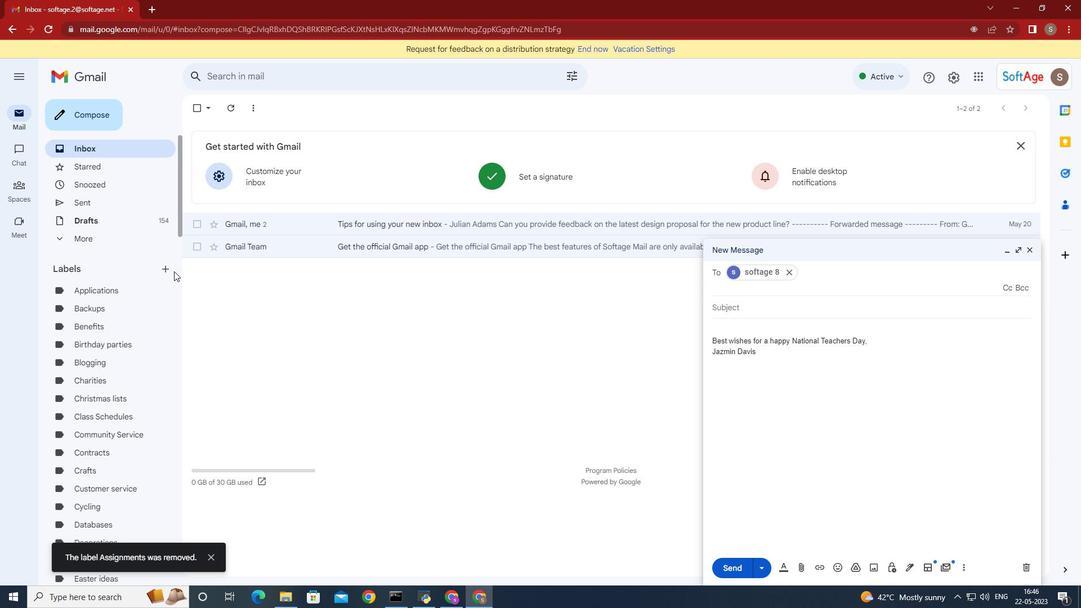 
Action: Mouse pressed left at (174, 270)
Screenshot: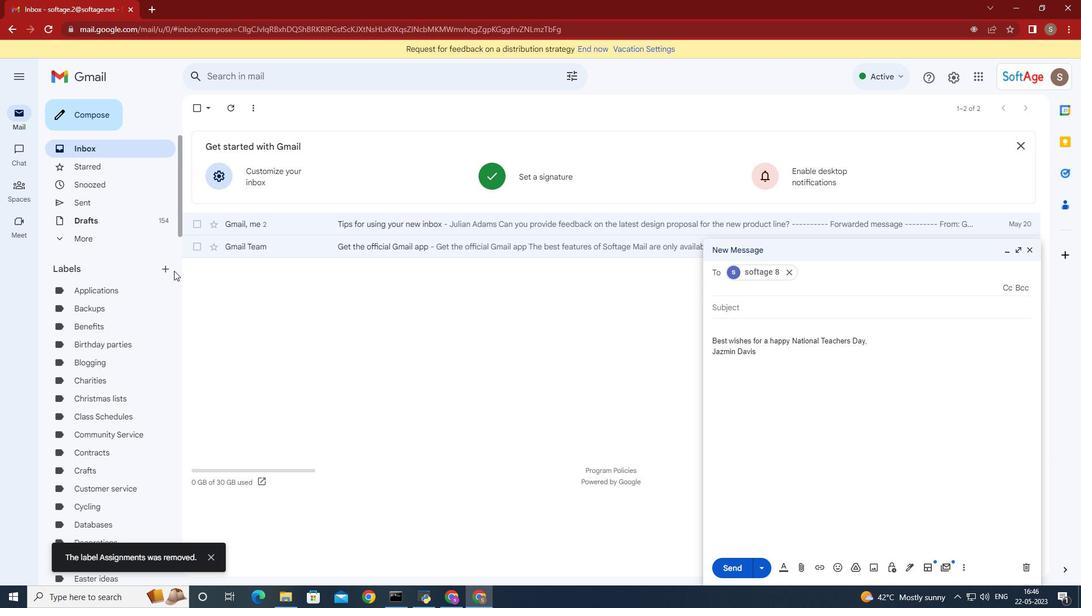 
Action: Mouse moved to (167, 273)
Screenshot: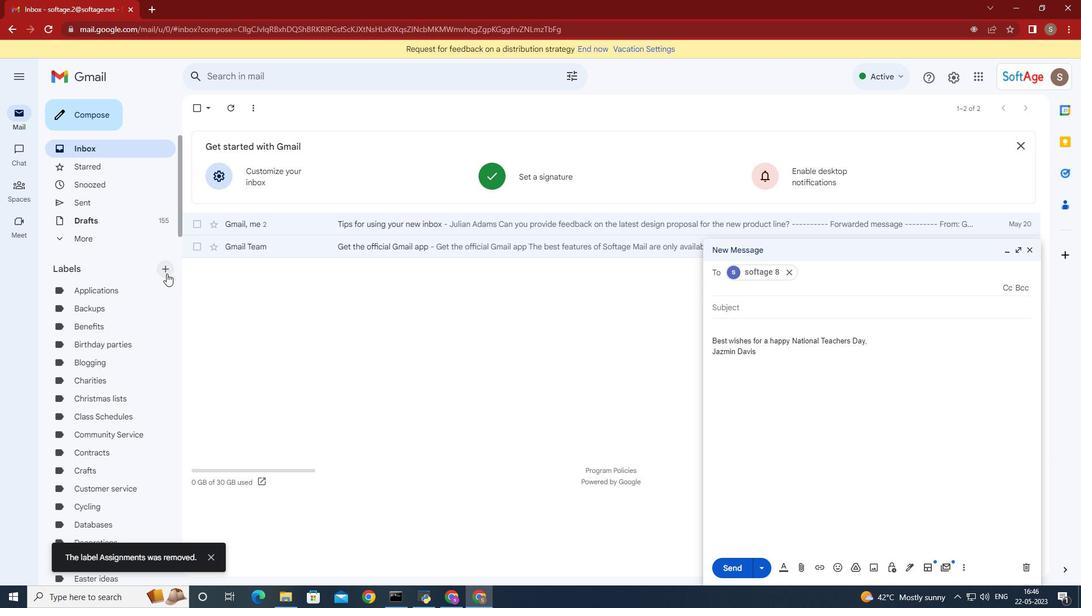 
Action: Mouse pressed left at (167, 273)
Screenshot: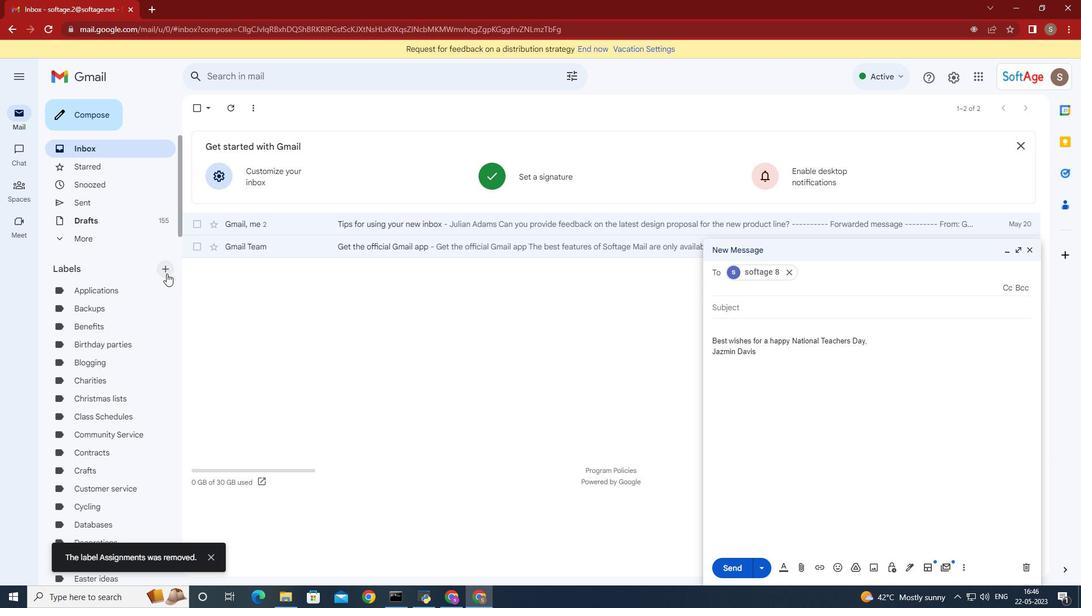 
Action: Mouse moved to (515, 307)
Screenshot: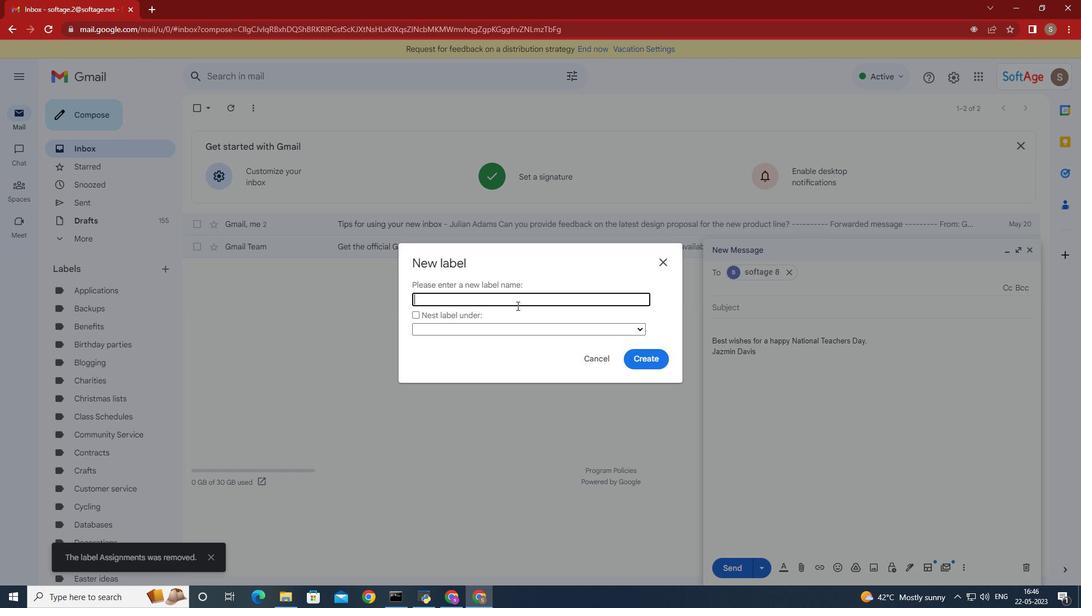 
Action: Key pressed <Key.shift>Assignments
Screenshot: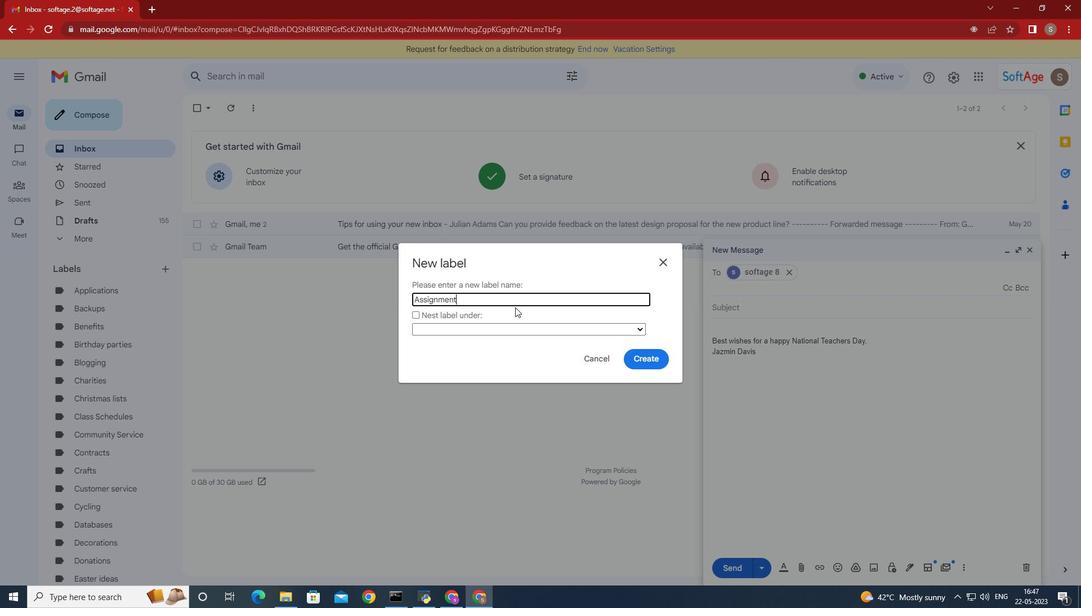 
Action: Mouse moved to (656, 357)
Screenshot: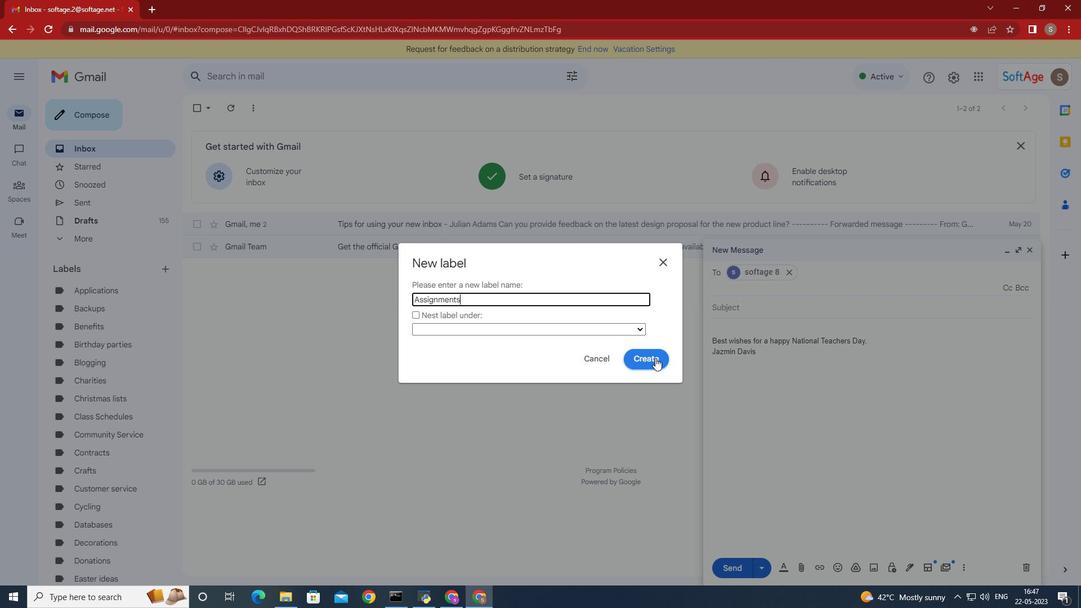 
Action: Mouse pressed left at (656, 357)
Screenshot: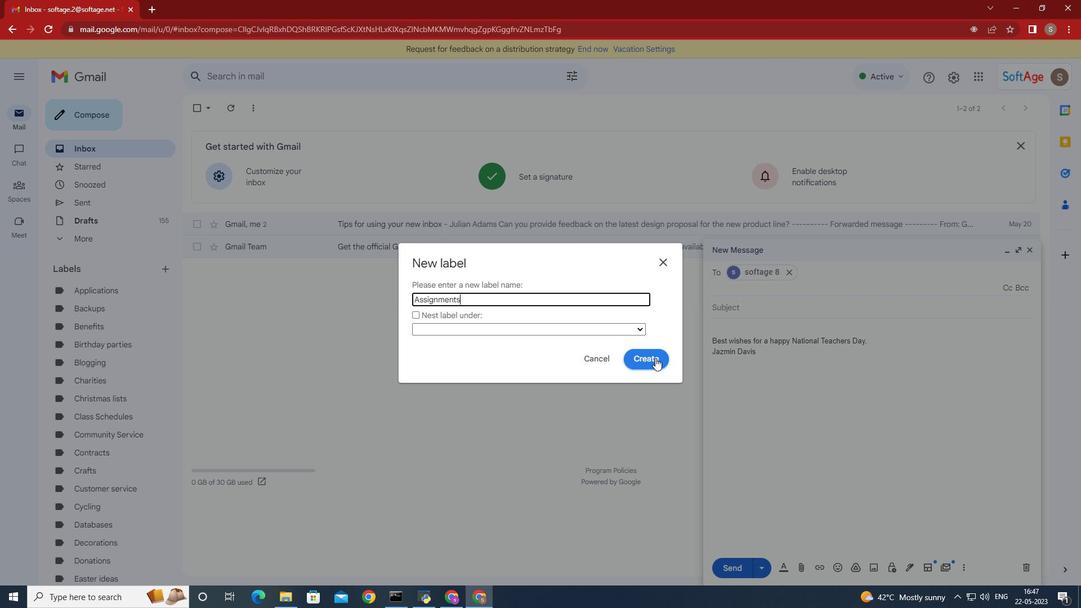 
Action: Mouse moved to (656, 357)
Screenshot: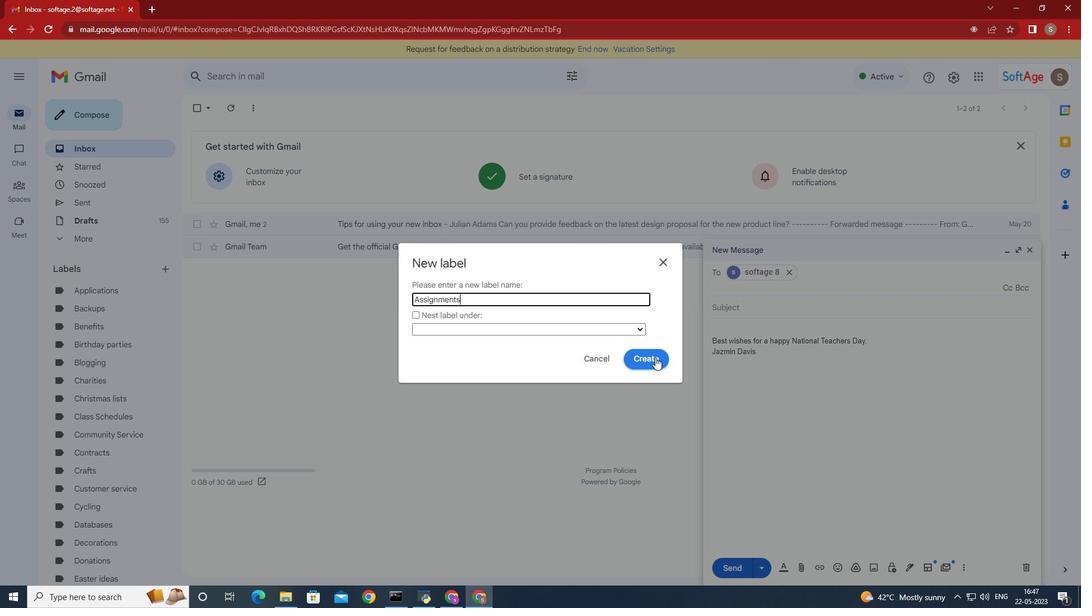 
